 Task: Find connections with filter location Anqiu with filter topic #Entrepreneurwith filter profile language German with filter current company AlMansoori Petroleum Services with filter school Great Learning with filter industry Hospitals with filter service category WordPress Design with filter keywords title Mathematician
Action: Mouse moved to (654, 109)
Screenshot: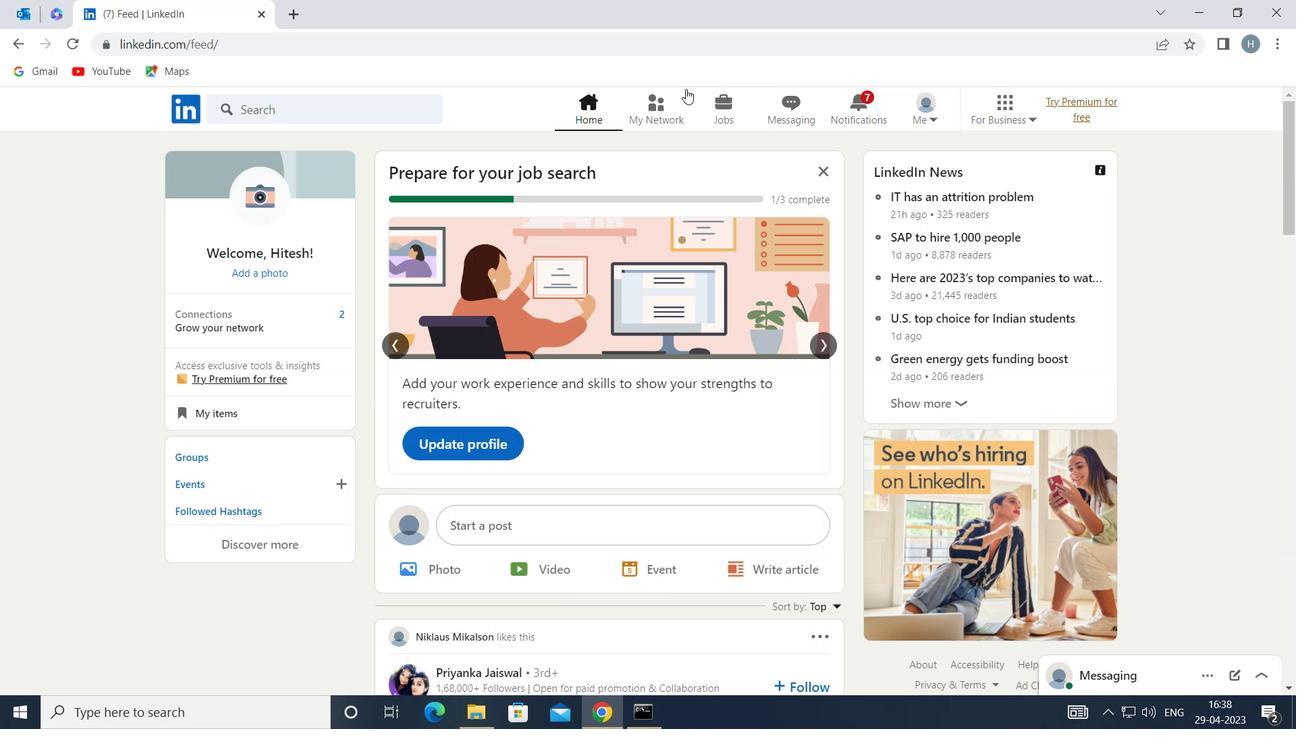 
Action: Mouse pressed left at (654, 109)
Screenshot: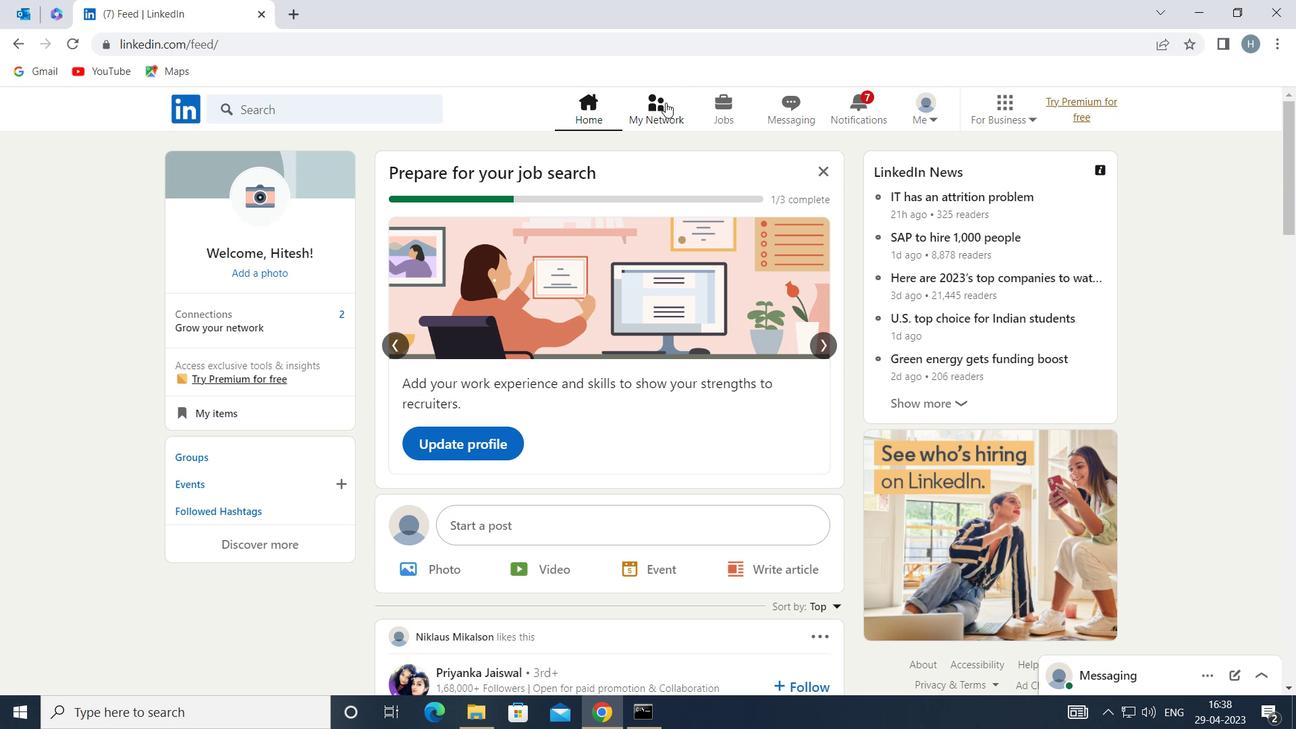 
Action: Mouse moved to (386, 204)
Screenshot: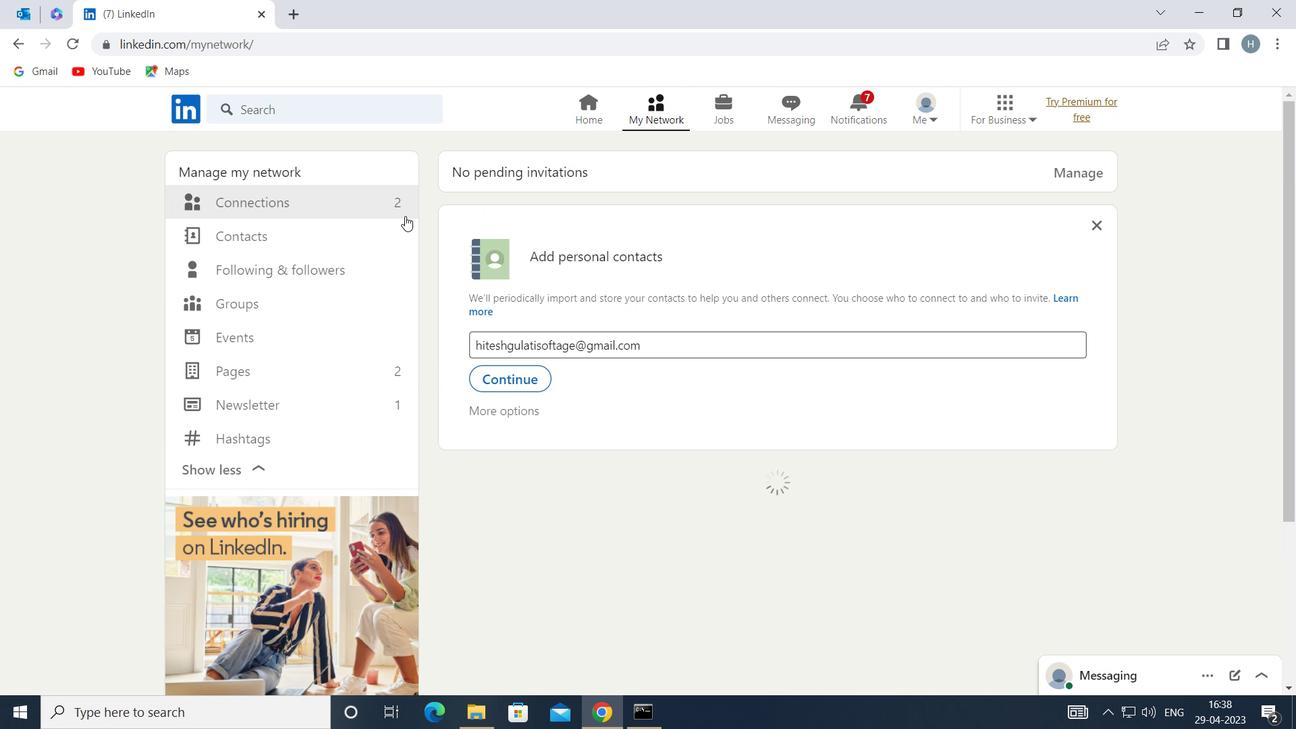 
Action: Mouse pressed left at (386, 204)
Screenshot: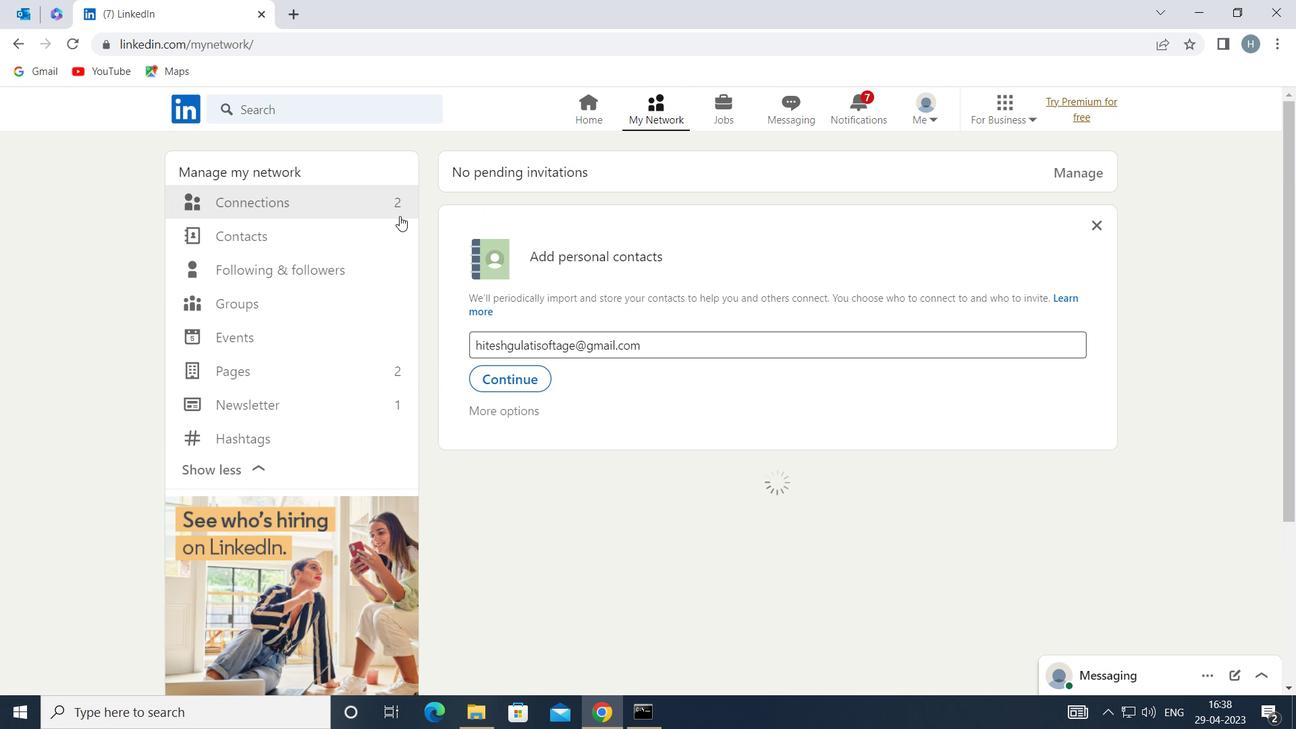
Action: Mouse moved to (762, 204)
Screenshot: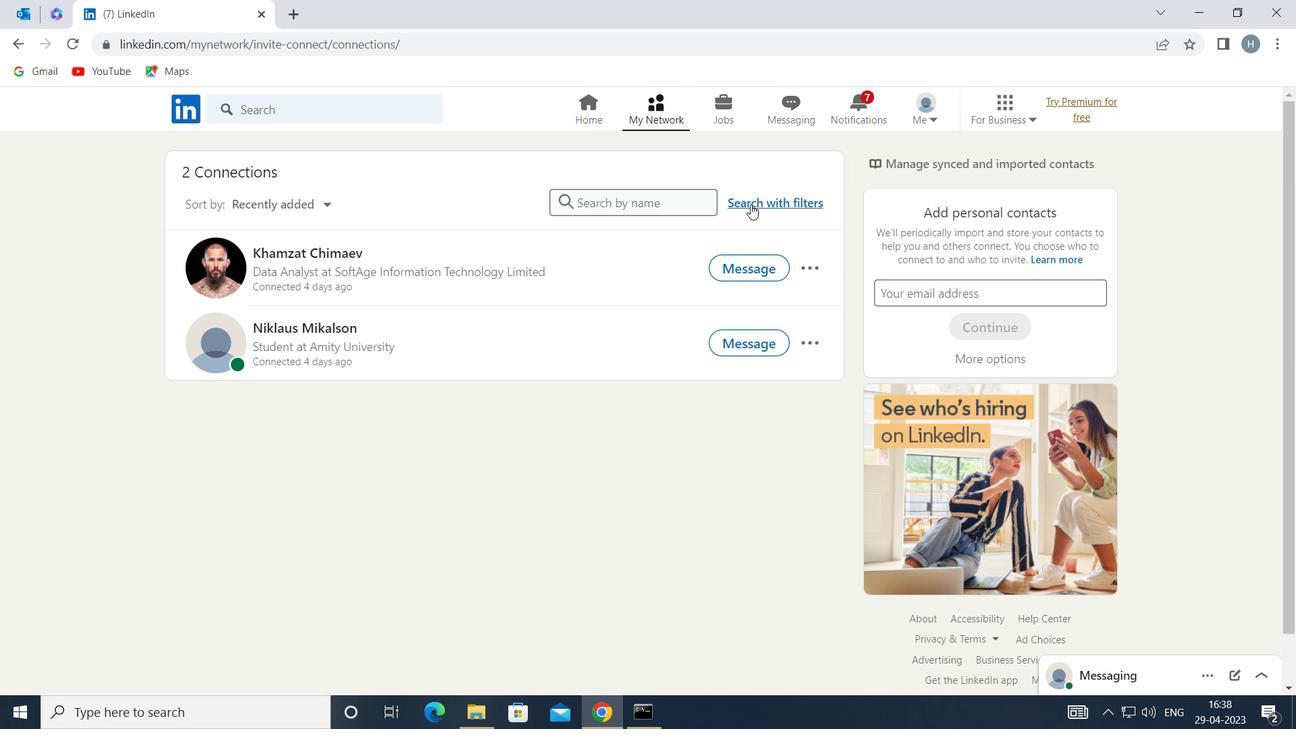 
Action: Mouse pressed left at (762, 204)
Screenshot: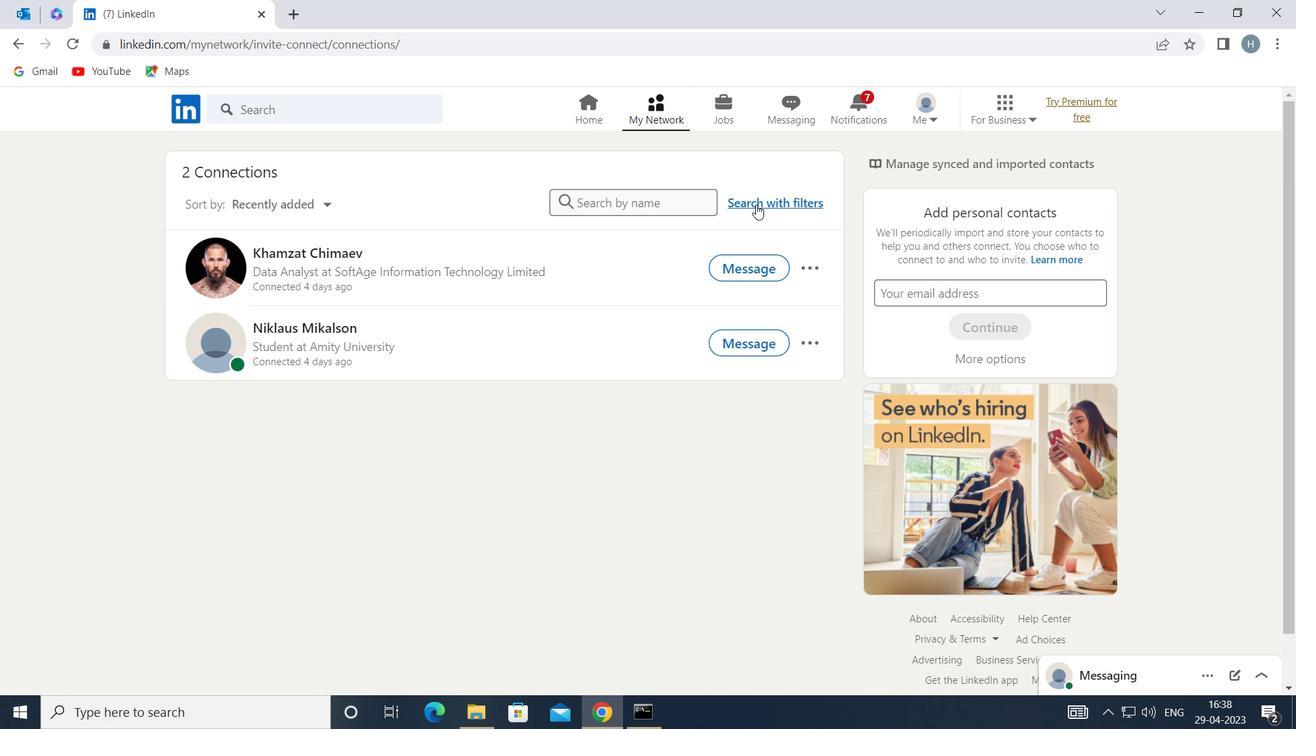 
Action: Mouse moved to (699, 157)
Screenshot: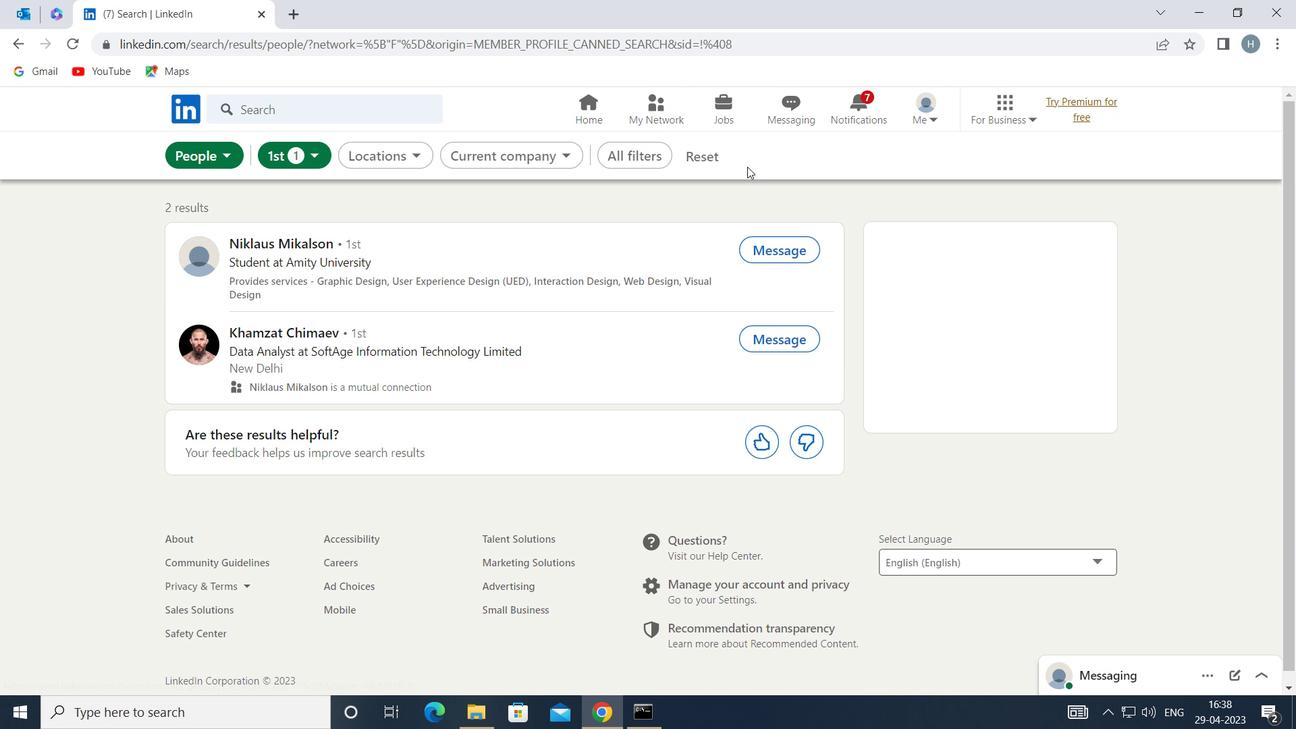 
Action: Mouse pressed left at (699, 157)
Screenshot: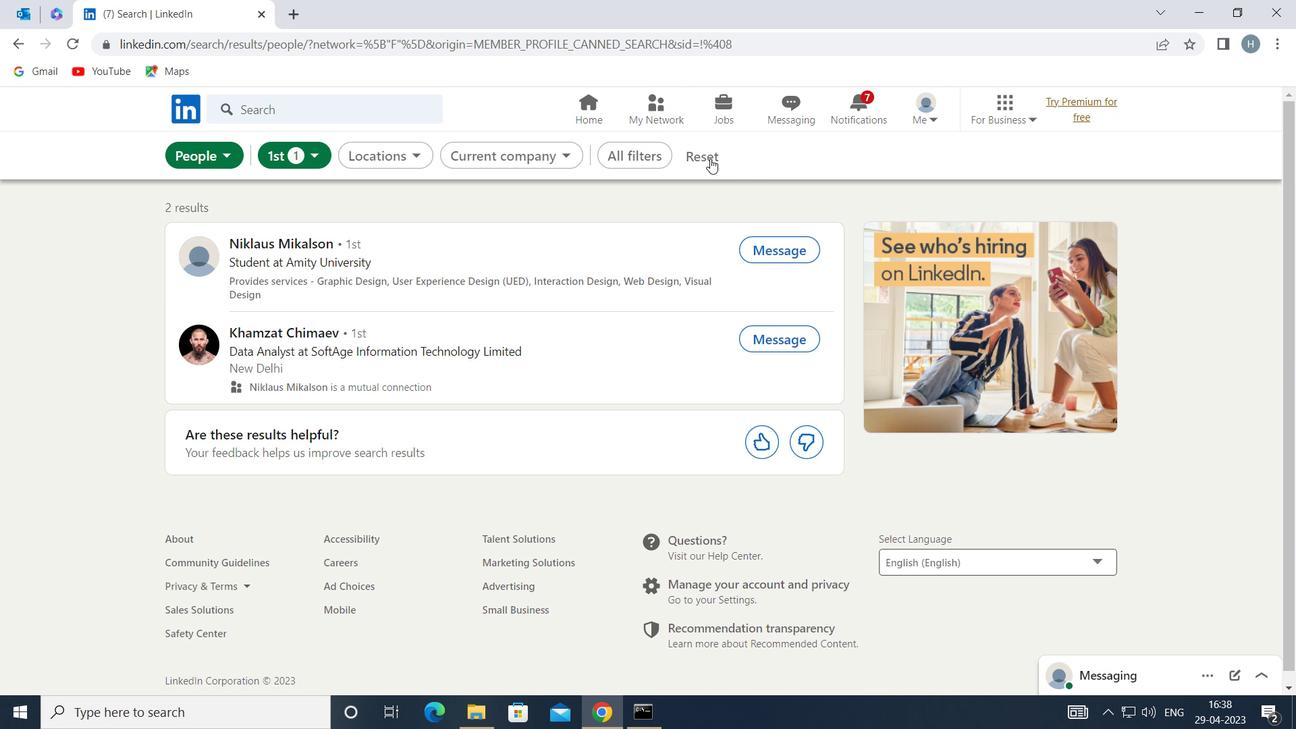
Action: Mouse moved to (691, 158)
Screenshot: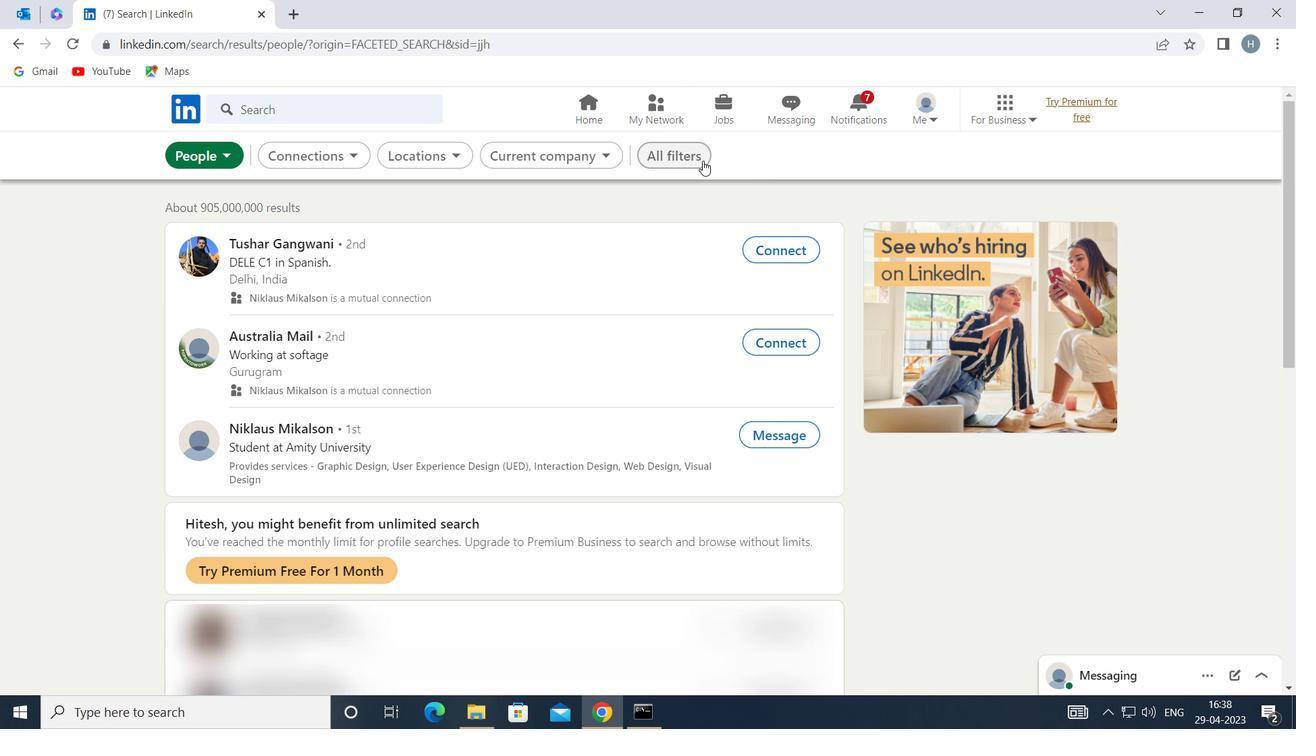 
Action: Mouse pressed left at (691, 158)
Screenshot: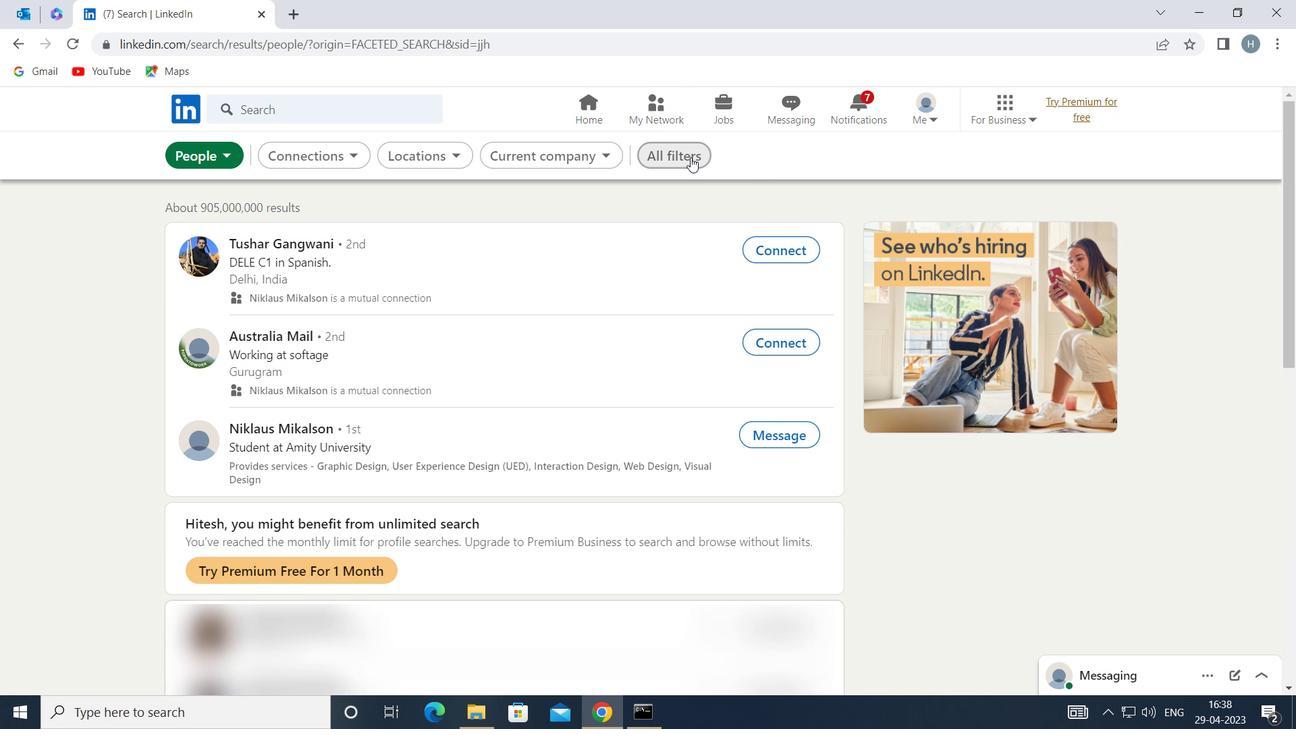 
Action: Mouse moved to (905, 316)
Screenshot: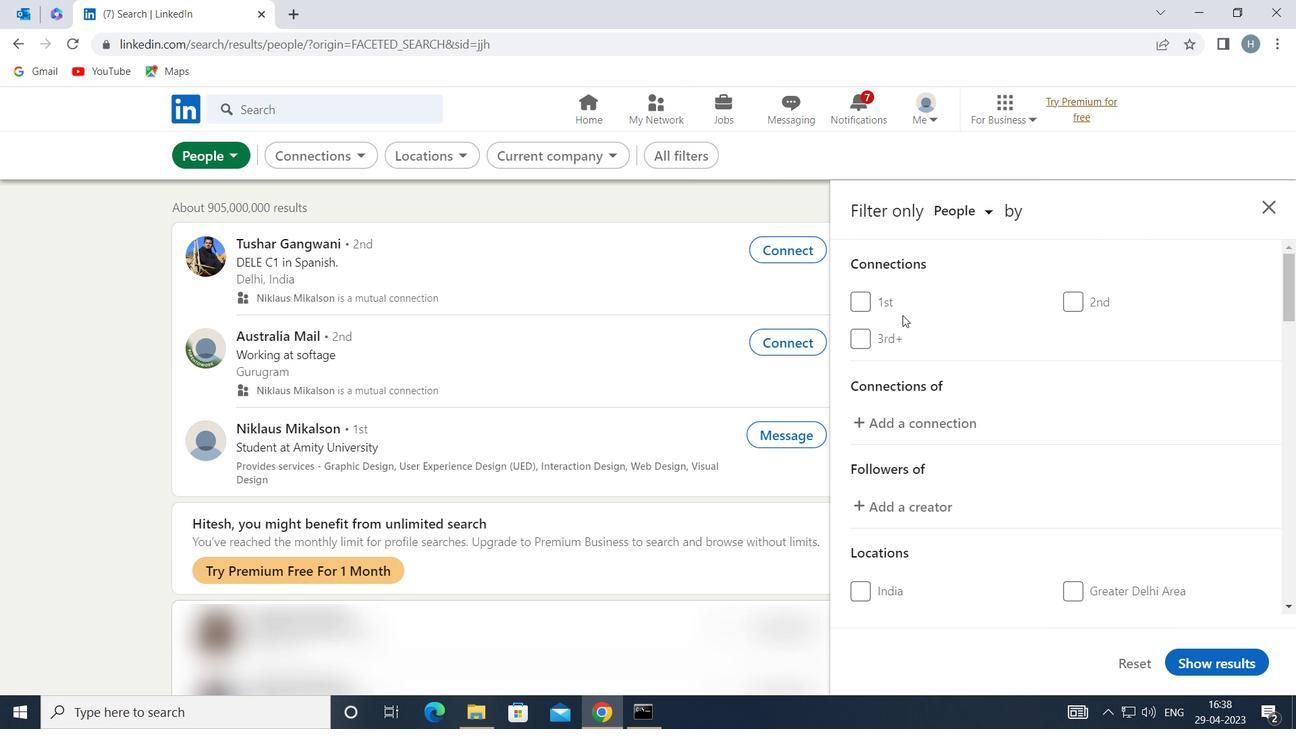 
Action: Mouse scrolled (905, 316) with delta (0, 0)
Screenshot: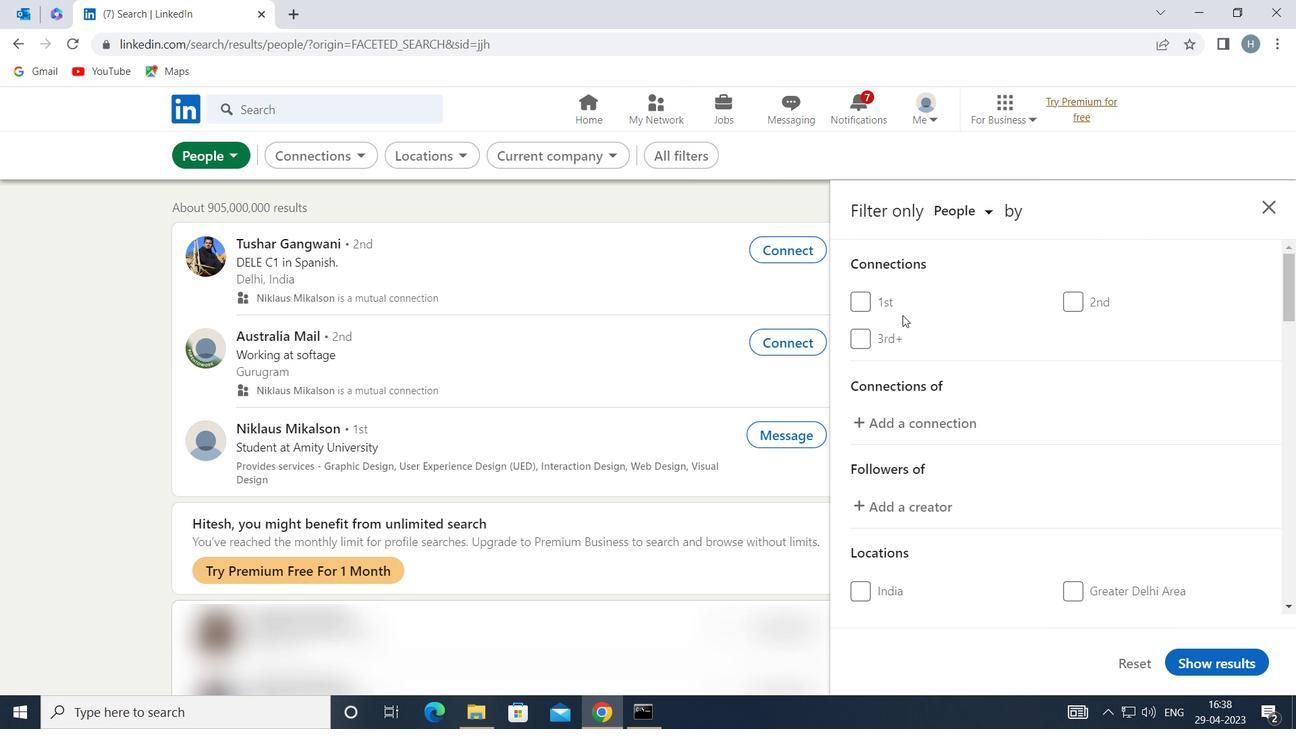 
Action: Mouse scrolled (905, 316) with delta (0, 0)
Screenshot: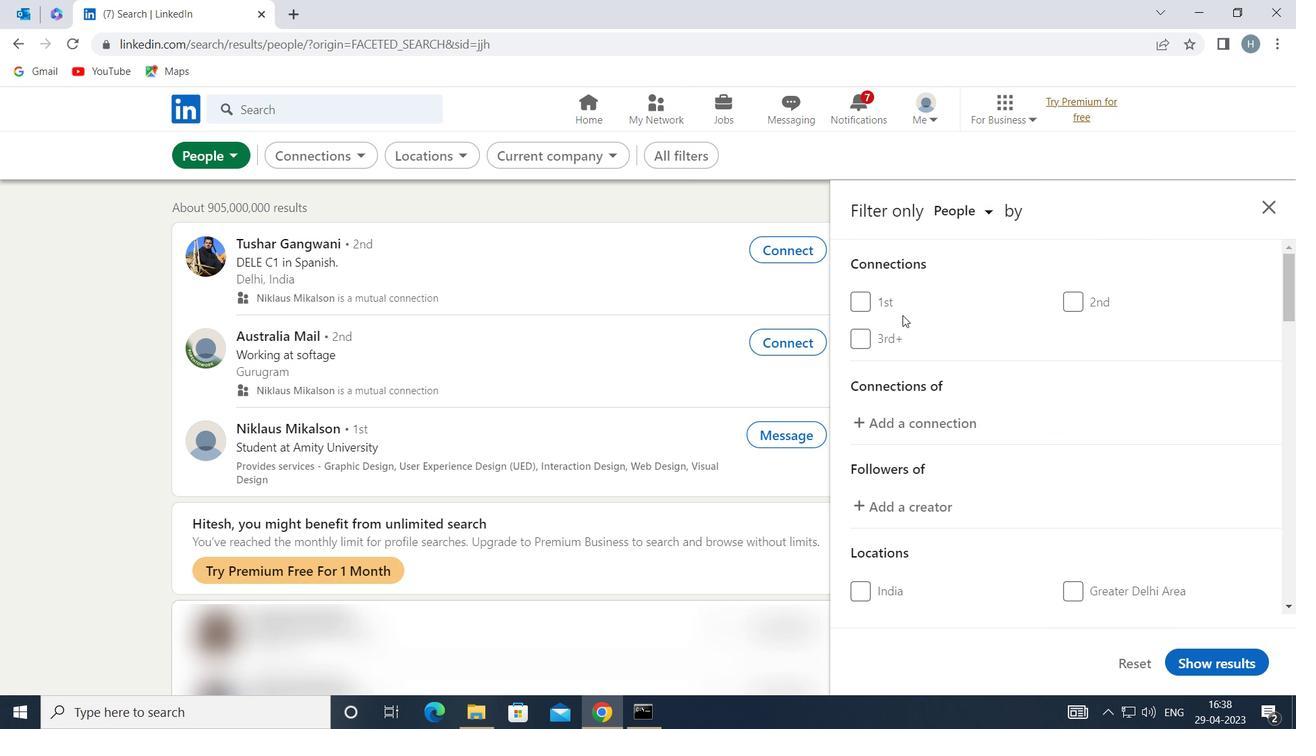 
Action: Mouse scrolled (905, 316) with delta (0, 0)
Screenshot: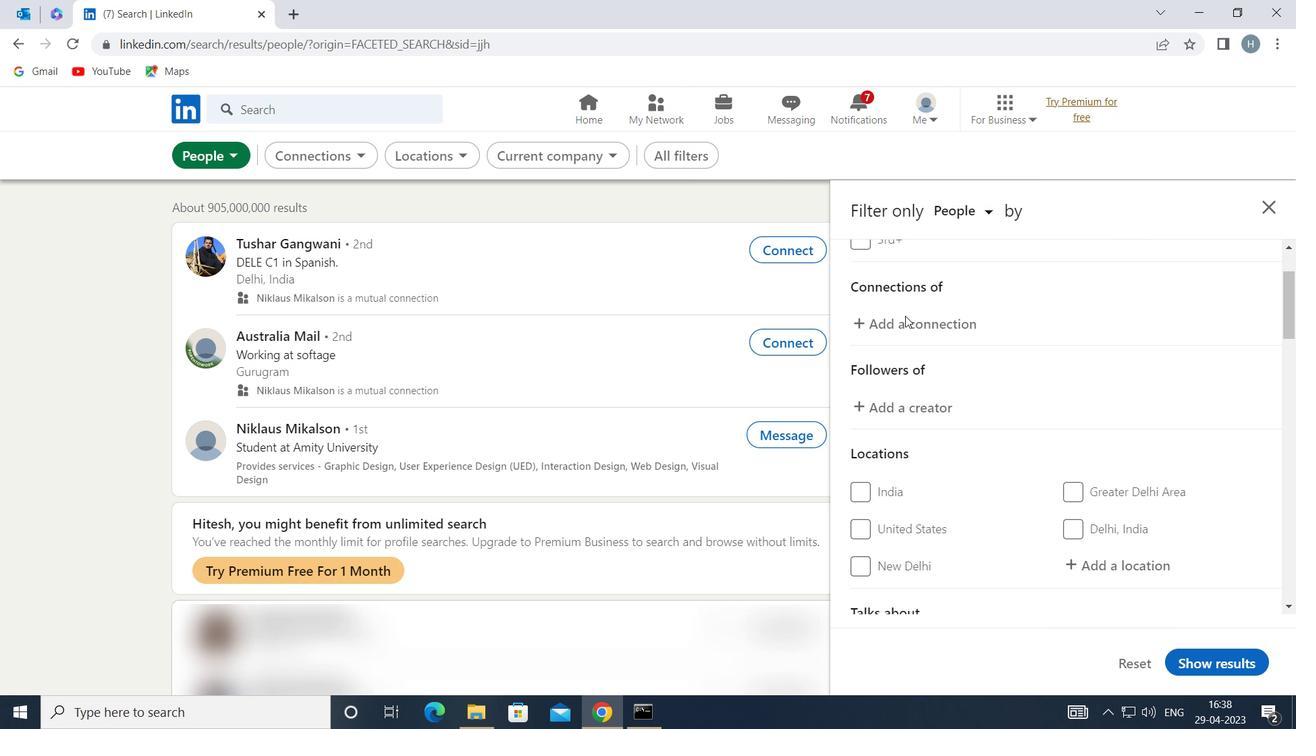 
Action: Mouse moved to (906, 317)
Screenshot: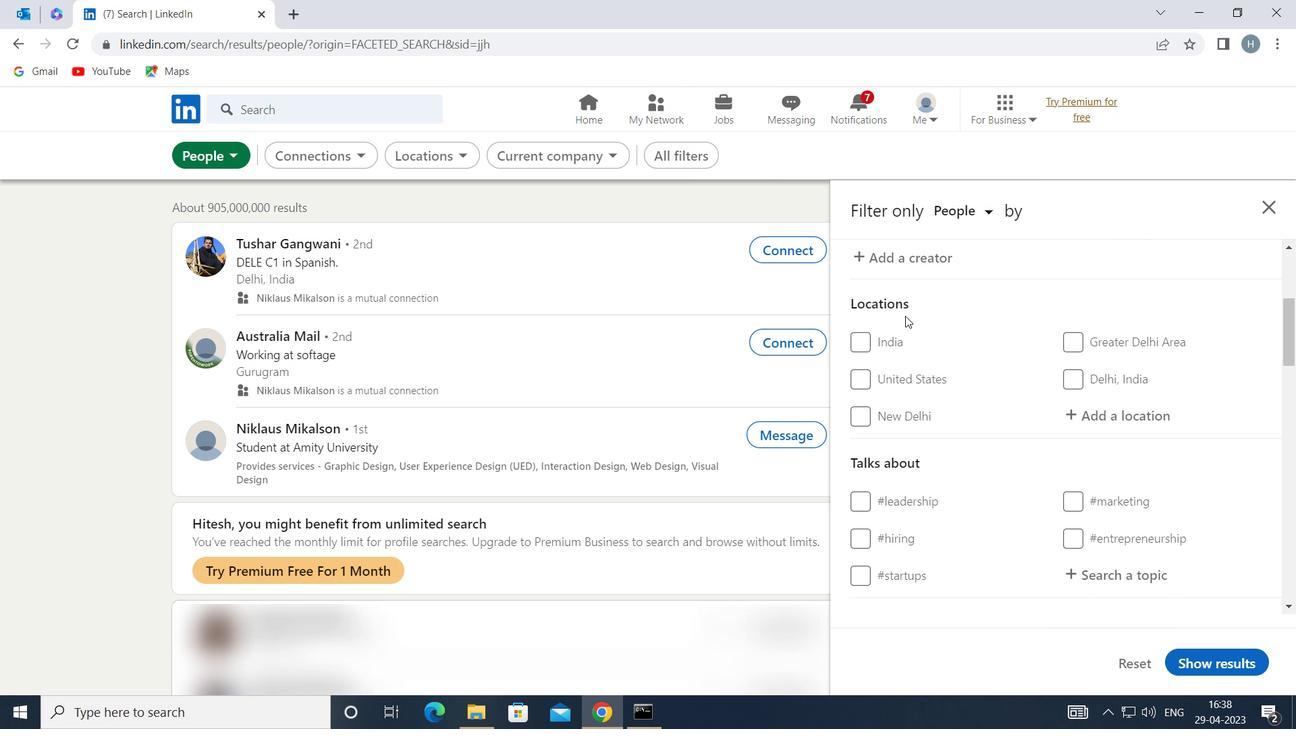 
Action: Mouse scrolled (906, 316) with delta (0, 0)
Screenshot: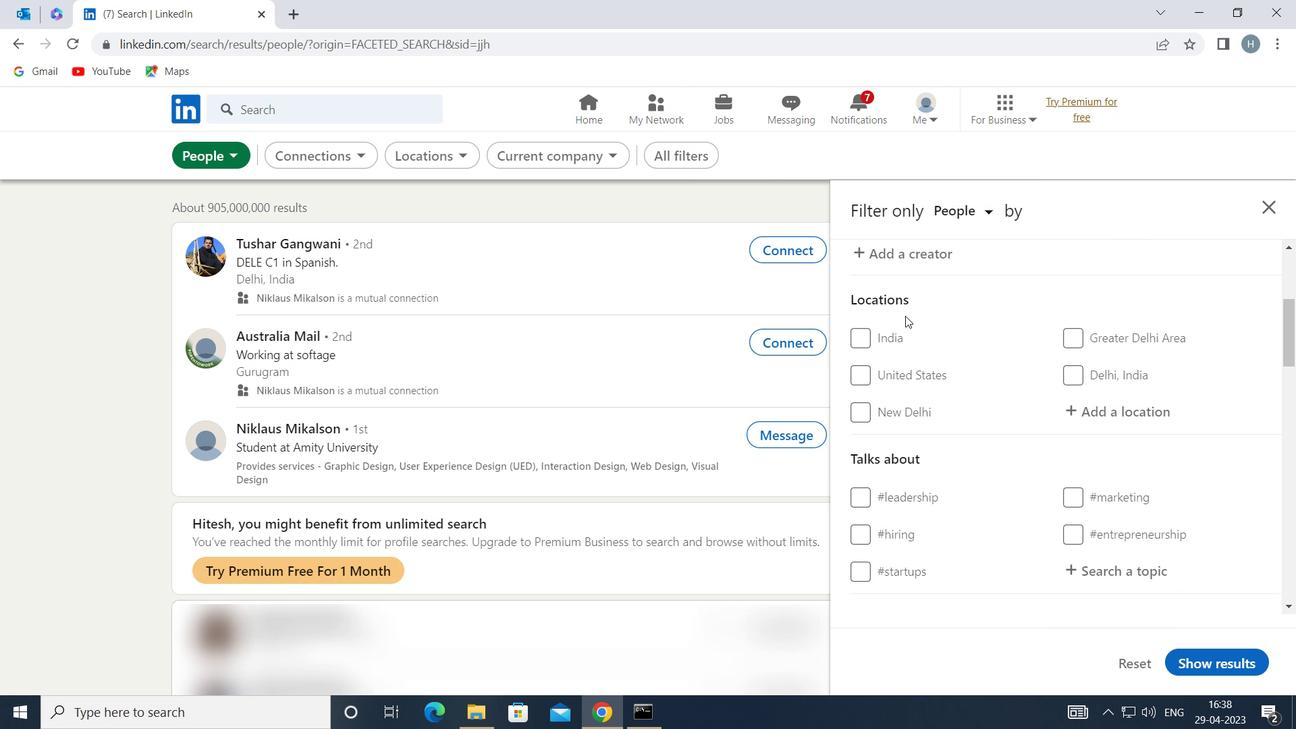 
Action: Mouse moved to (1102, 326)
Screenshot: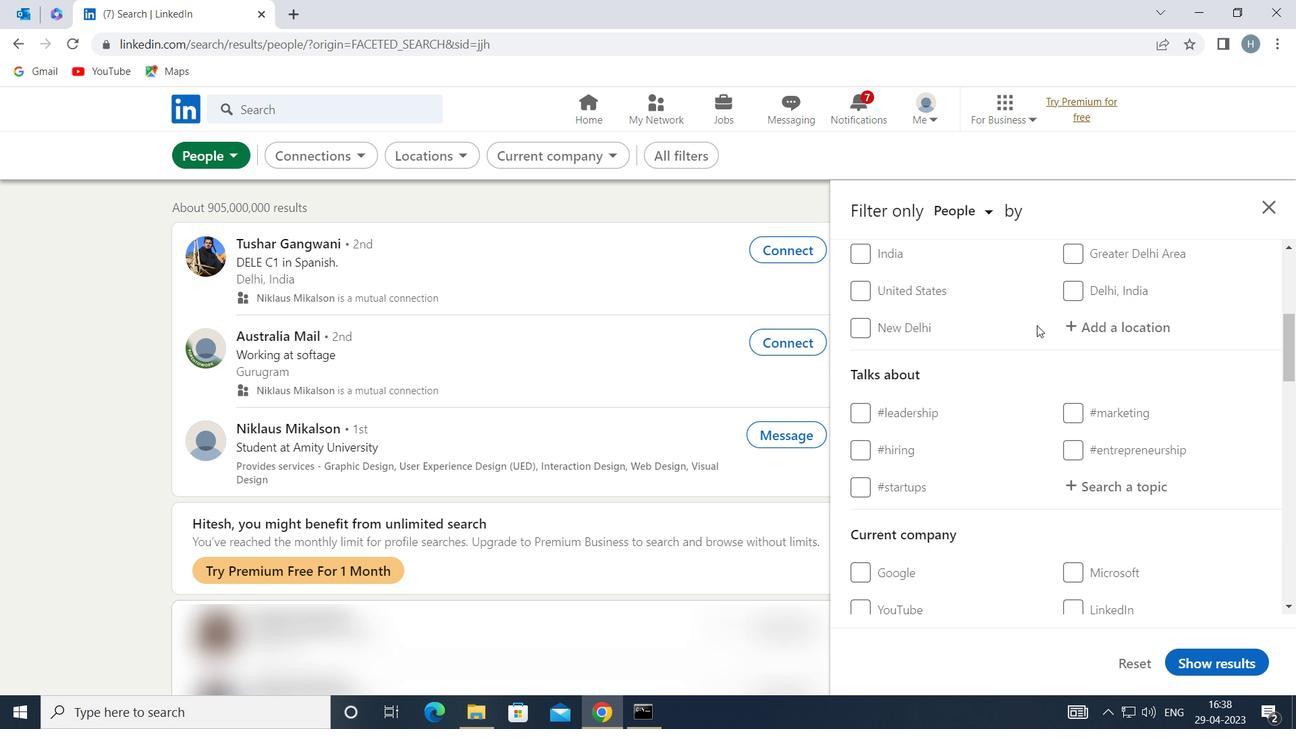 
Action: Mouse pressed left at (1102, 326)
Screenshot: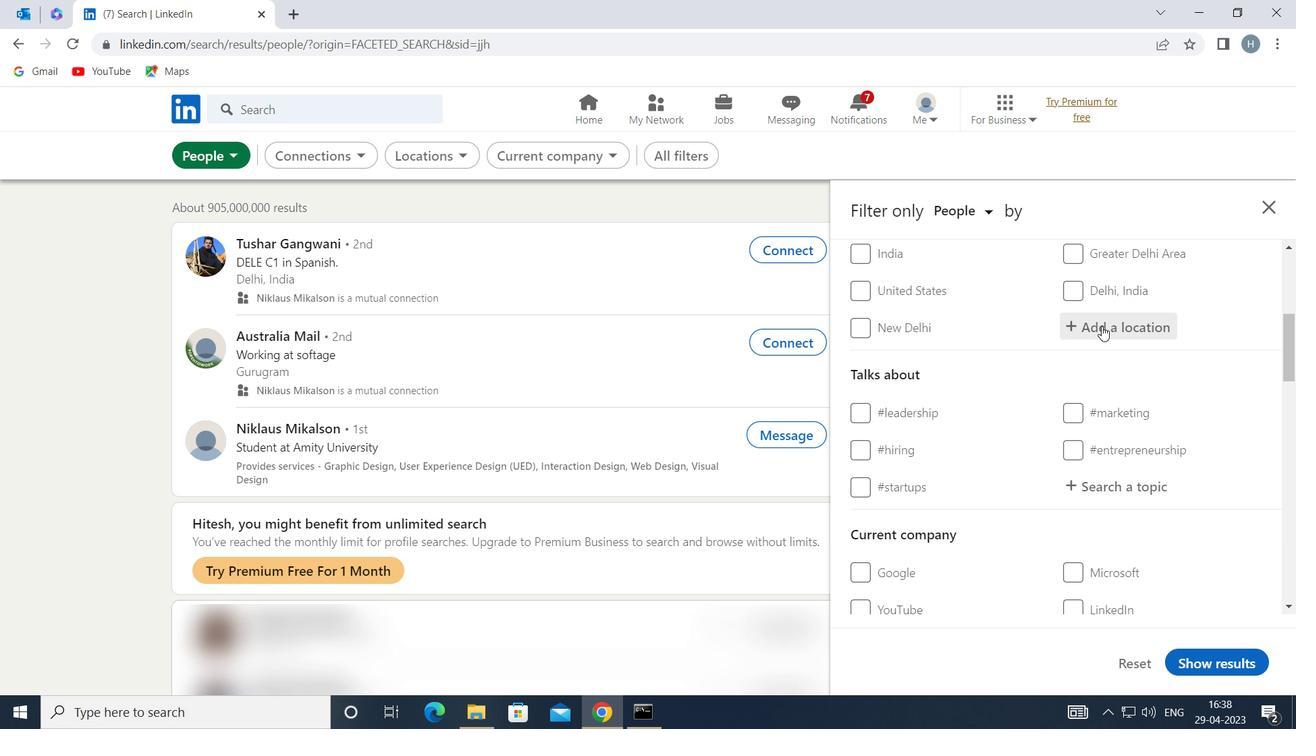 
Action: Mouse moved to (1079, 330)
Screenshot: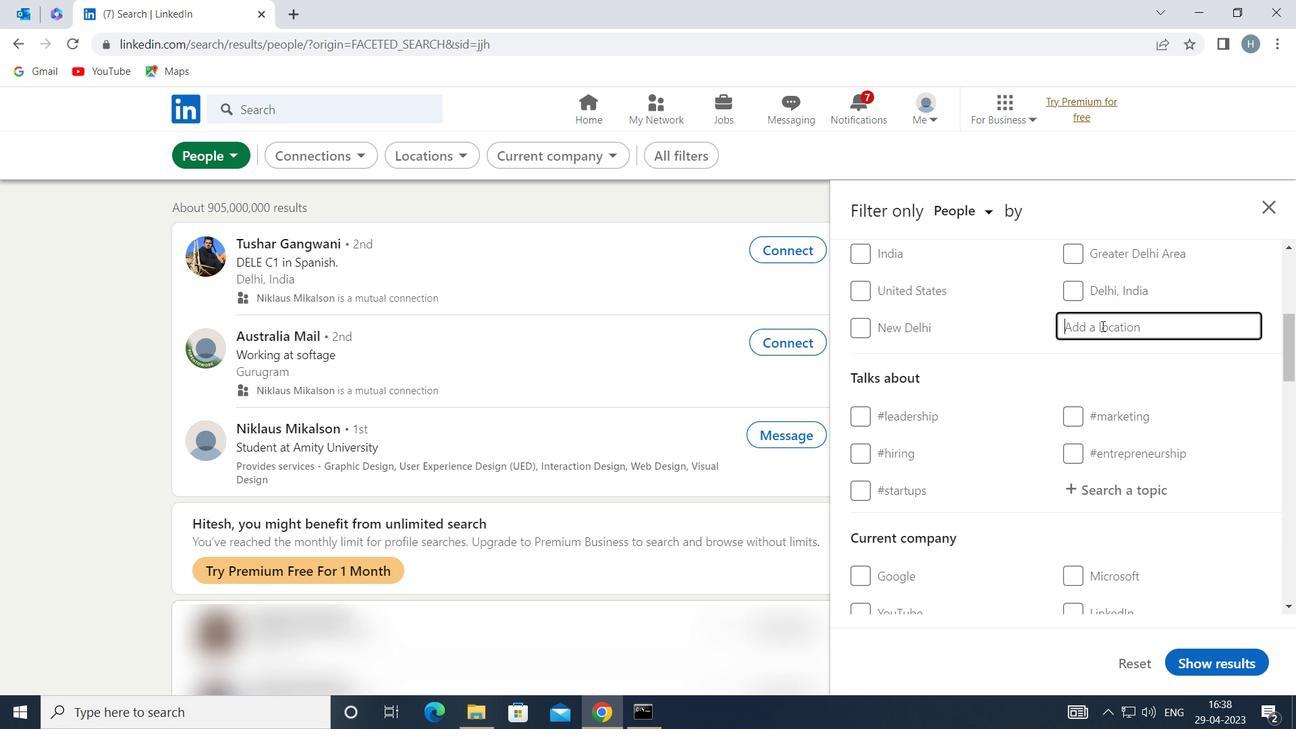 
Action: Key pressed <Key.shift>ANQIU
Screenshot: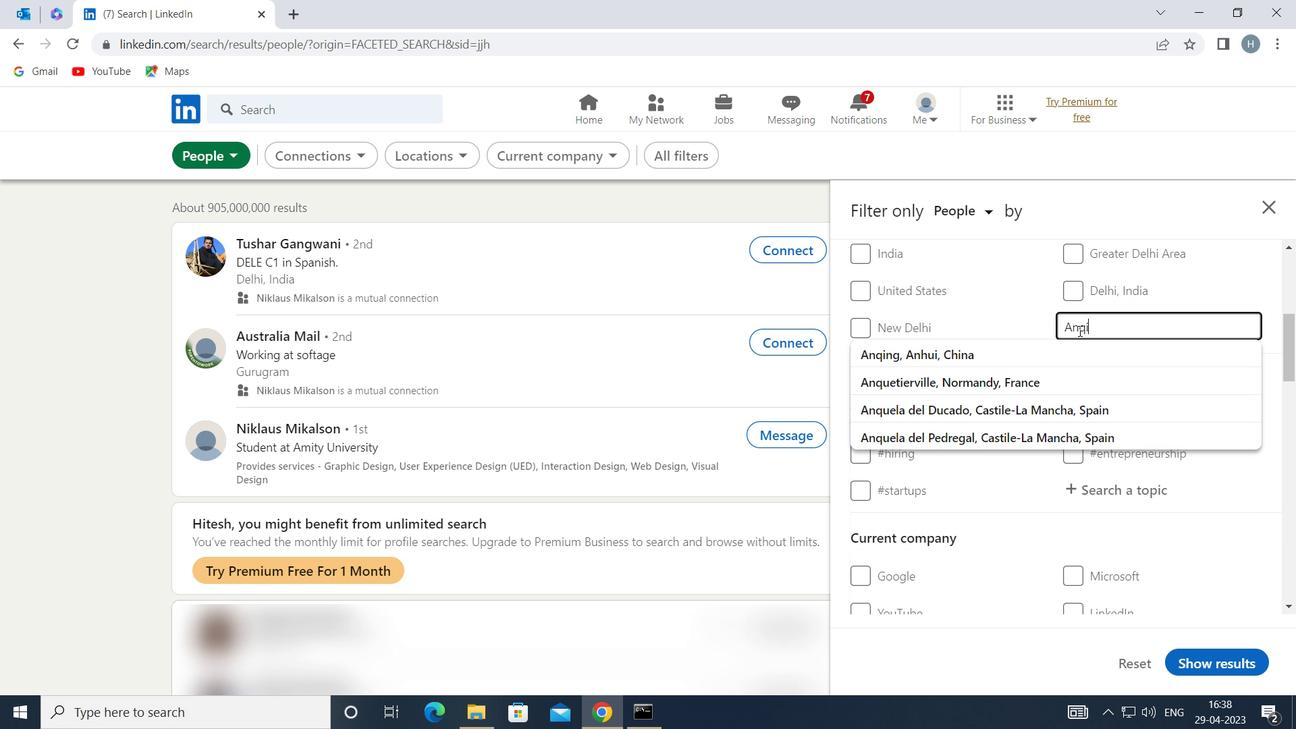 
Action: Mouse moved to (1071, 330)
Screenshot: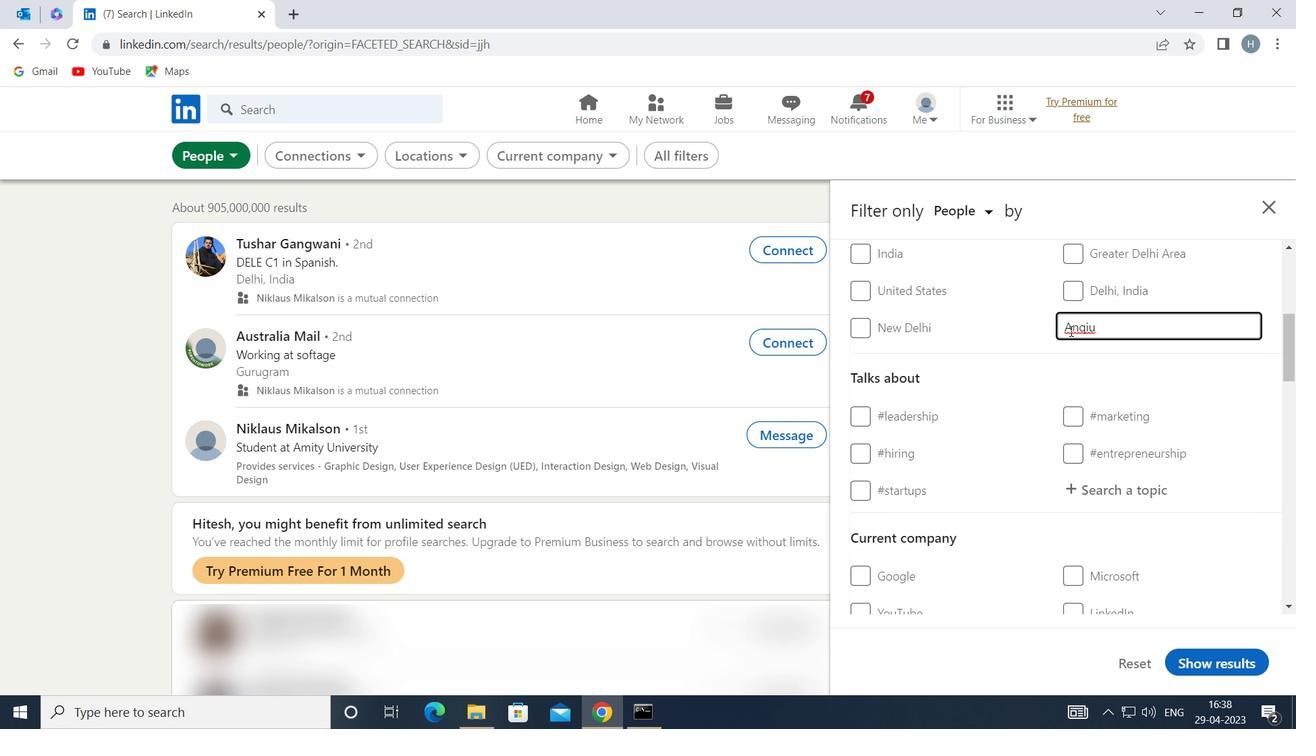 
Action: Key pressed <Key.enter>
Screenshot: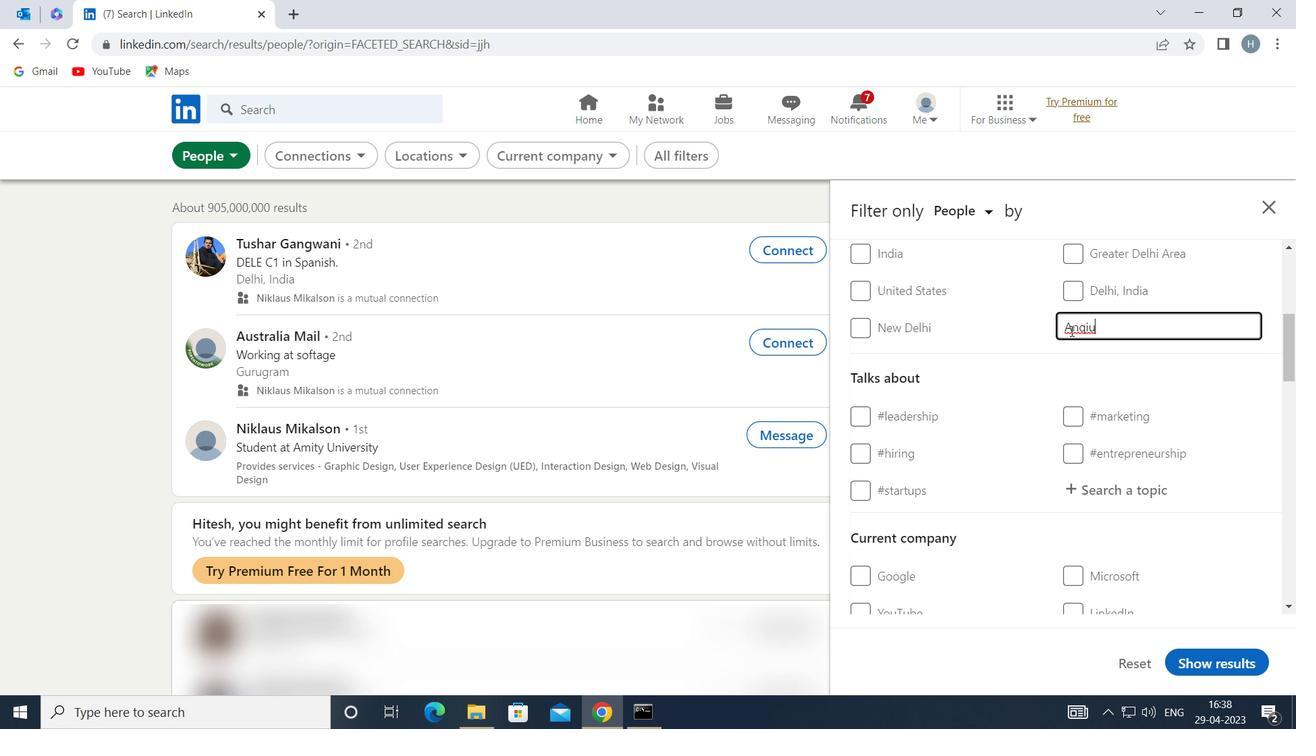 
Action: Mouse moved to (1138, 354)
Screenshot: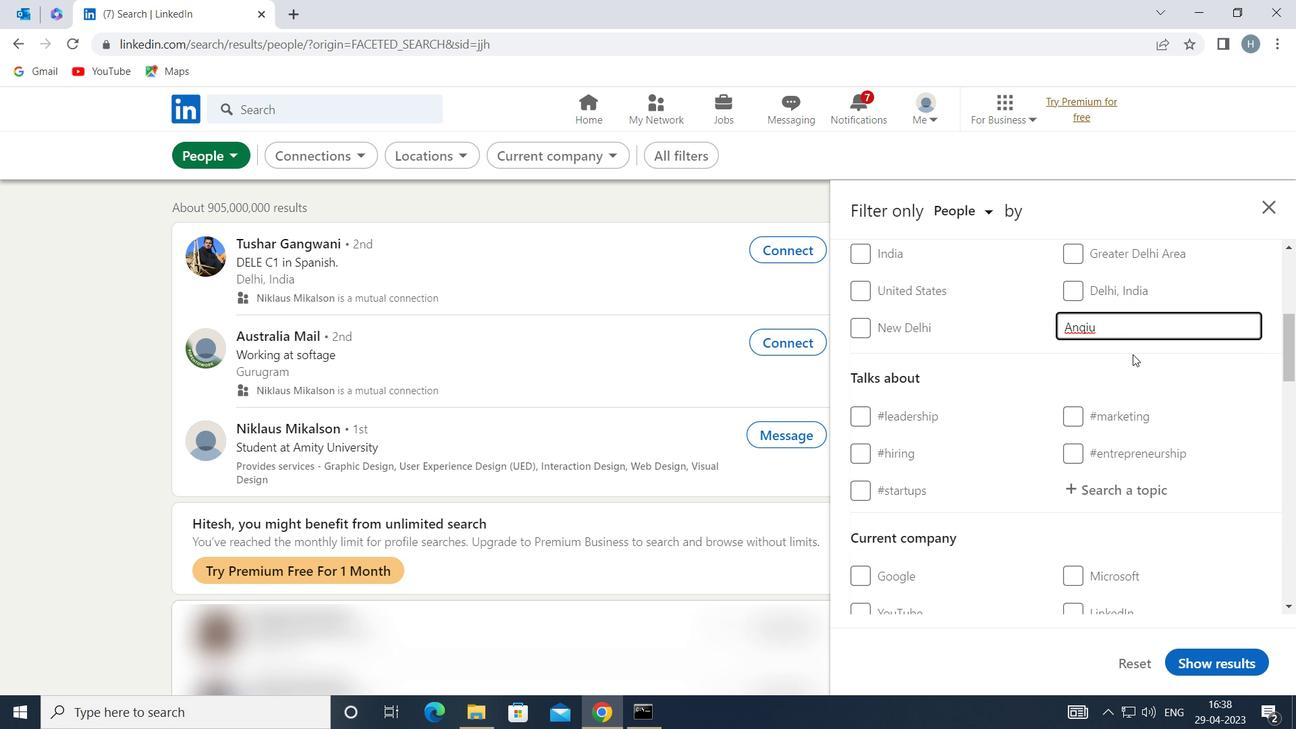 
Action: Mouse scrolled (1138, 353) with delta (0, 0)
Screenshot: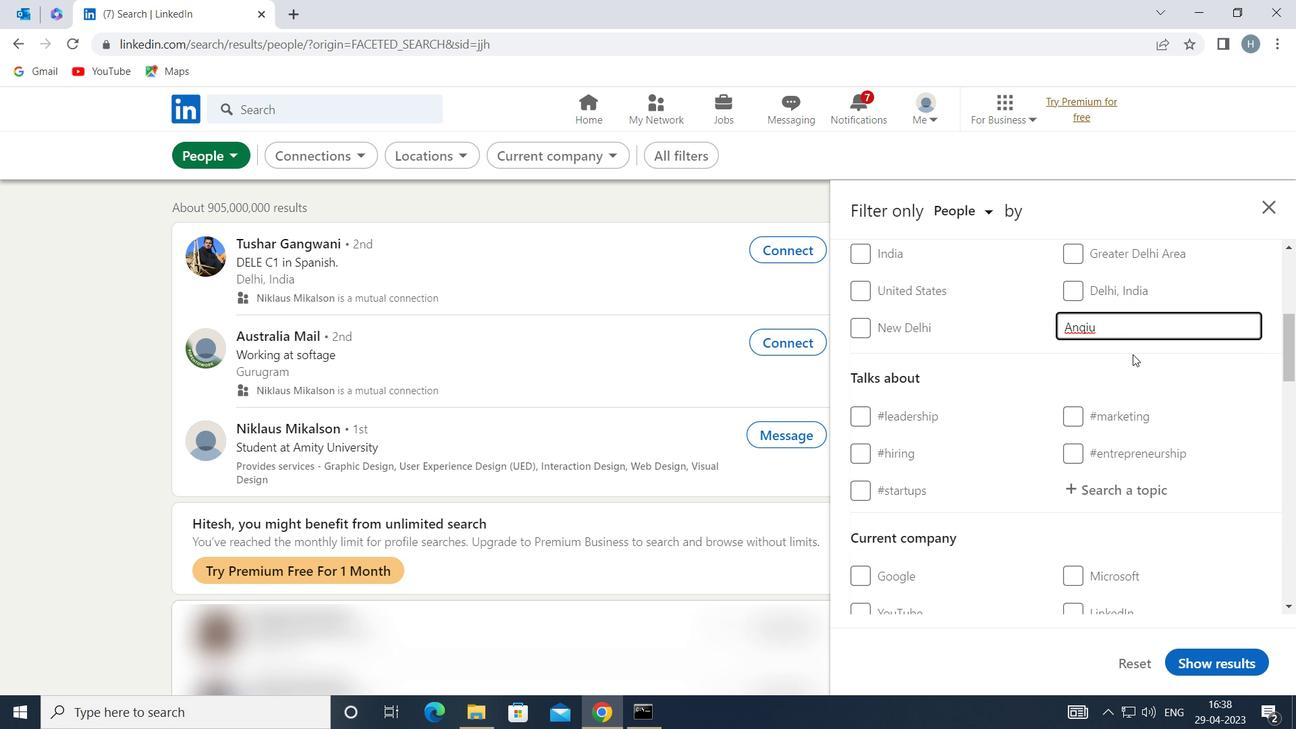 
Action: Mouse moved to (1140, 354)
Screenshot: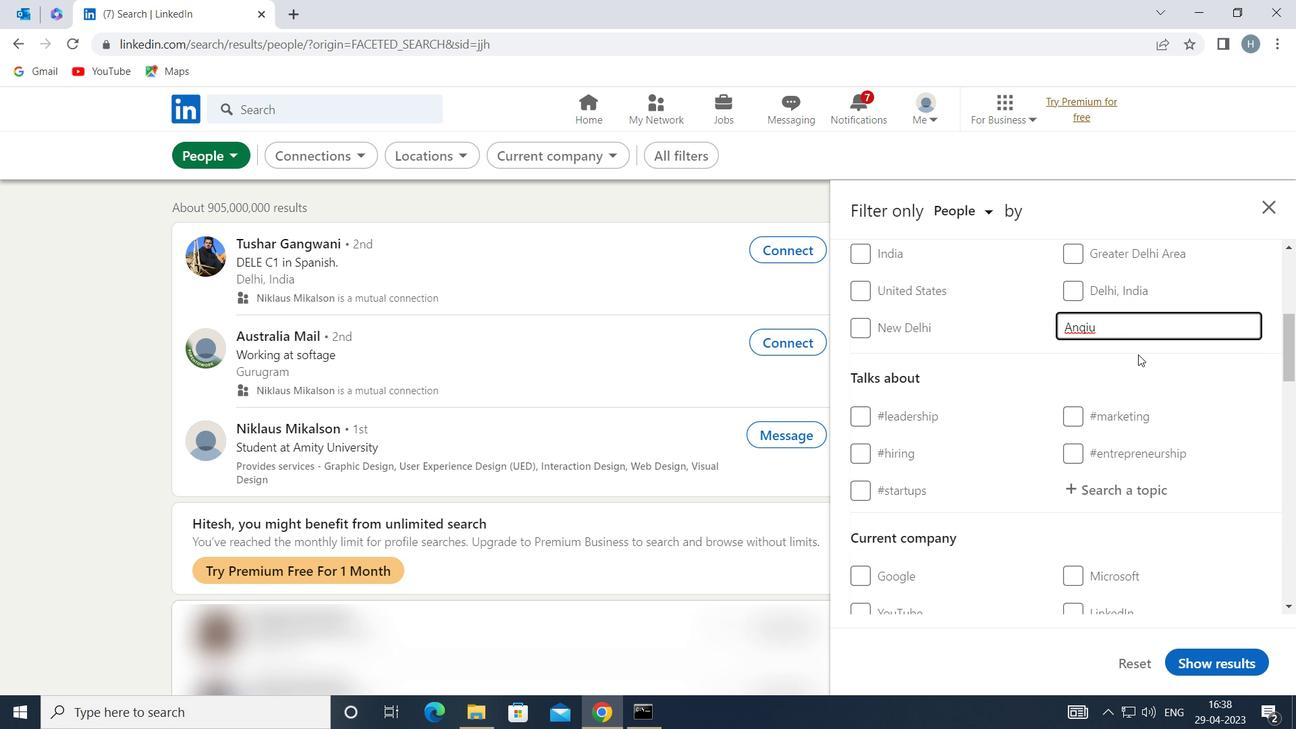 
Action: Mouse scrolled (1140, 353) with delta (0, 0)
Screenshot: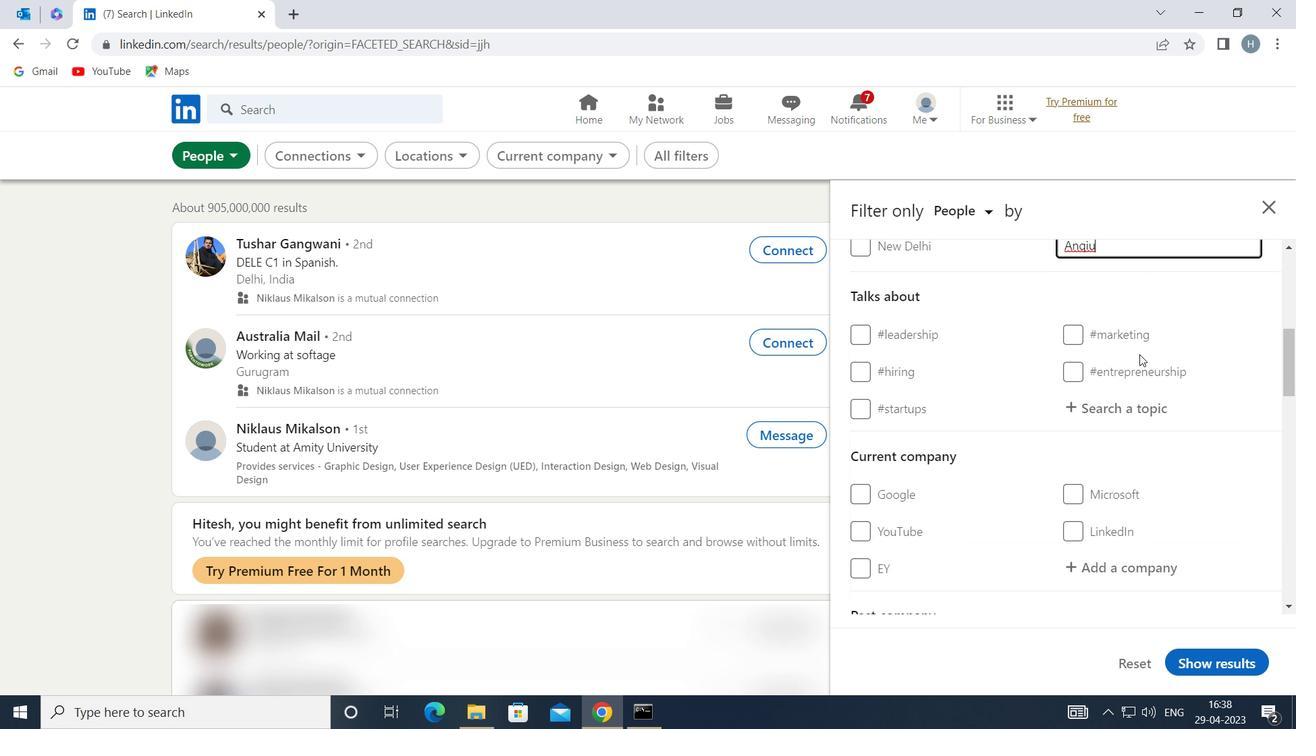
Action: Mouse moved to (1141, 316)
Screenshot: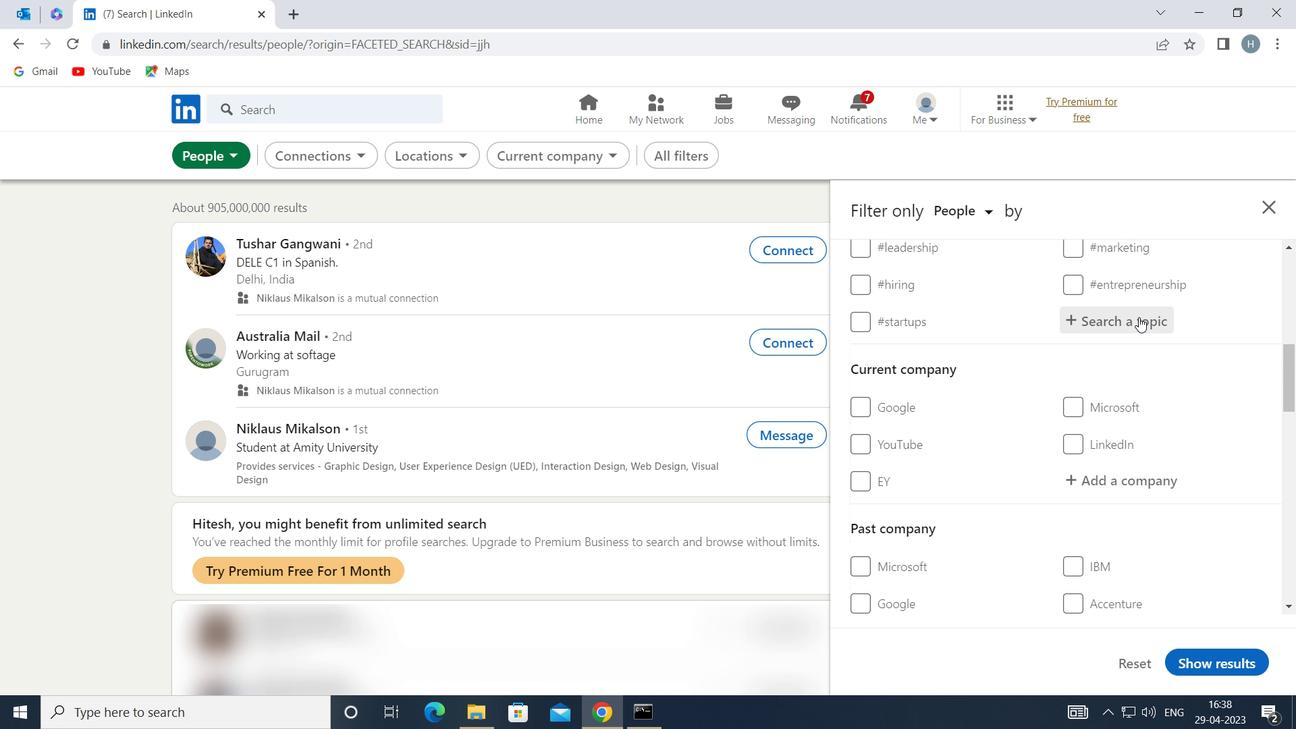 
Action: Mouse pressed left at (1141, 316)
Screenshot: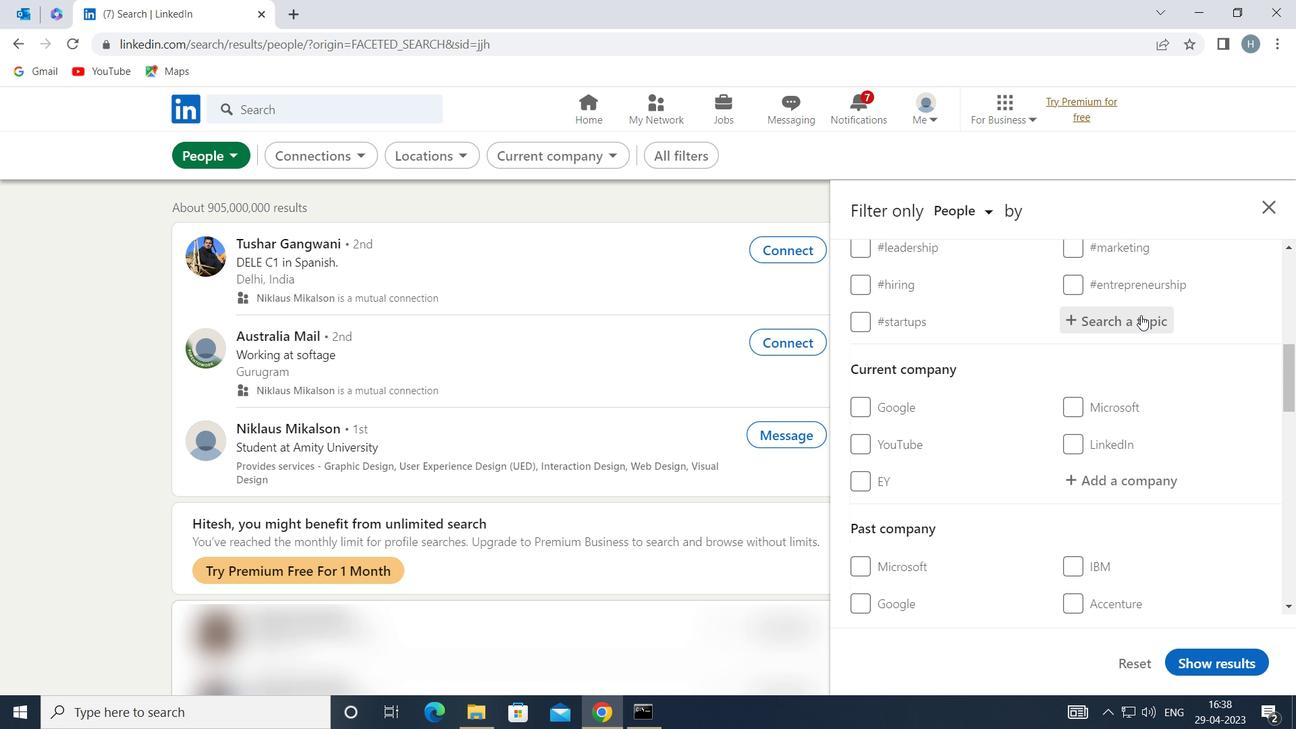 
Action: Mouse moved to (1131, 311)
Screenshot: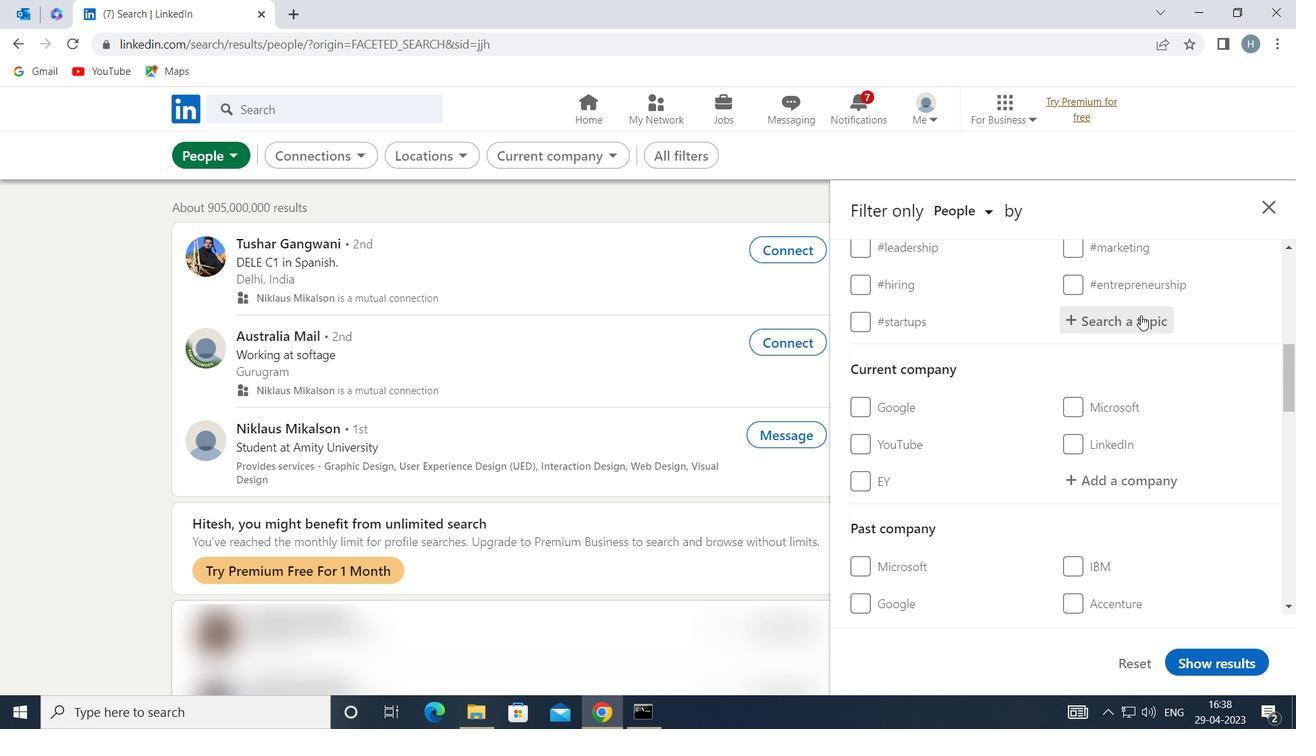 
Action: Key pressed <Key.shift>ENTRE
Screenshot: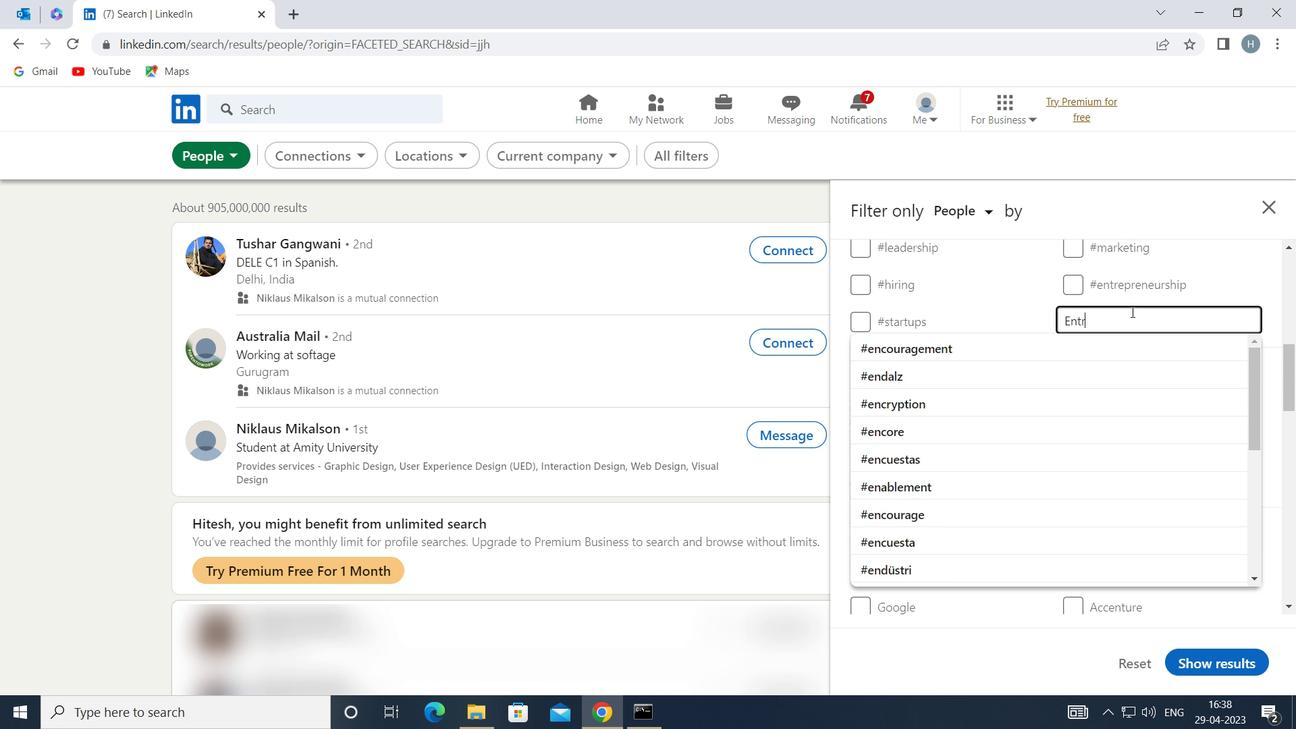 
Action: Mouse moved to (1131, 311)
Screenshot: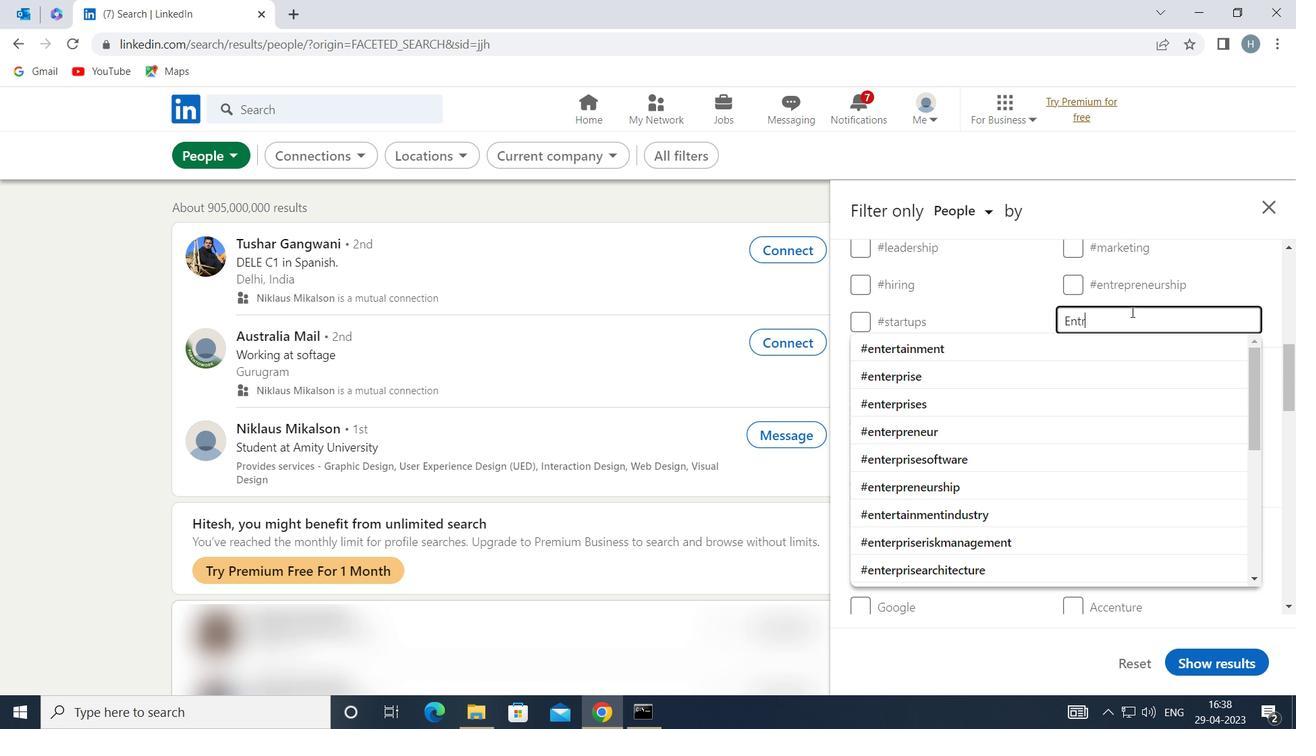 
Action: Key pressed P
Screenshot: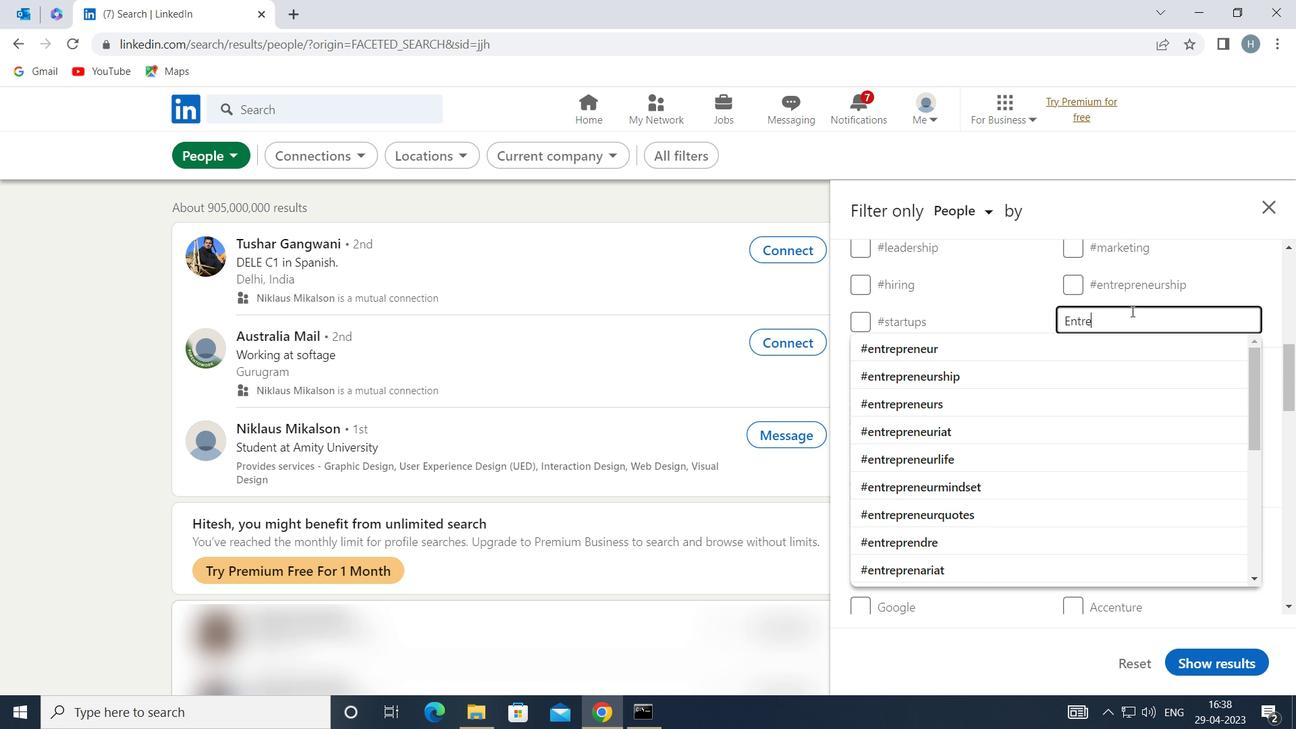 
Action: Mouse moved to (1048, 345)
Screenshot: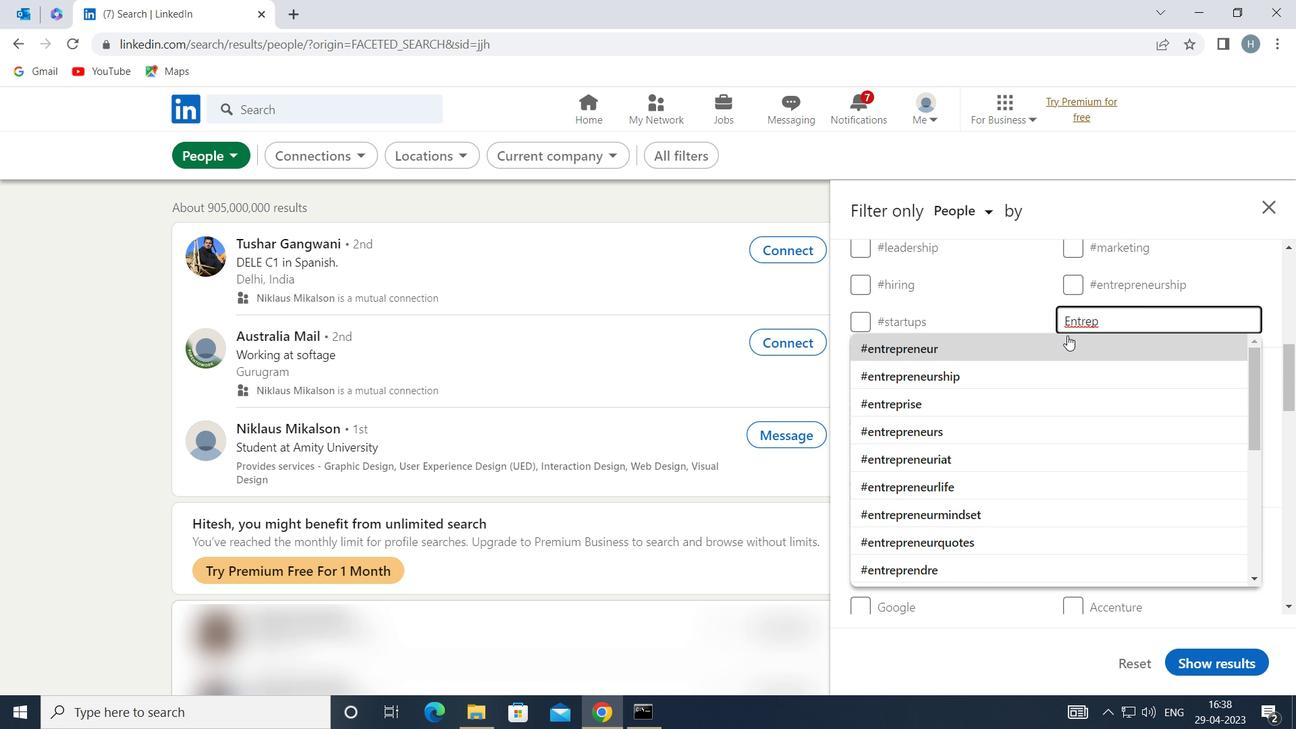 
Action: Mouse pressed left at (1048, 345)
Screenshot: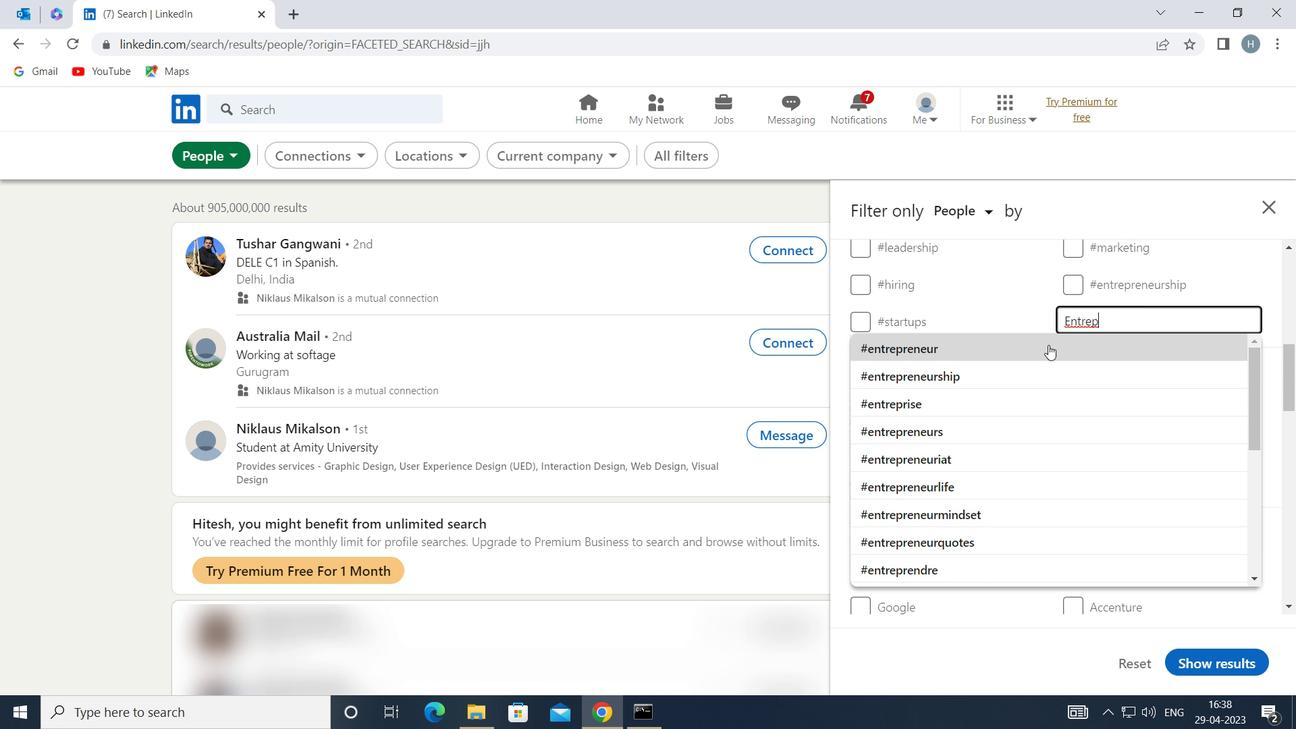 
Action: Mouse moved to (1009, 348)
Screenshot: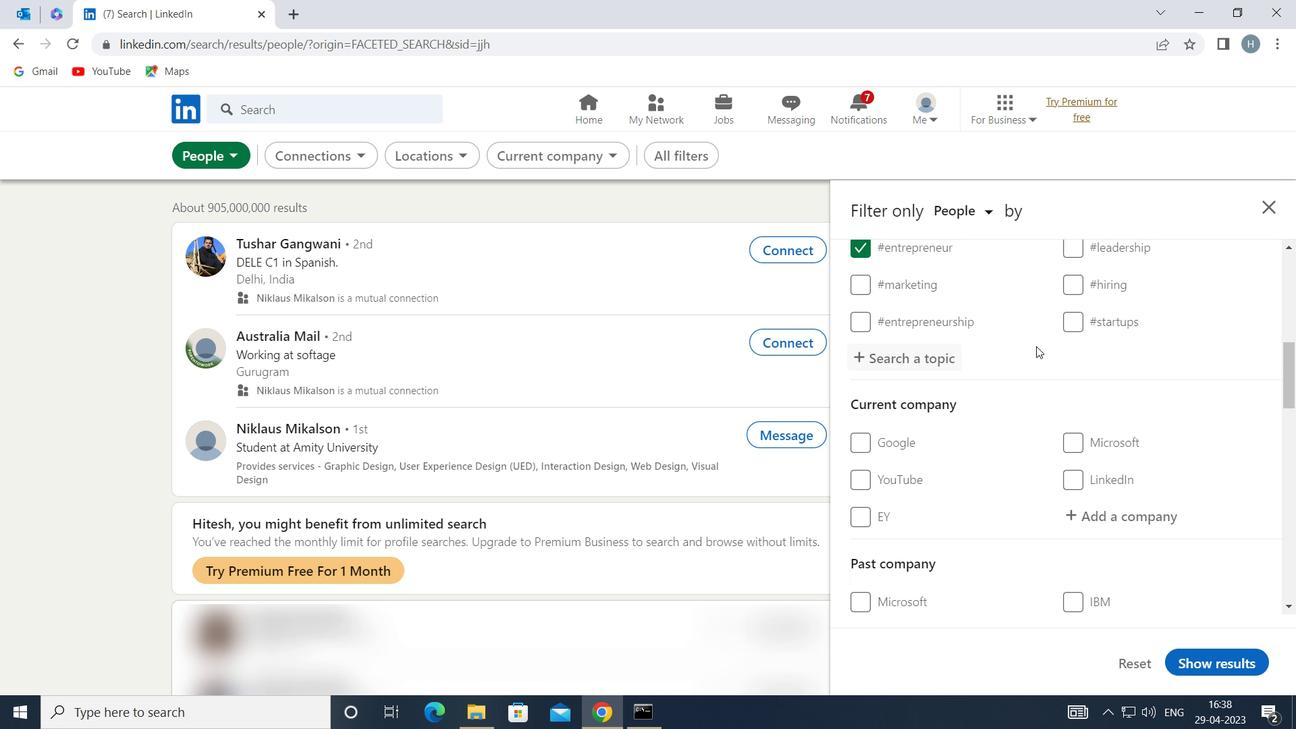 
Action: Mouse scrolled (1009, 347) with delta (0, 0)
Screenshot: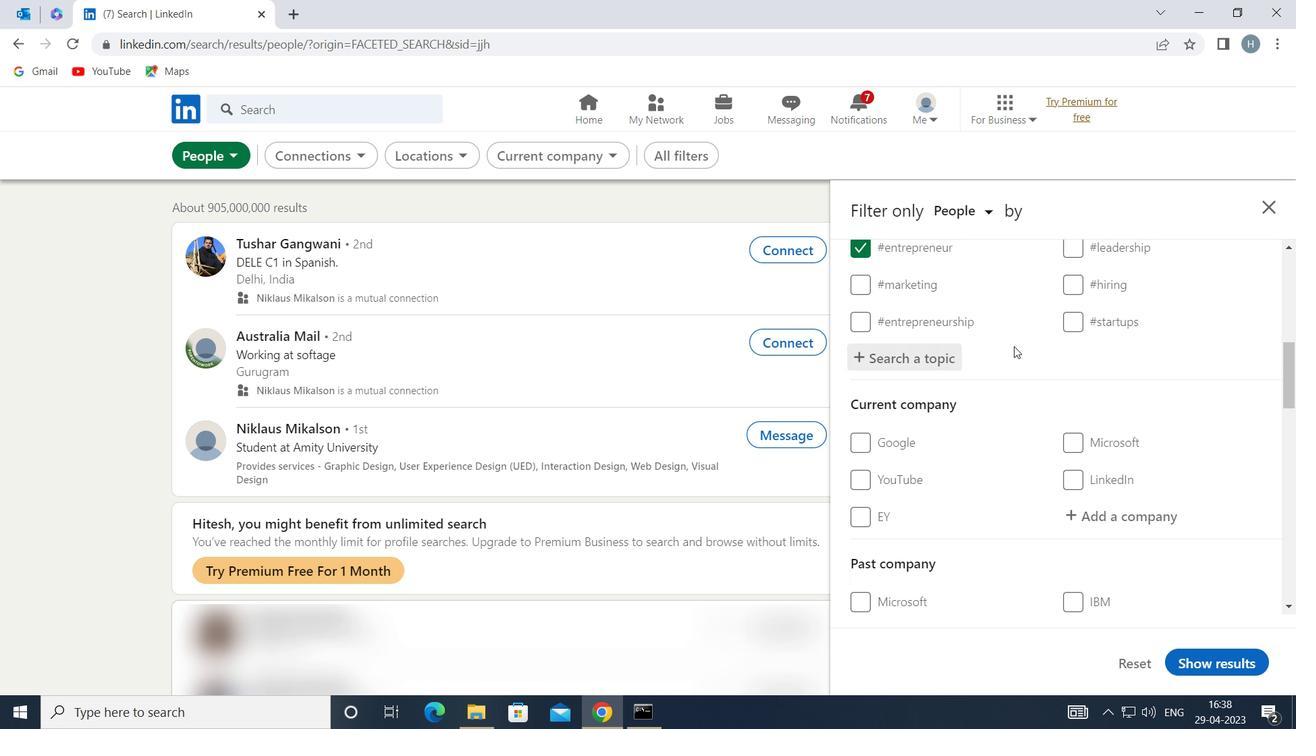 
Action: Mouse scrolled (1009, 347) with delta (0, 0)
Screenshot: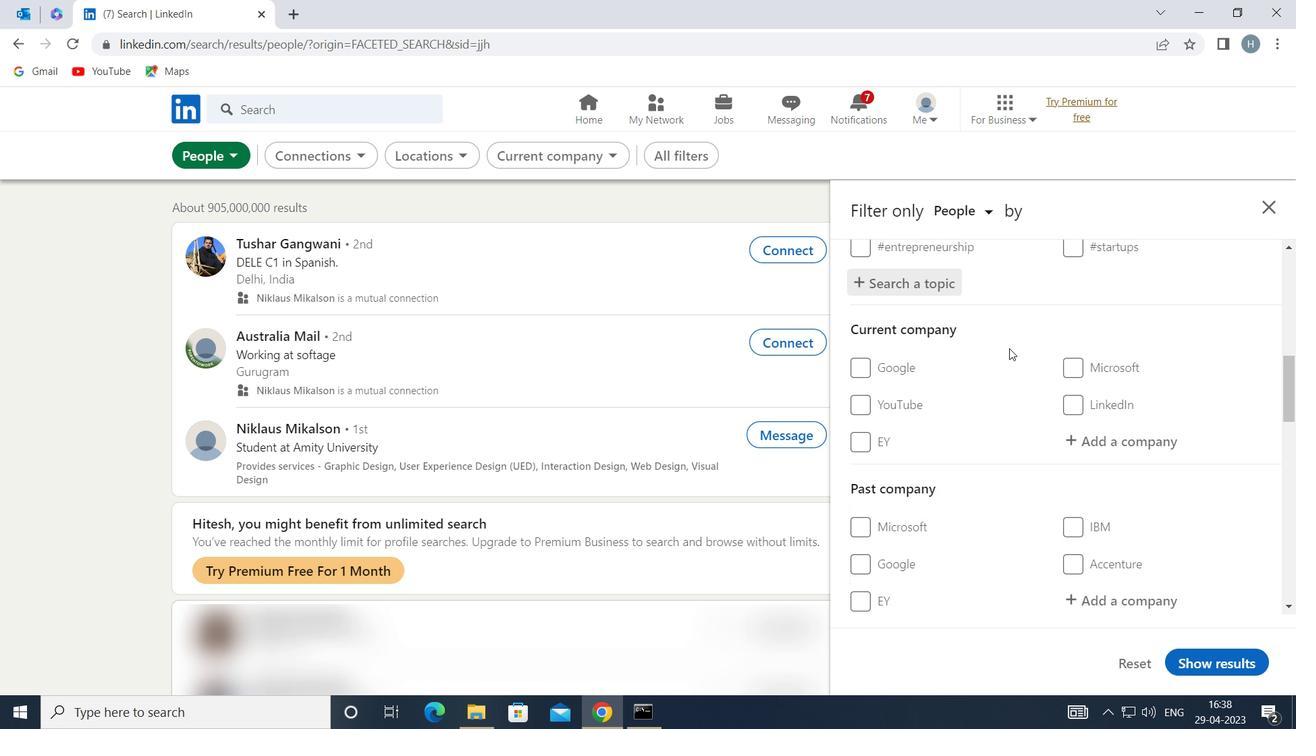 
Action: Mouse moved to (1006, 355)
Screenshot: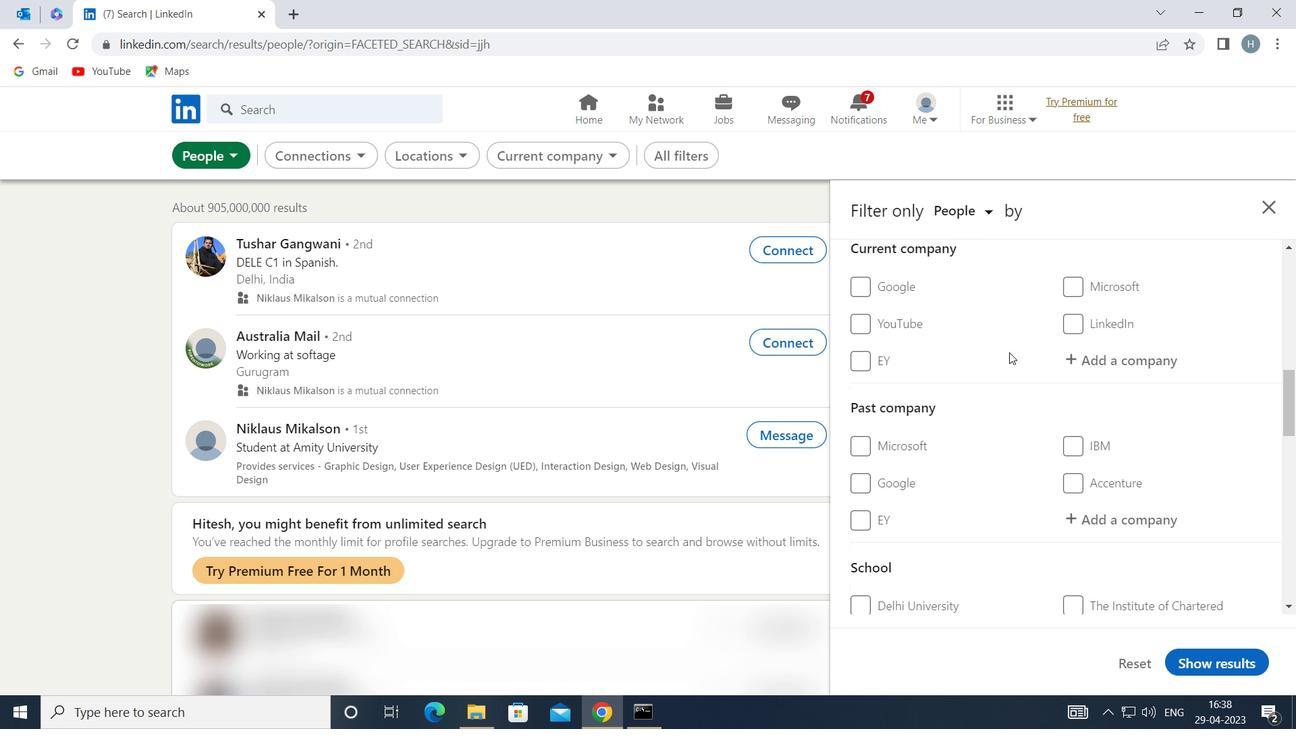 
Action: Mouse scrolled (1006, 354) with delta (0, 0)
Screenshot: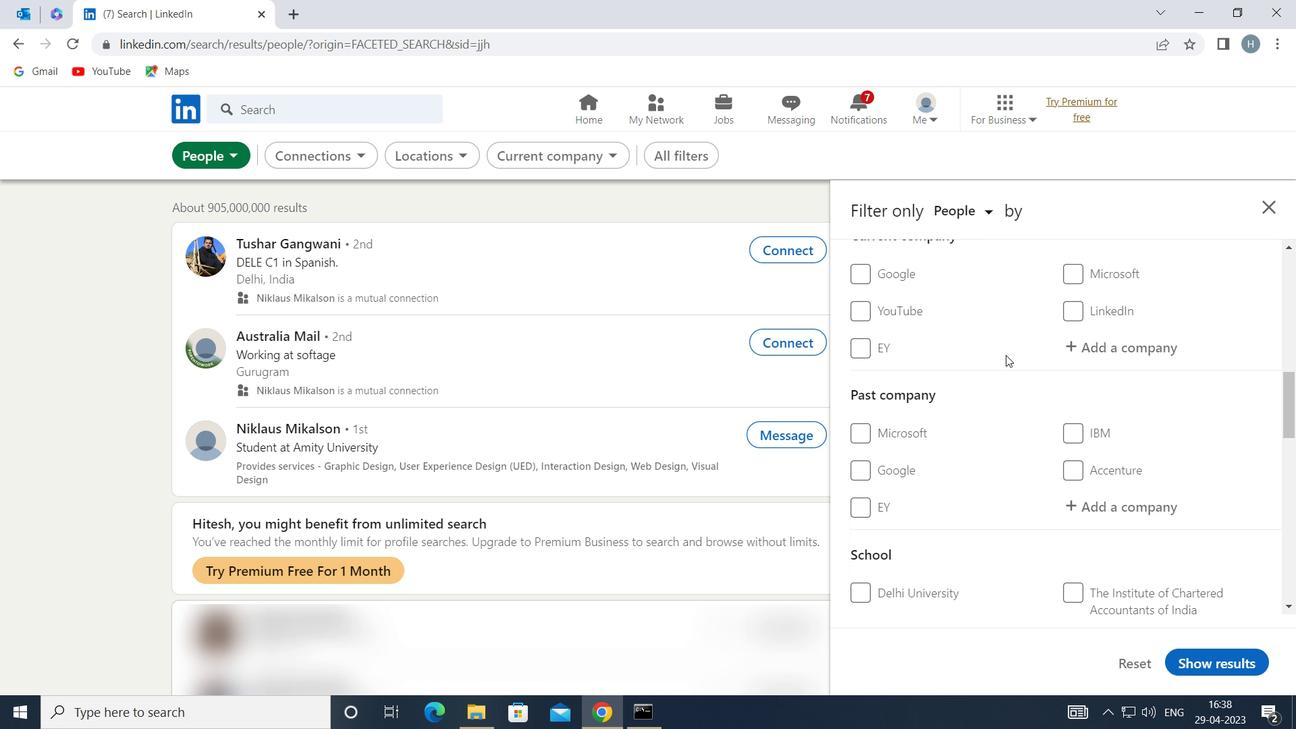 
Action: Mouse moved to (1006, 355)
Screenshot: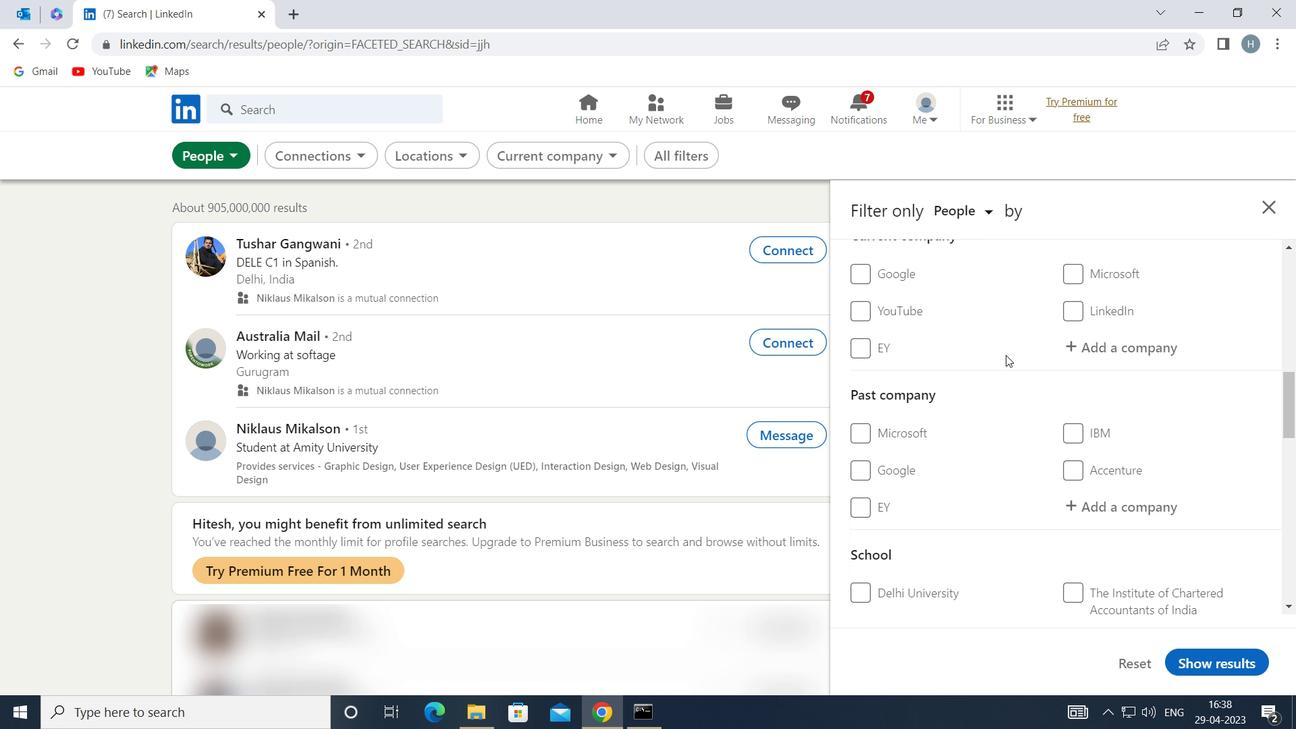 
Action: Mouse scrolled (1006, 355) with delta (0, 0)
Screenshot: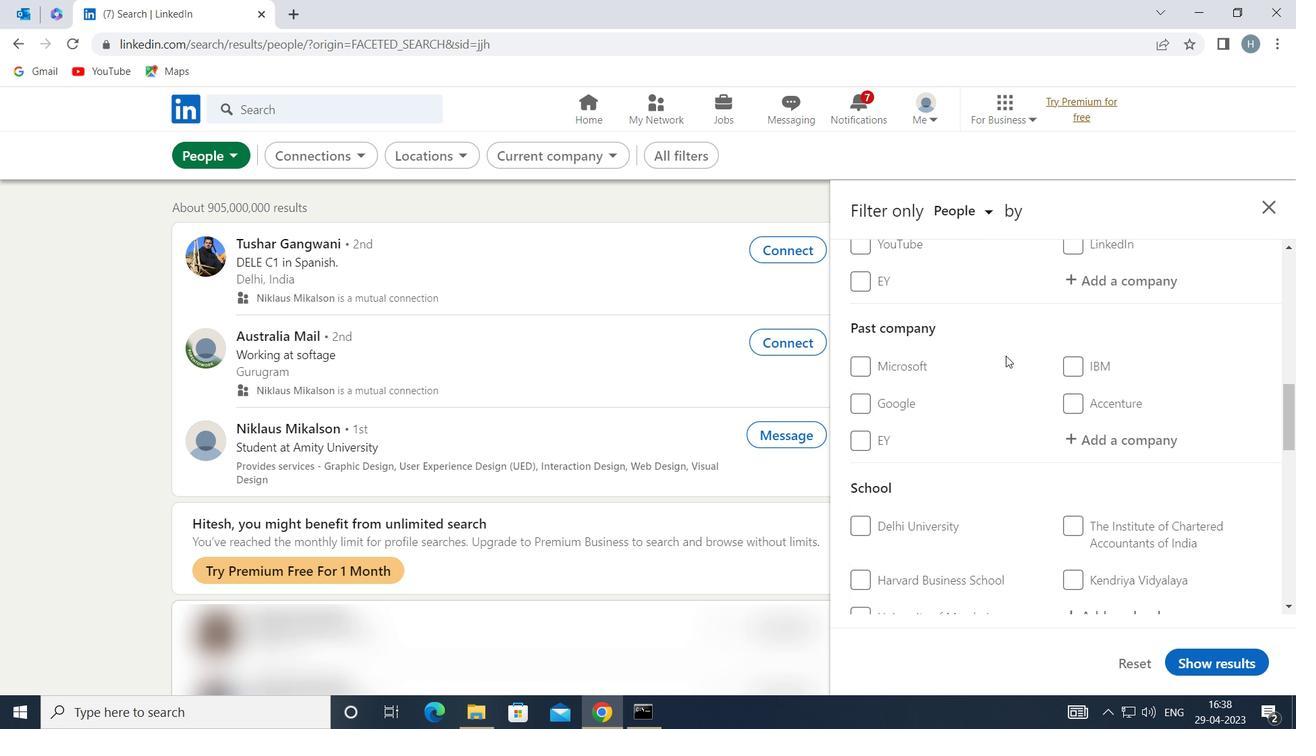 
Action: Mouse scrolled (1006, 355) with delta (0, 0)
Screenshot: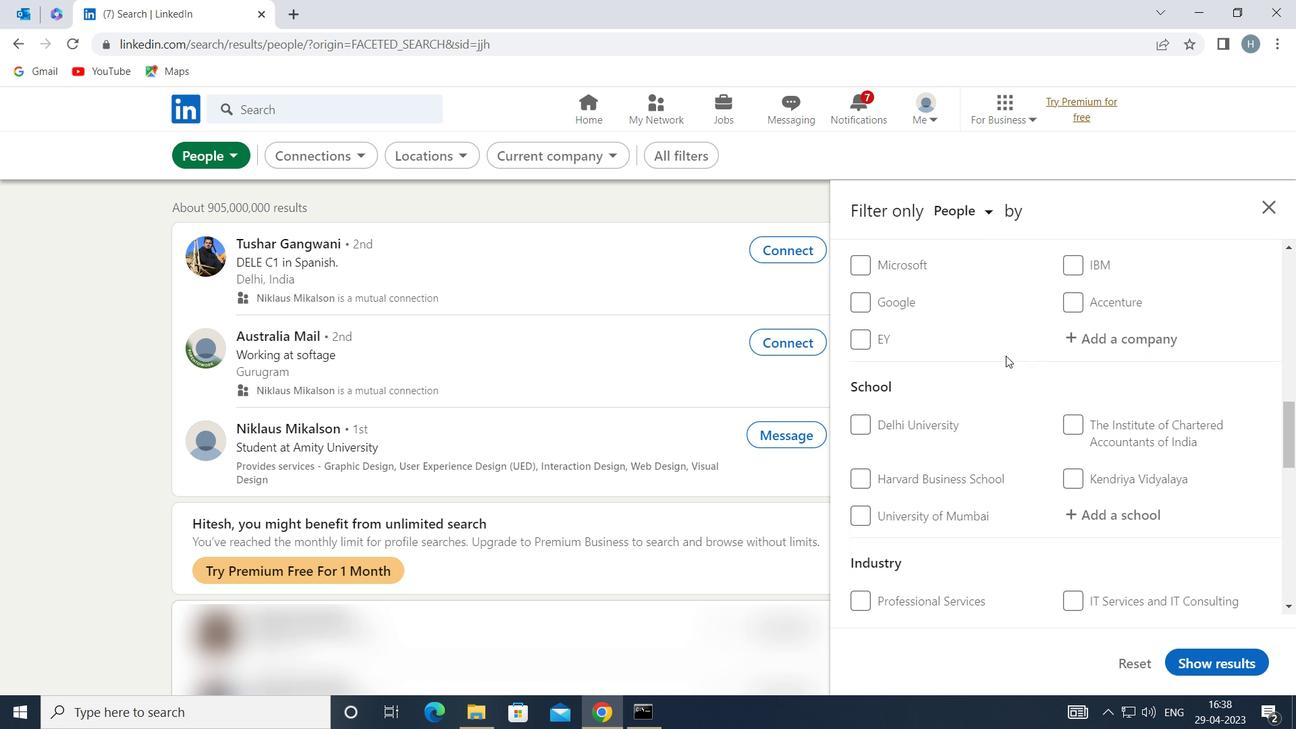 
Action: Mouse scrolled (1006, 355) with delta (0, 0)
Screenshot: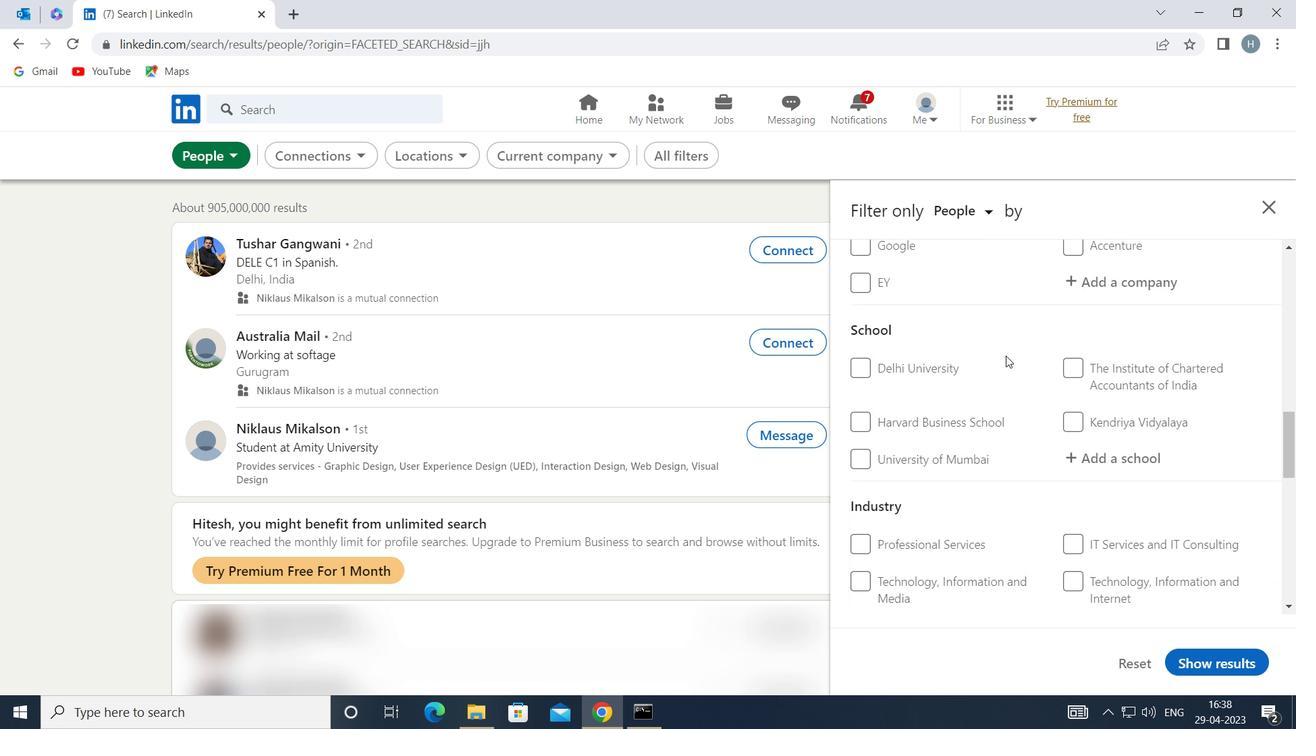 
Action: Mouse scrolled (1006, 355) with delta (0, 0)
Screenshot: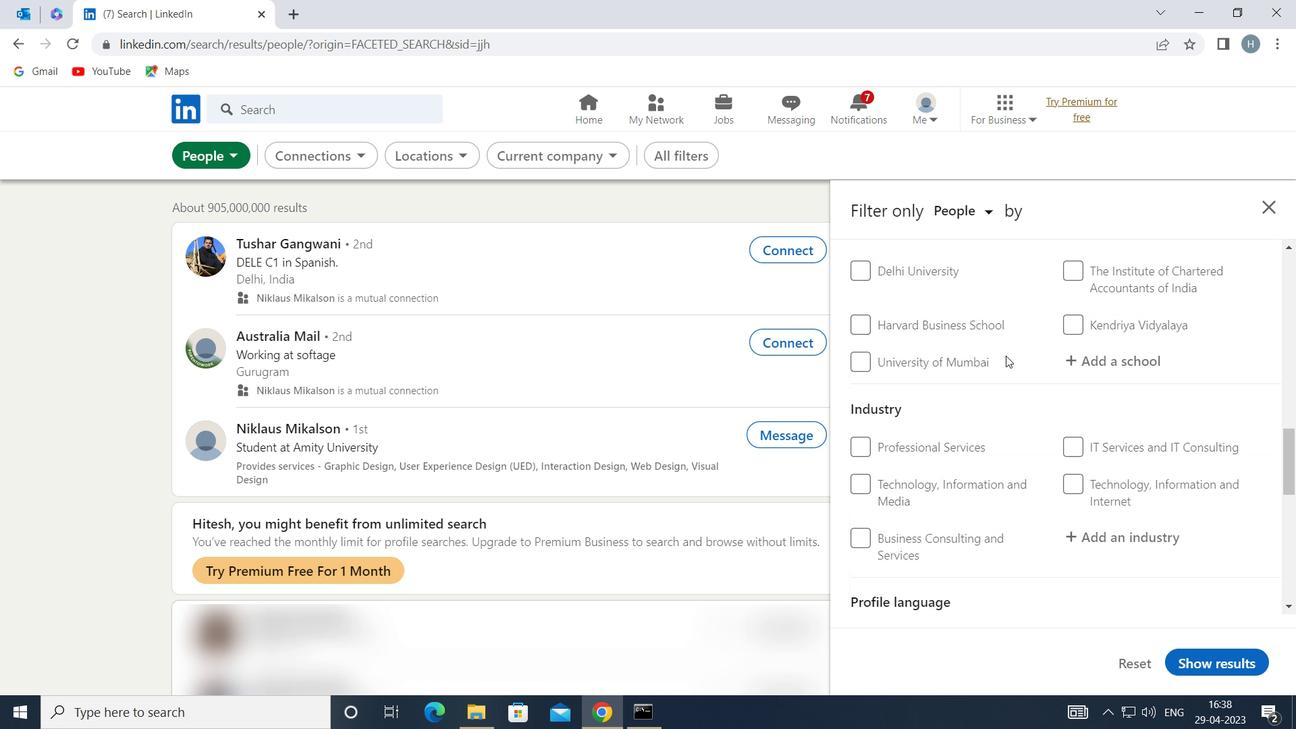 
Action: Mouse scrolled (1006, 355) with delta (0, 0)
Screenshot: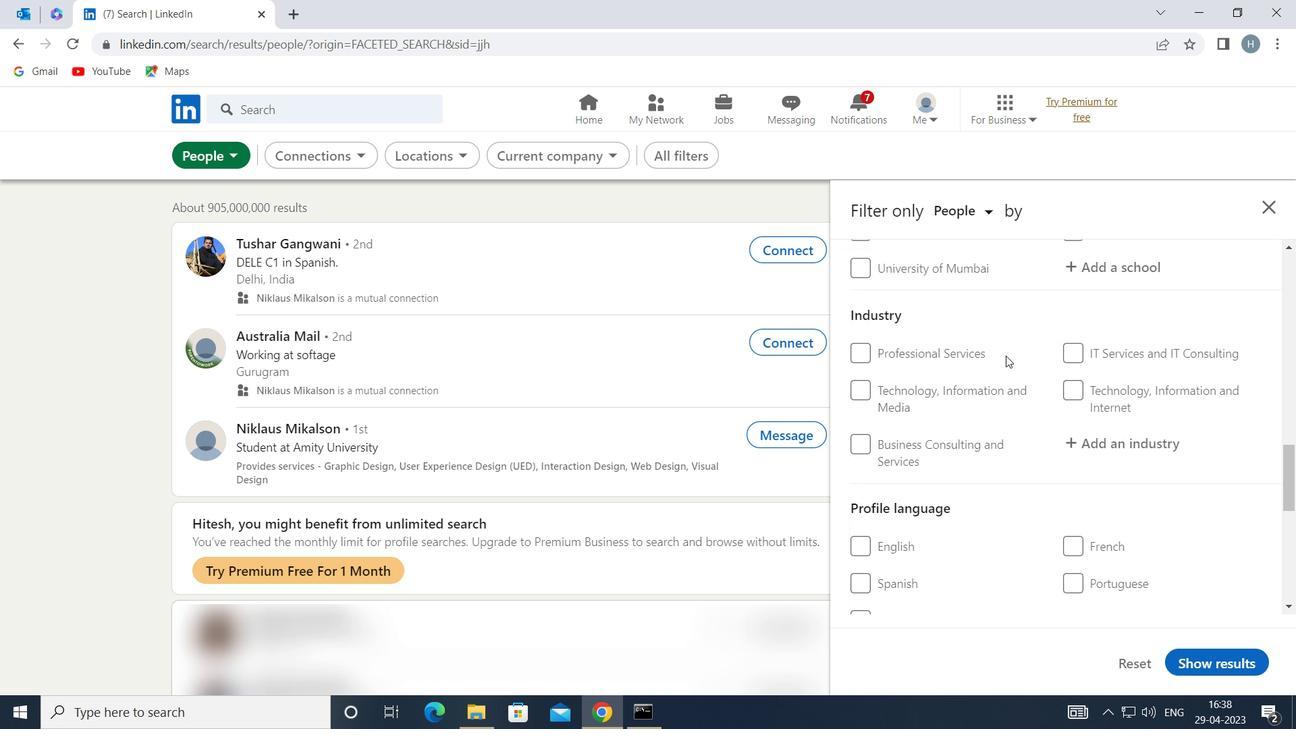 
Action: Mouse scrolled (1006, 355) with delta (0, 0)
Screenshot: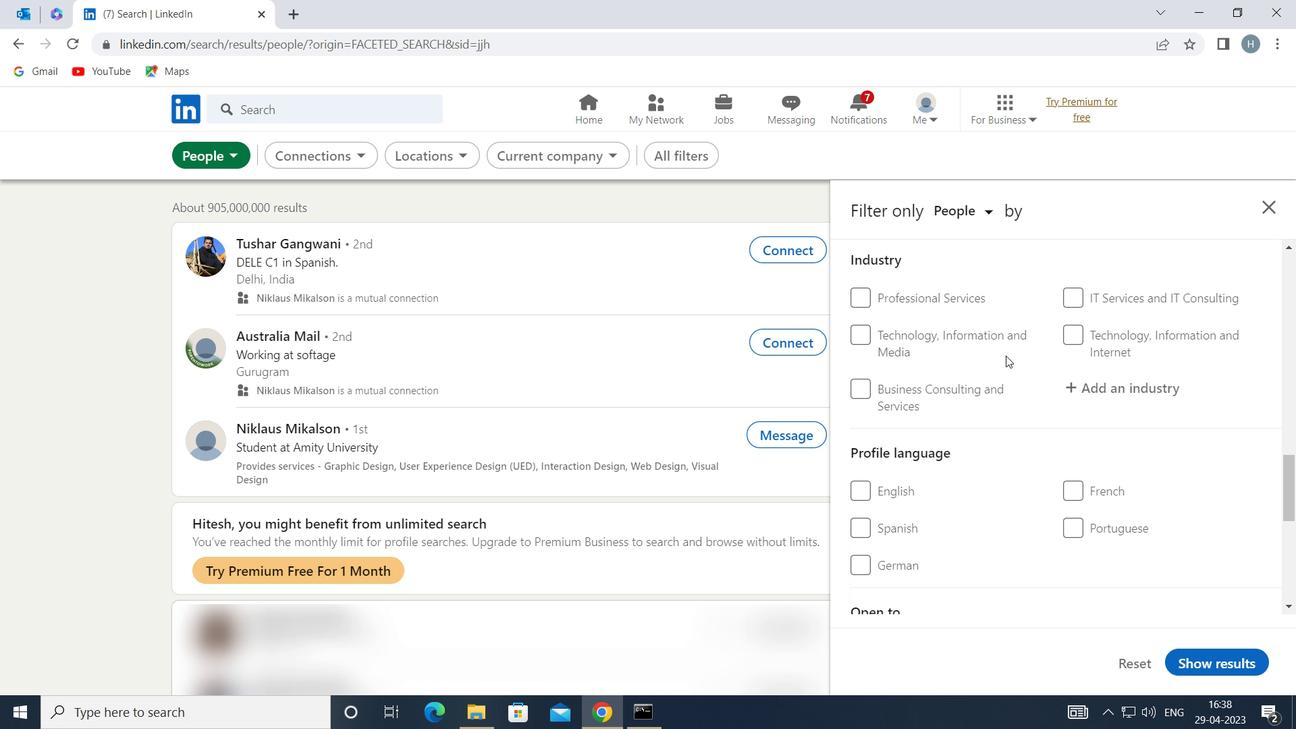 
Action: Mouse moved to (906, 444)
Screenshot: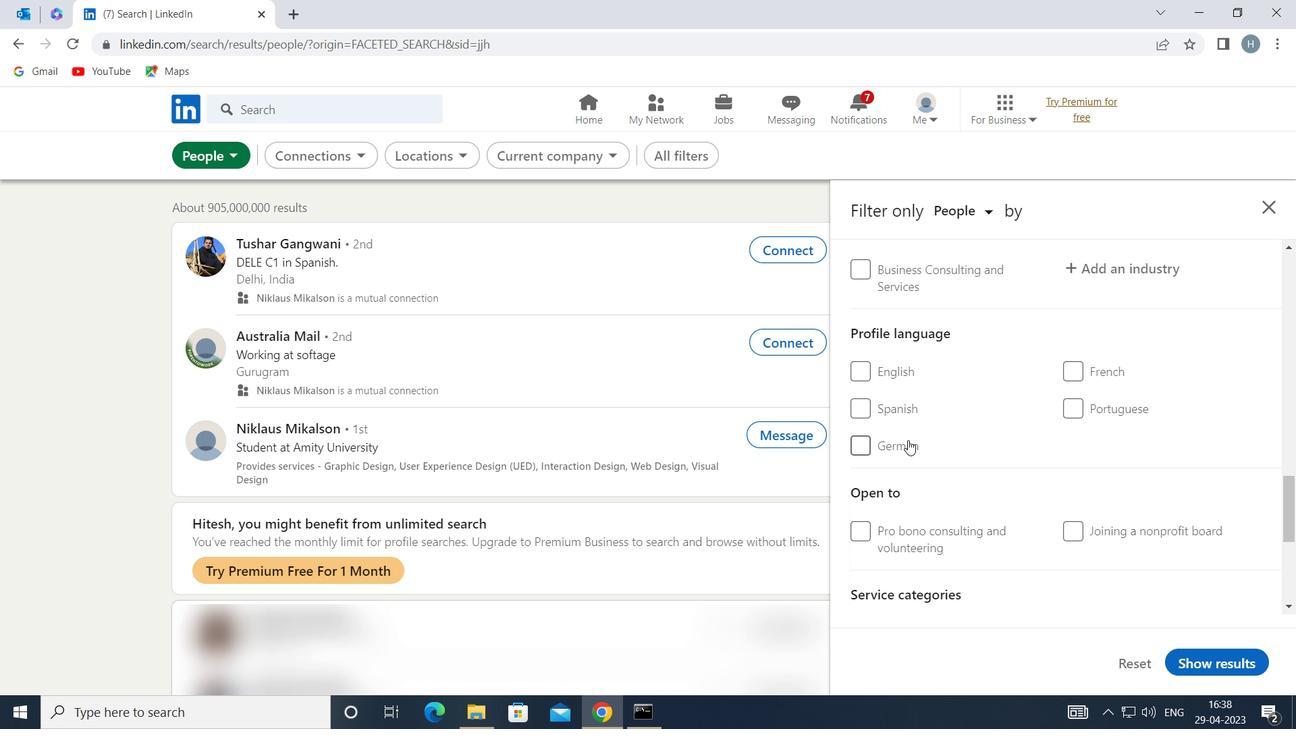 
Action: Mouse pressed left at (906, 444)
Screenshot: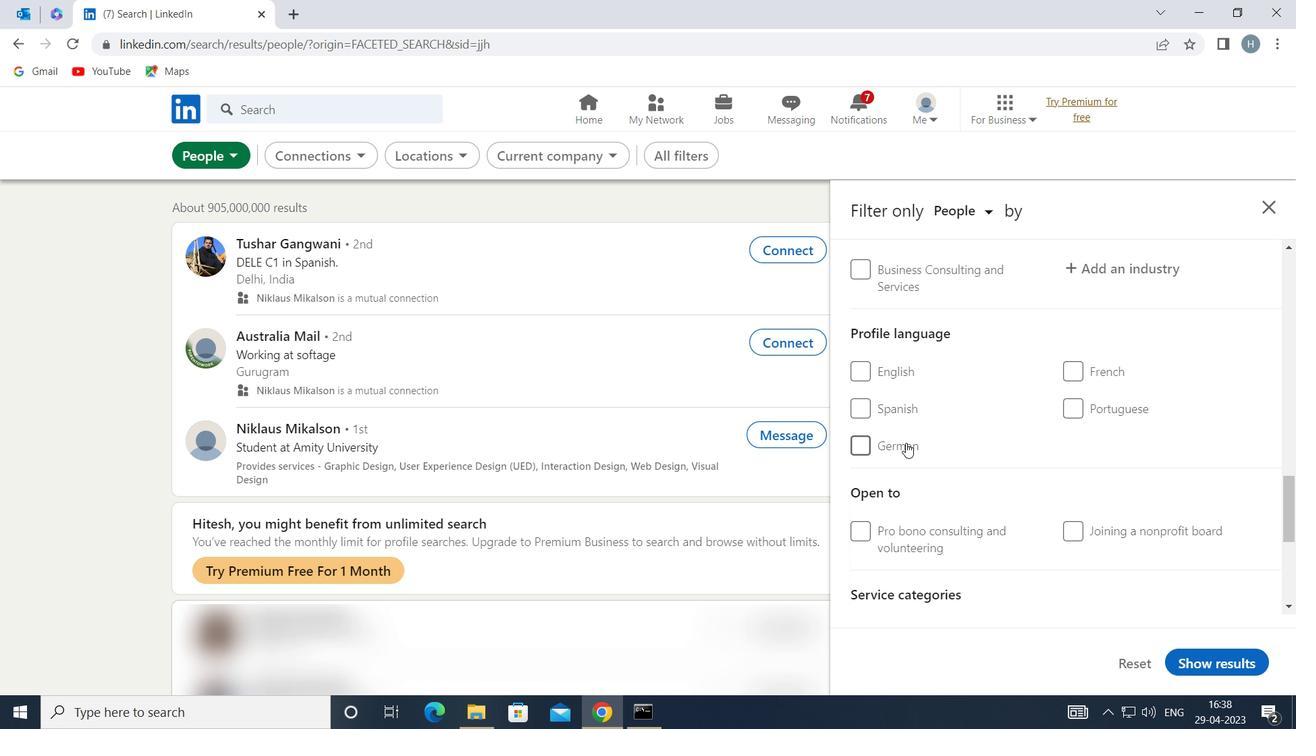 
Action: Mouse moved to (999, 403)
Screenshot: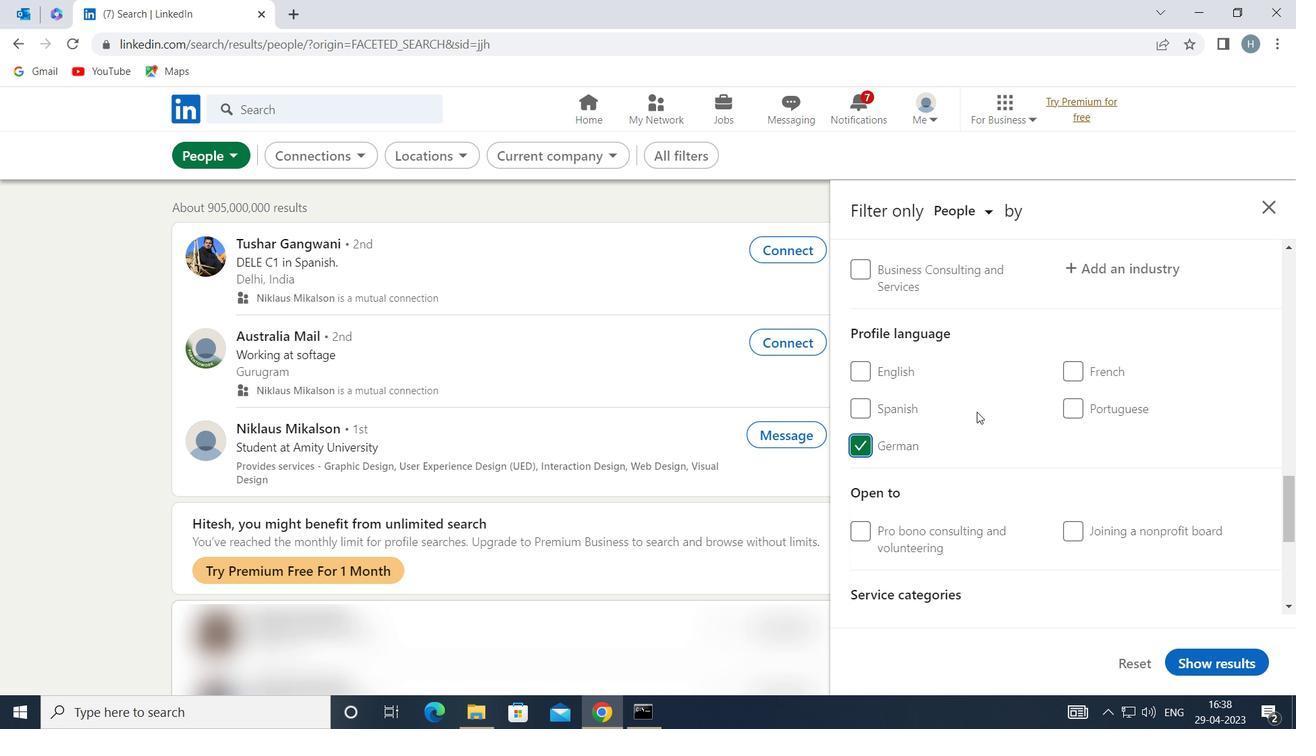 
Action: Mouse scrolled (999, 403) with delta (0, 0)
Screenshot: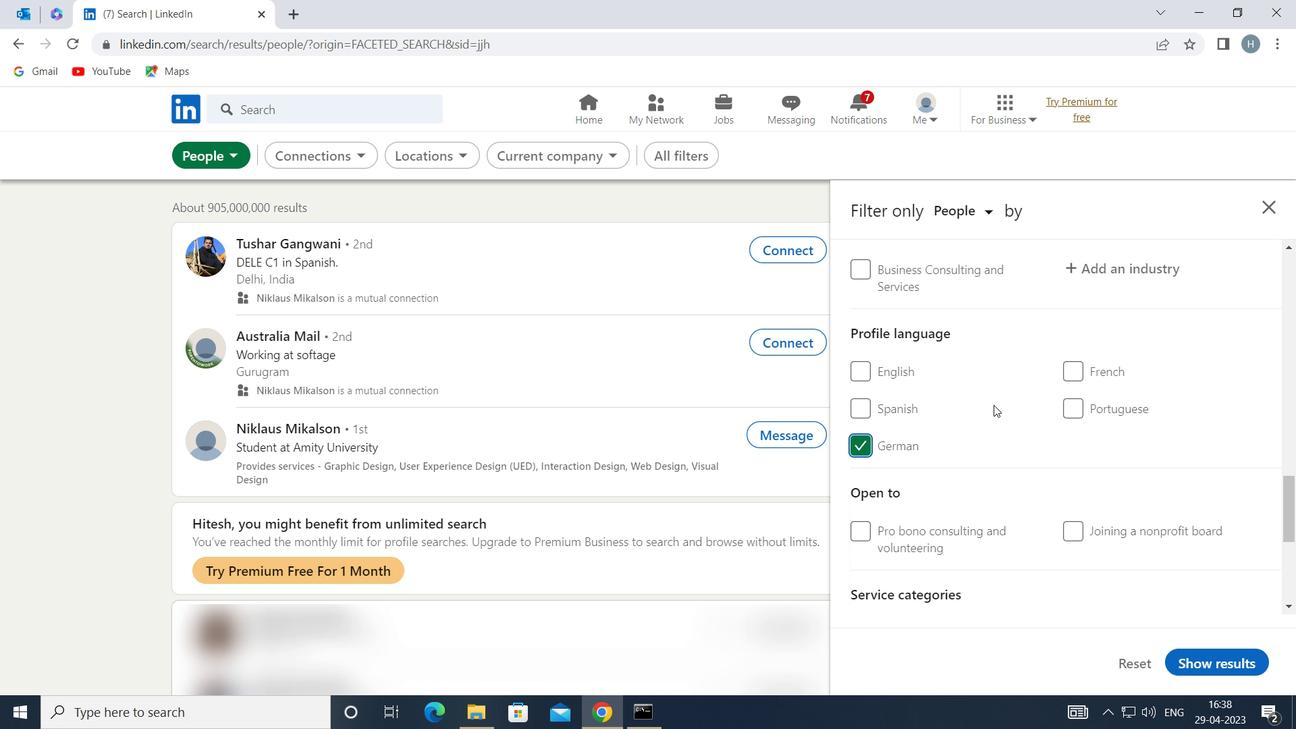 
Action: Mouse moved to (1017, 391)
Screenshot: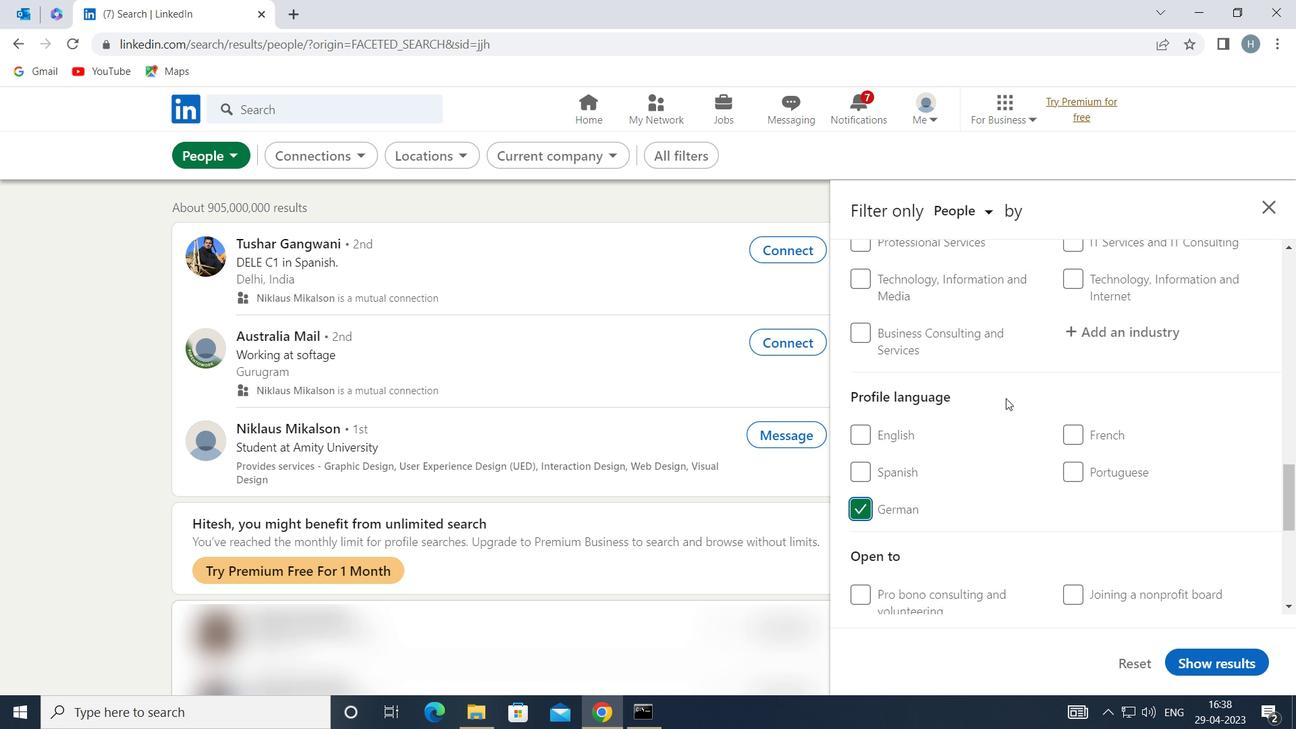 
Action: Mouse scrolled (1017, 392) with delta (0, 0)
Screenshot: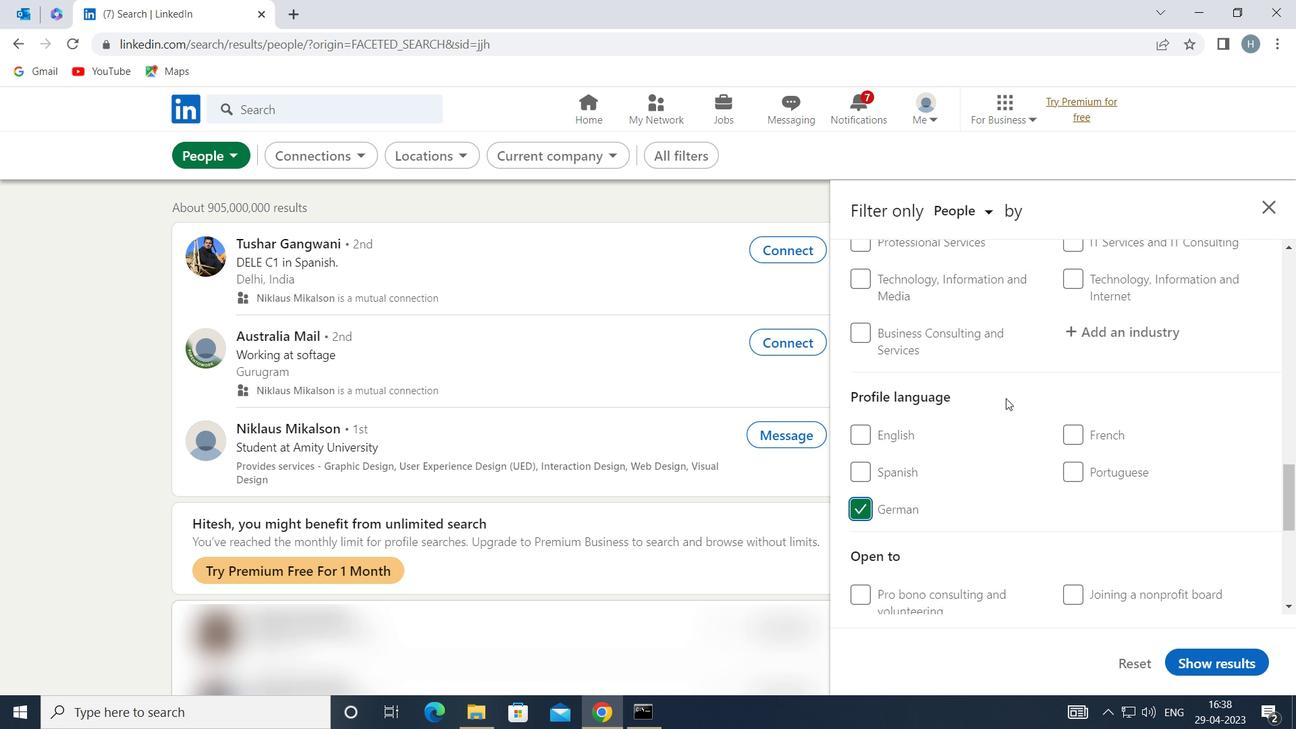 
Action: Mouse scrolled (1017, 392) with delta (0, 0)
Screenshot: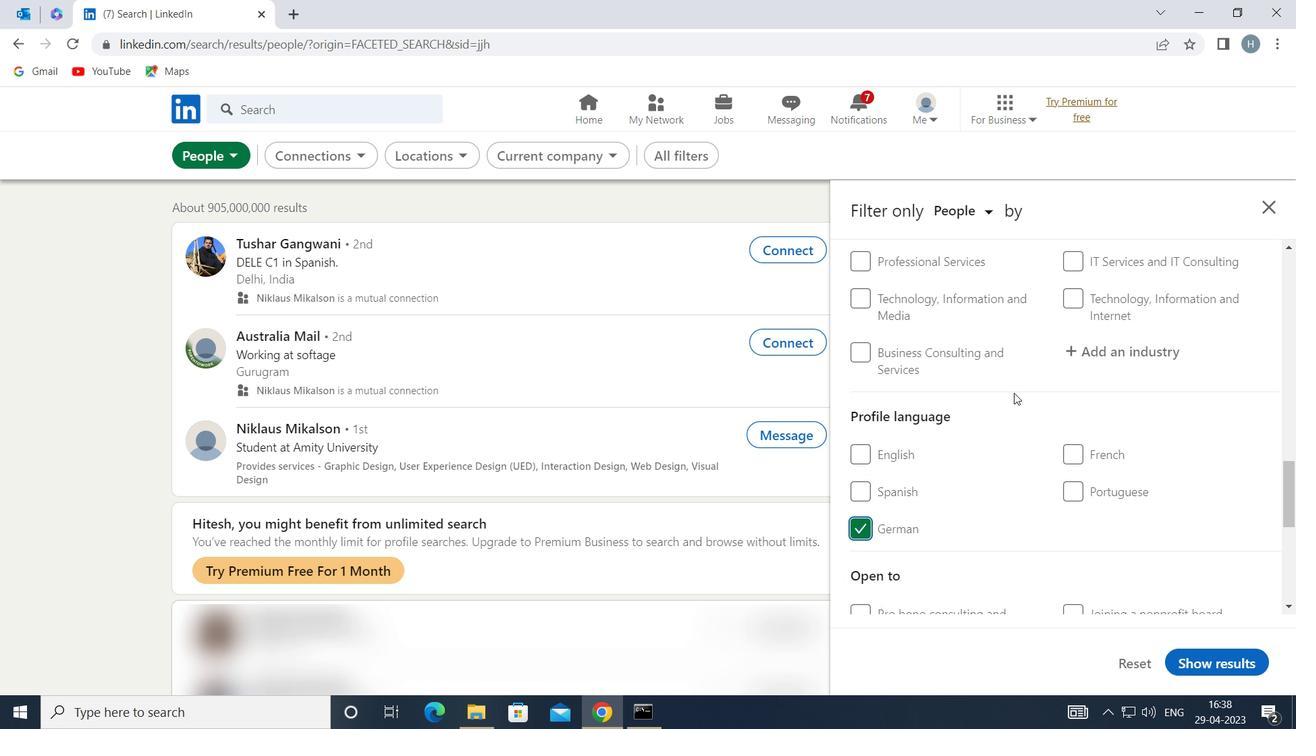 
Action: Mouse scrolled (1017, 392) with delta (0, 0)
Screenshot: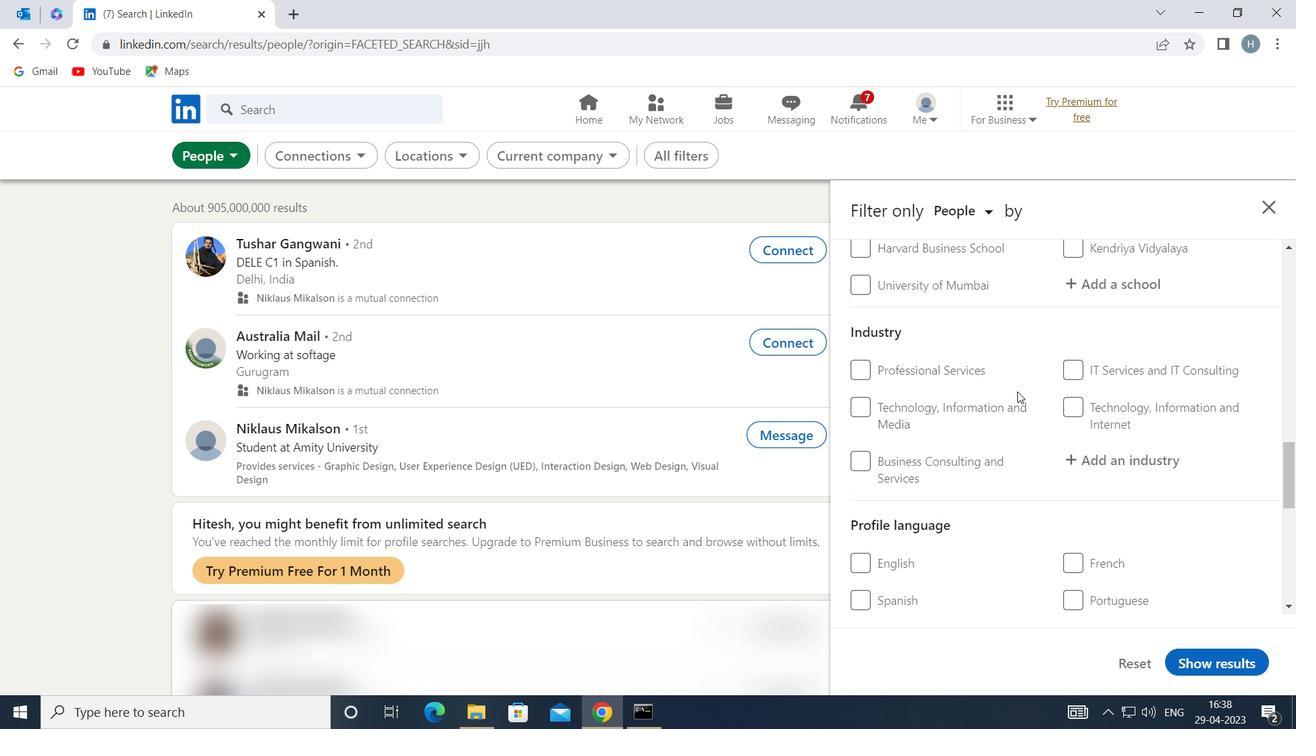 
Action: Mouse scrolled (1017, 392) with delta (0, 0)
Screenshot: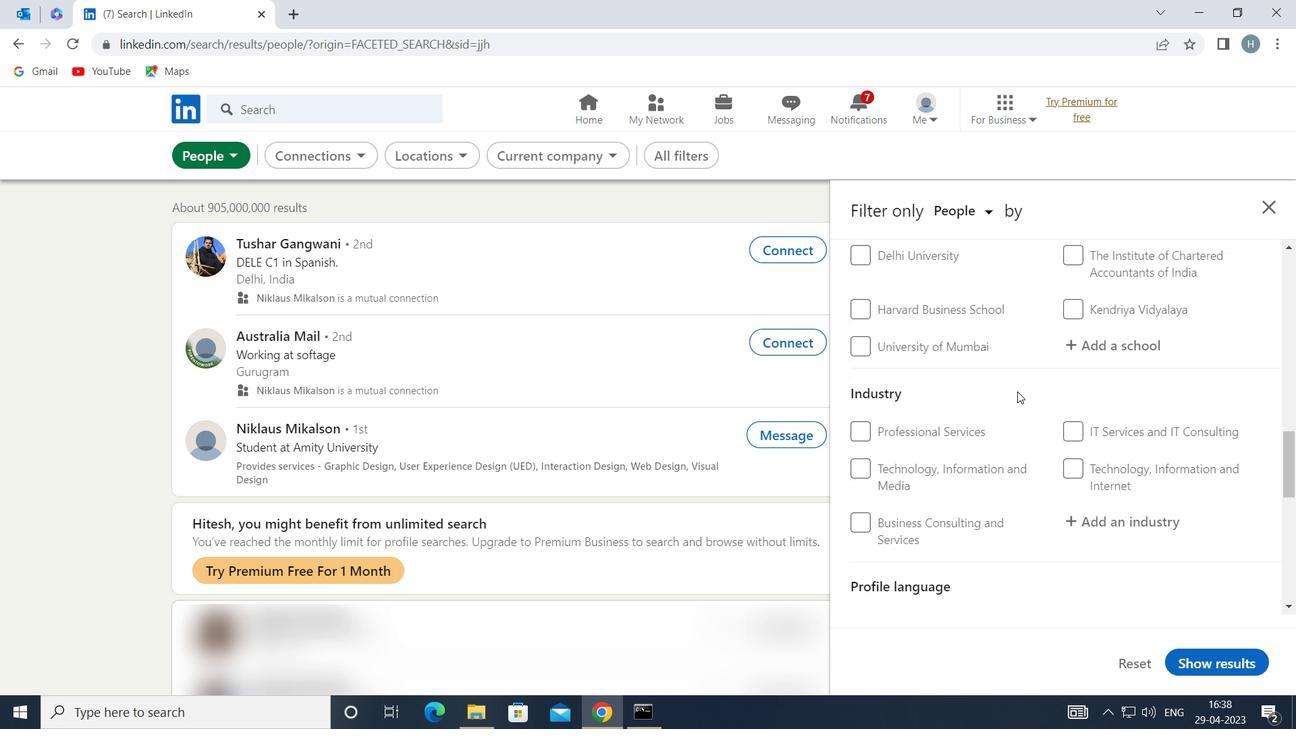 
Action: Mouse scrolled (1017, 392) with delta (0, 0)
Screenshot: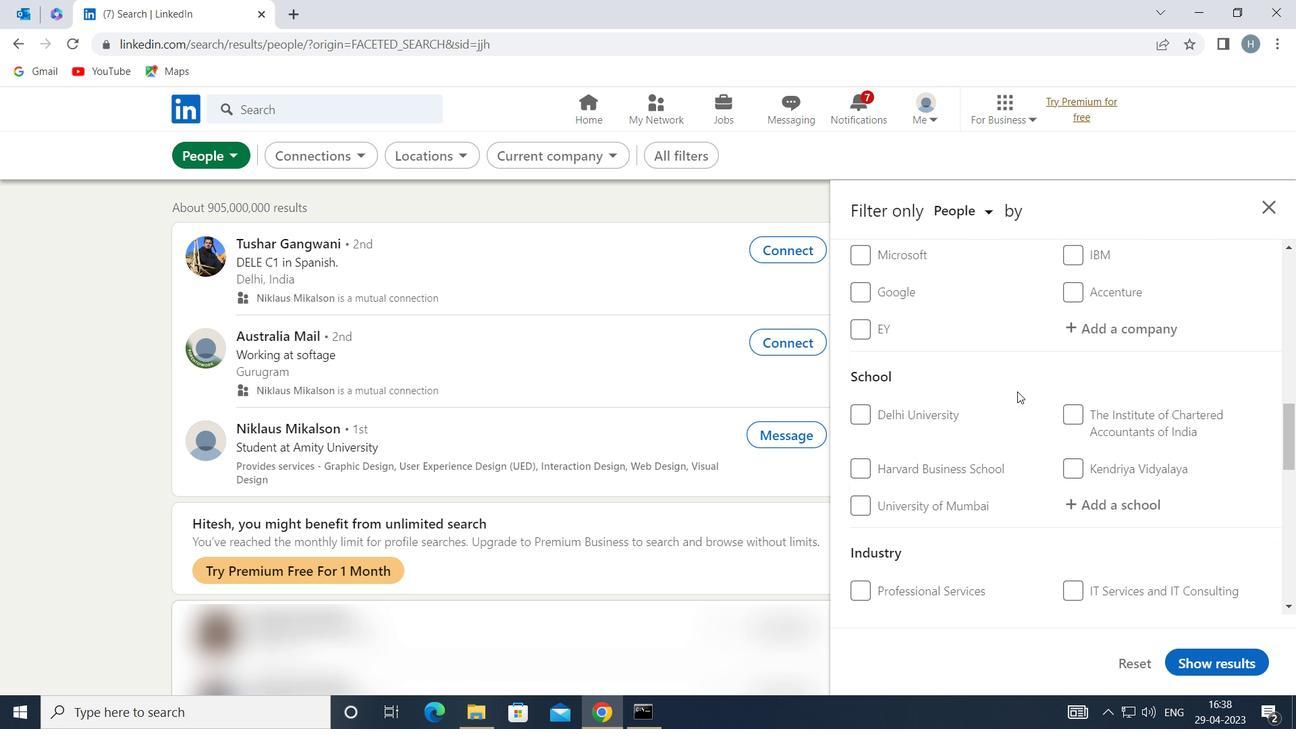 
Action: Mouse scrolled (1017, 392) with delta (0, 0)
Screenshot: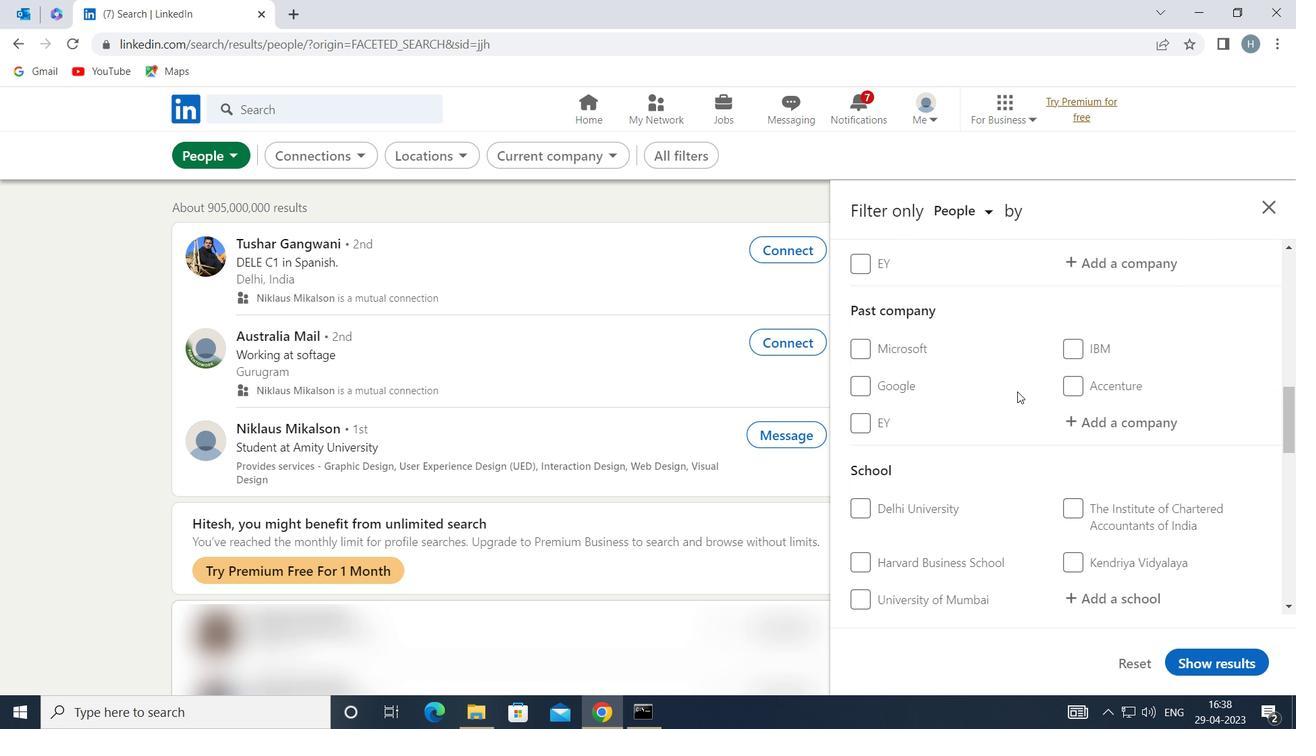 
Action: Mouse scrolled (1017, 392) with delta (0, 0)
Screenshot: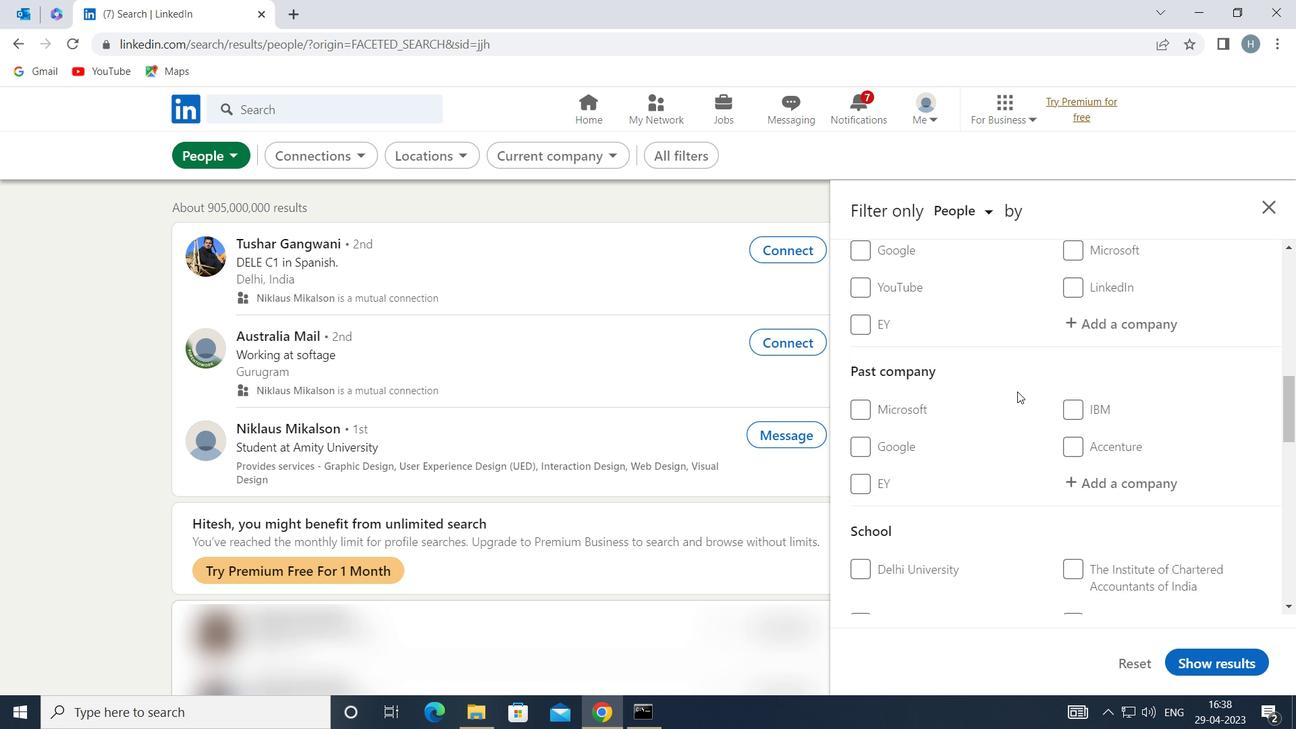 
Action: Mouse moved to (1089, 426)
Screenshot: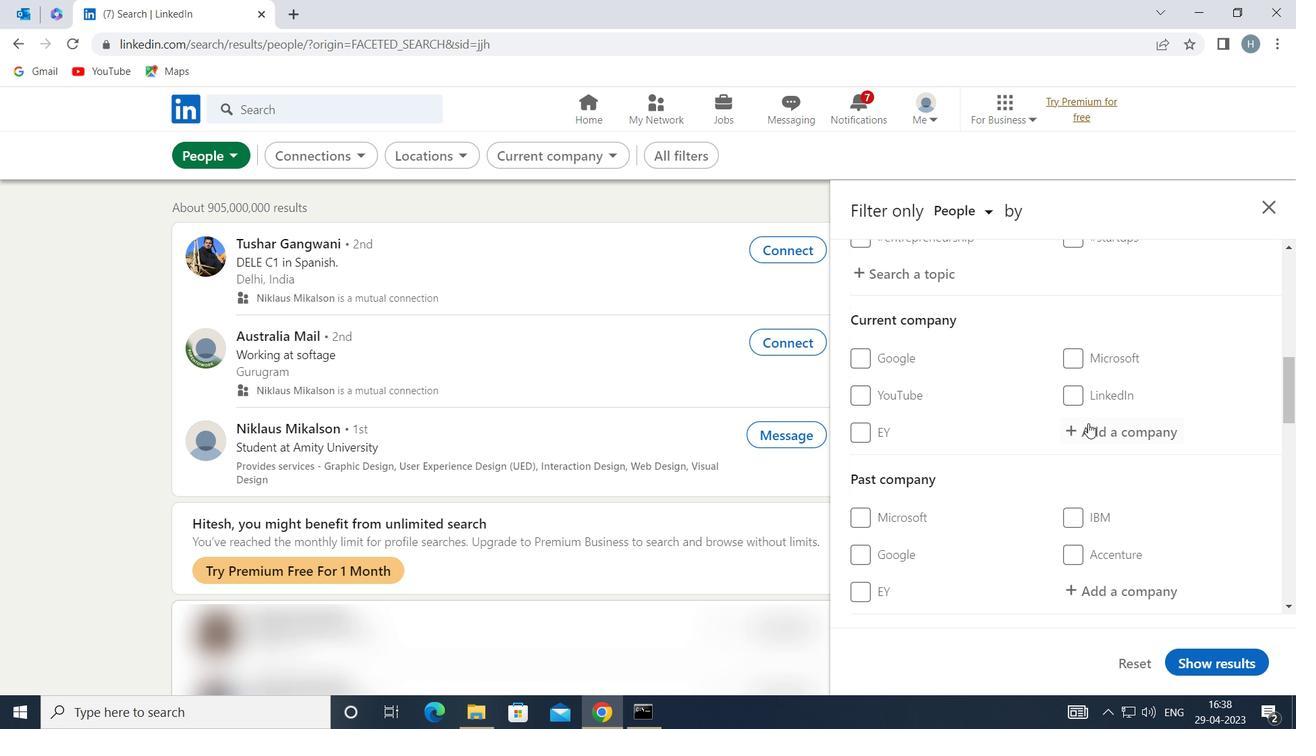 
Action: Mouse pressed left at (1089, 426)
Screenshot: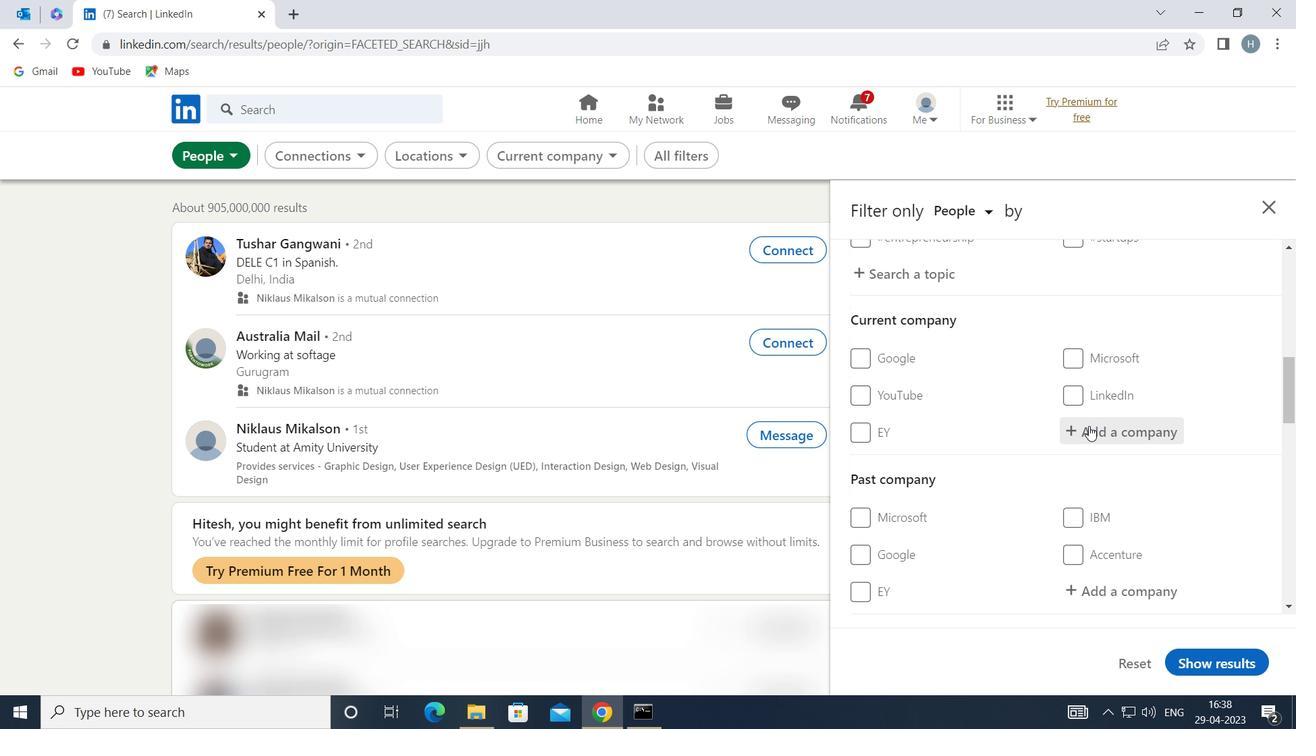 
Action: Mouse moved to (1051, 421)
Screenshot: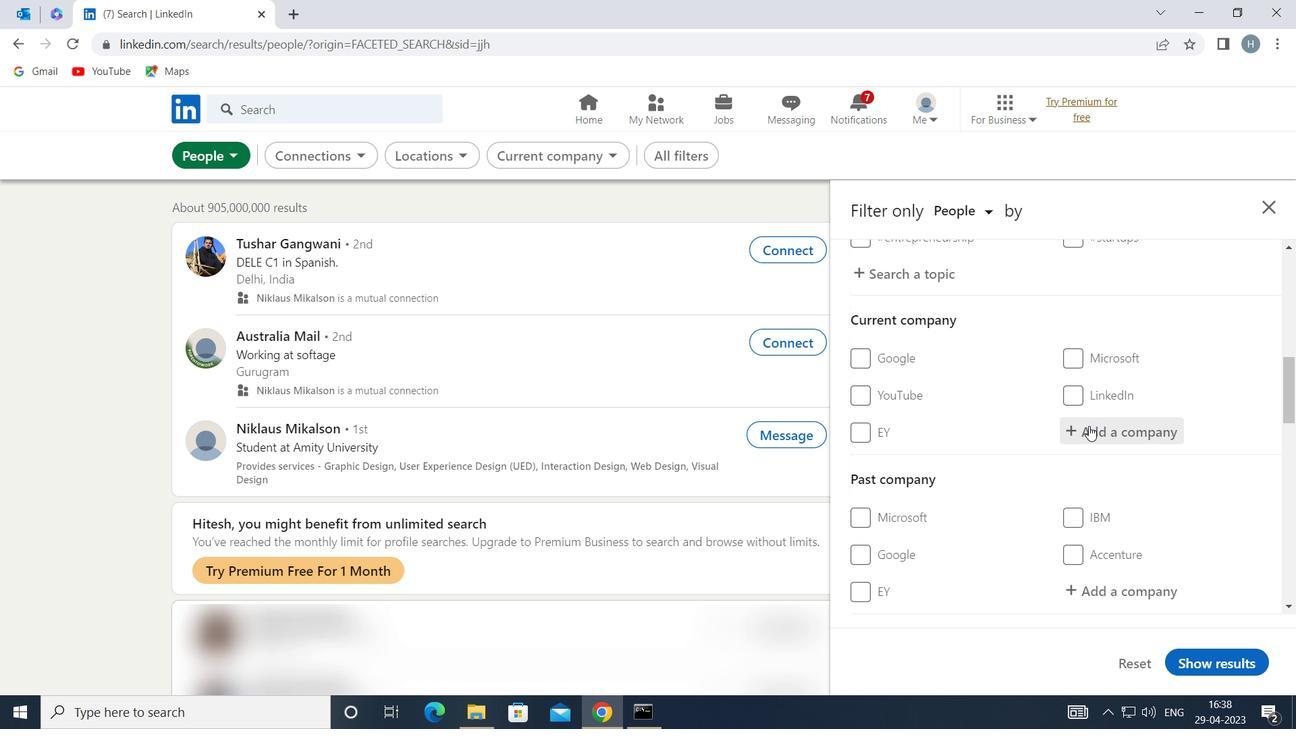 
Action: Key pressed <Key.shift>AIMANSOORI
Screenshot: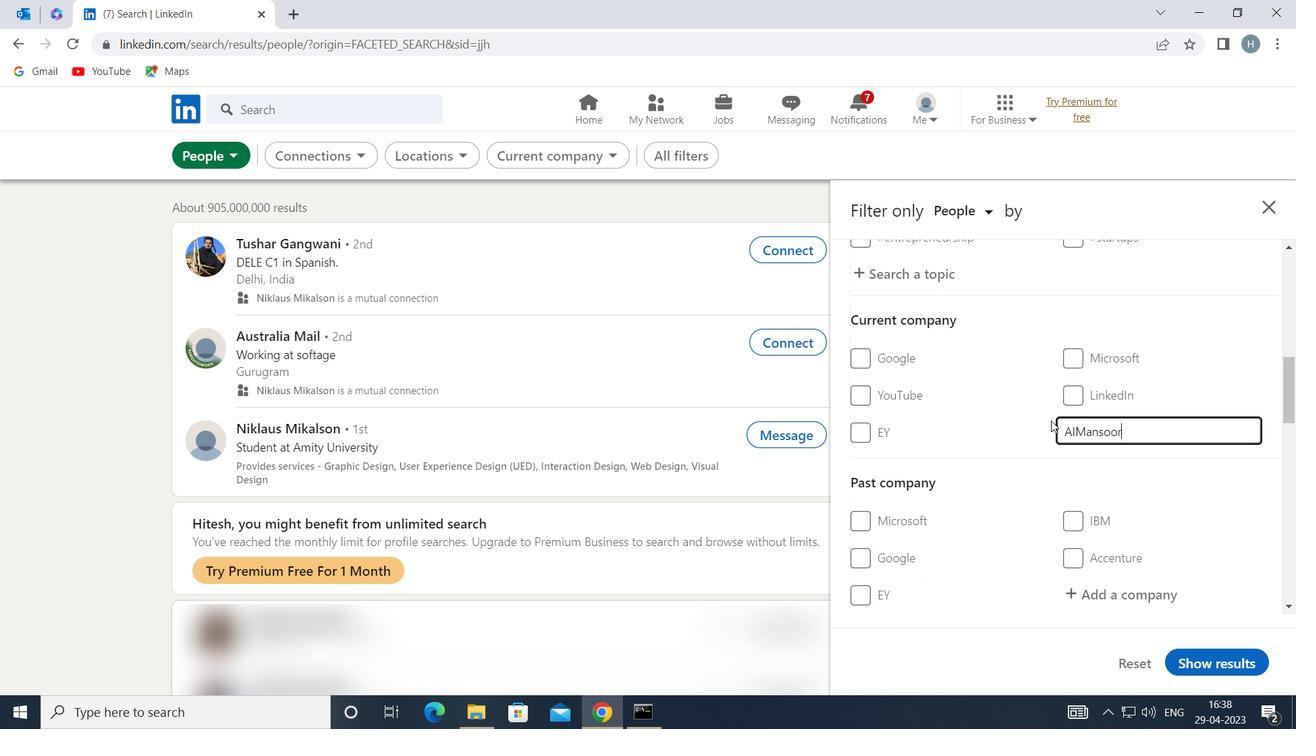 
Action: Mouse moved to (1071, 464)
Screenshot: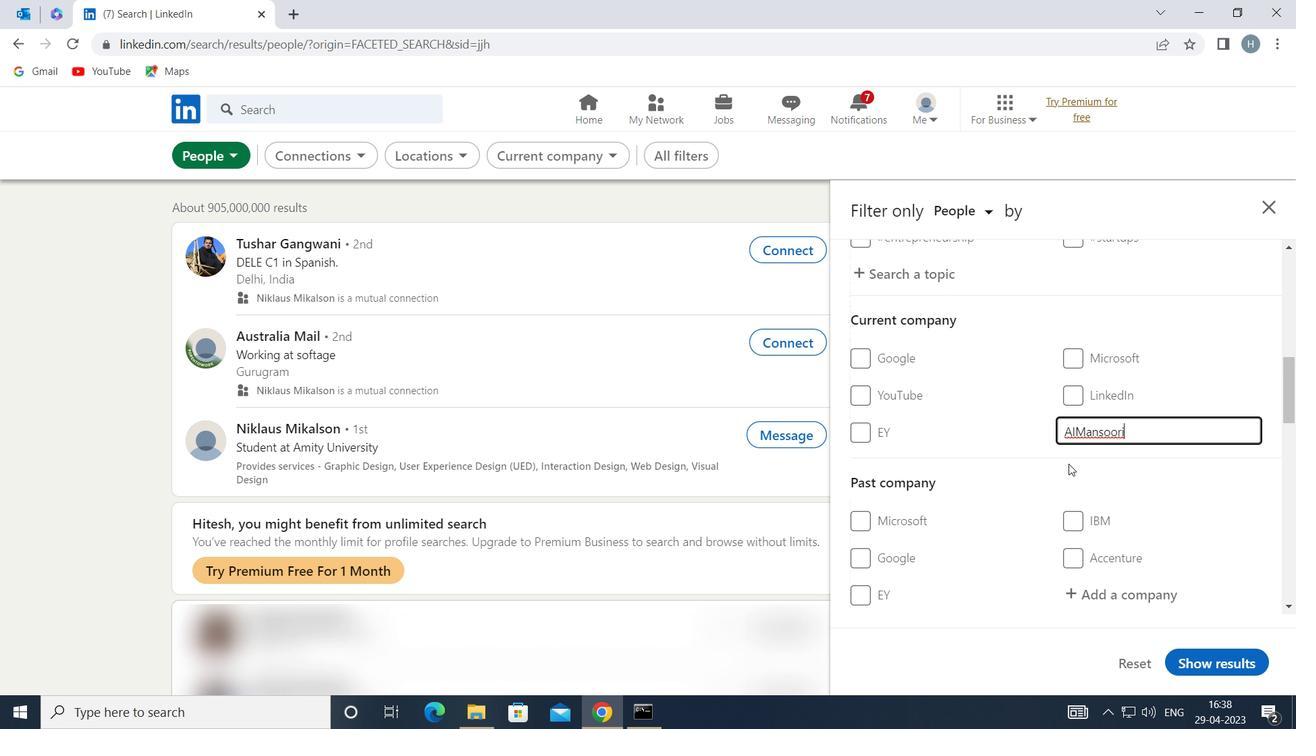 
Action: Key pressed <Key.space><Key.shift>PETROLEUM<Key.space><Key.shift>SERVIES
Screenshot: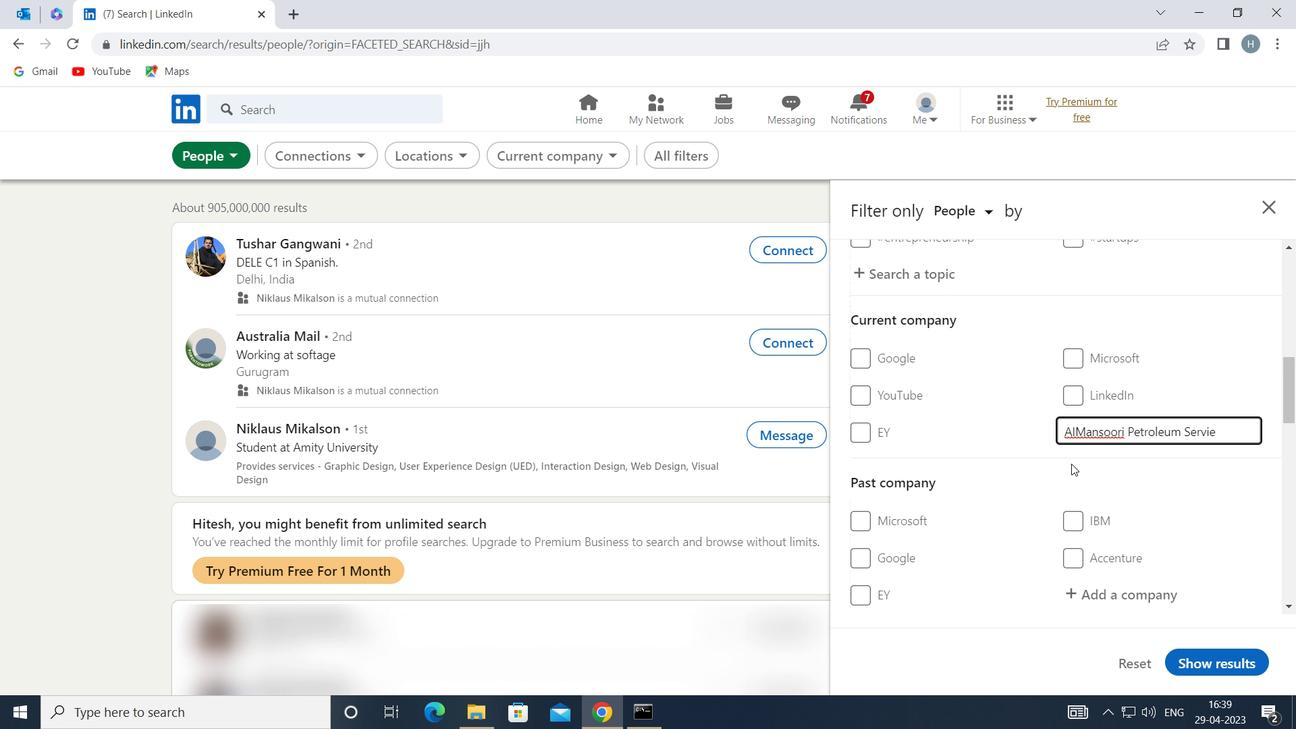 
Action: Mouse moved to (1137, 465)
Screenshot: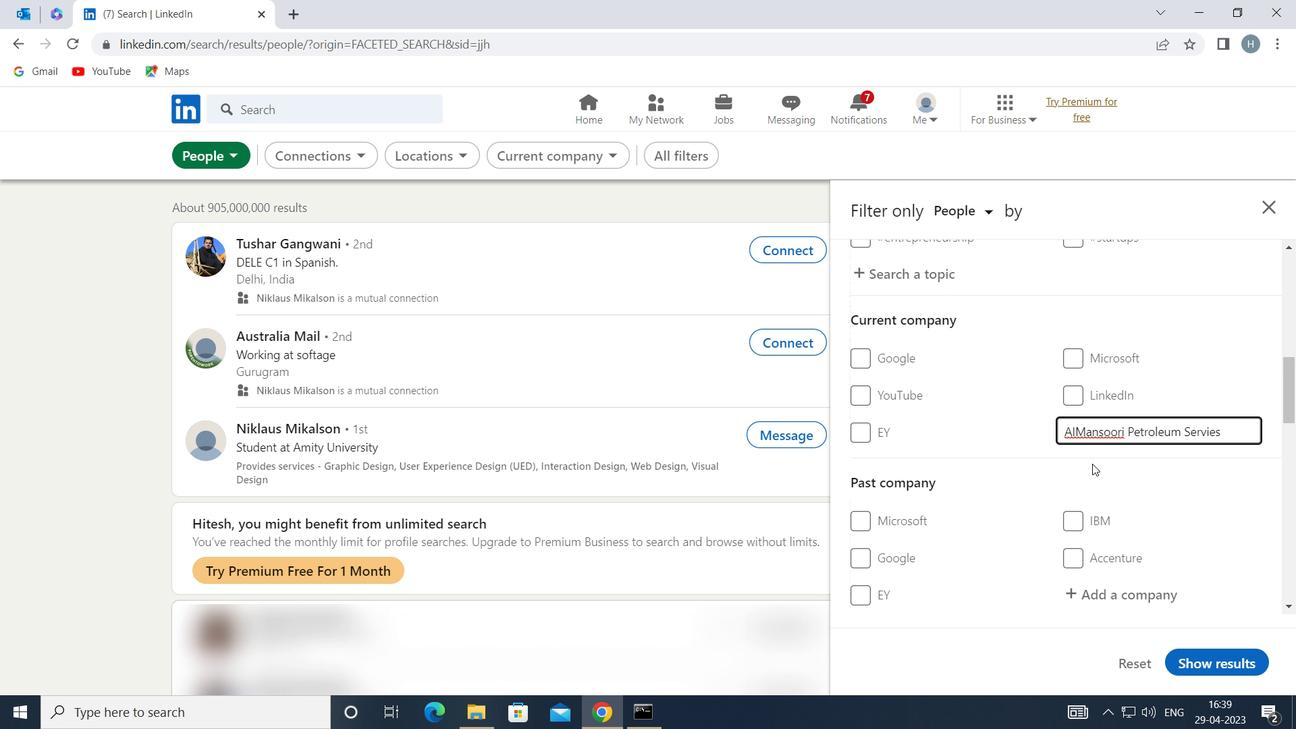 
Action: Mouse pressed left at (1137, 465)
Screenshot: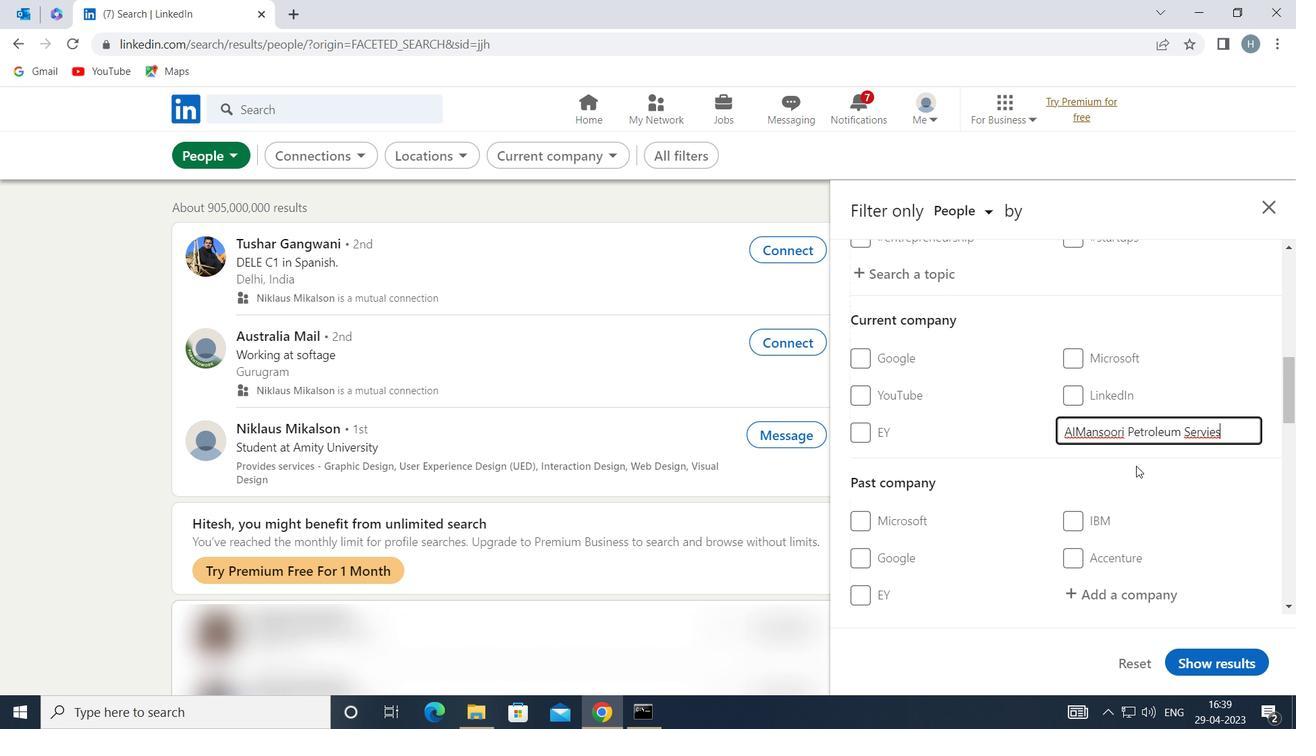 
Action: Mouse moved to (1137, 471)
Screenshot: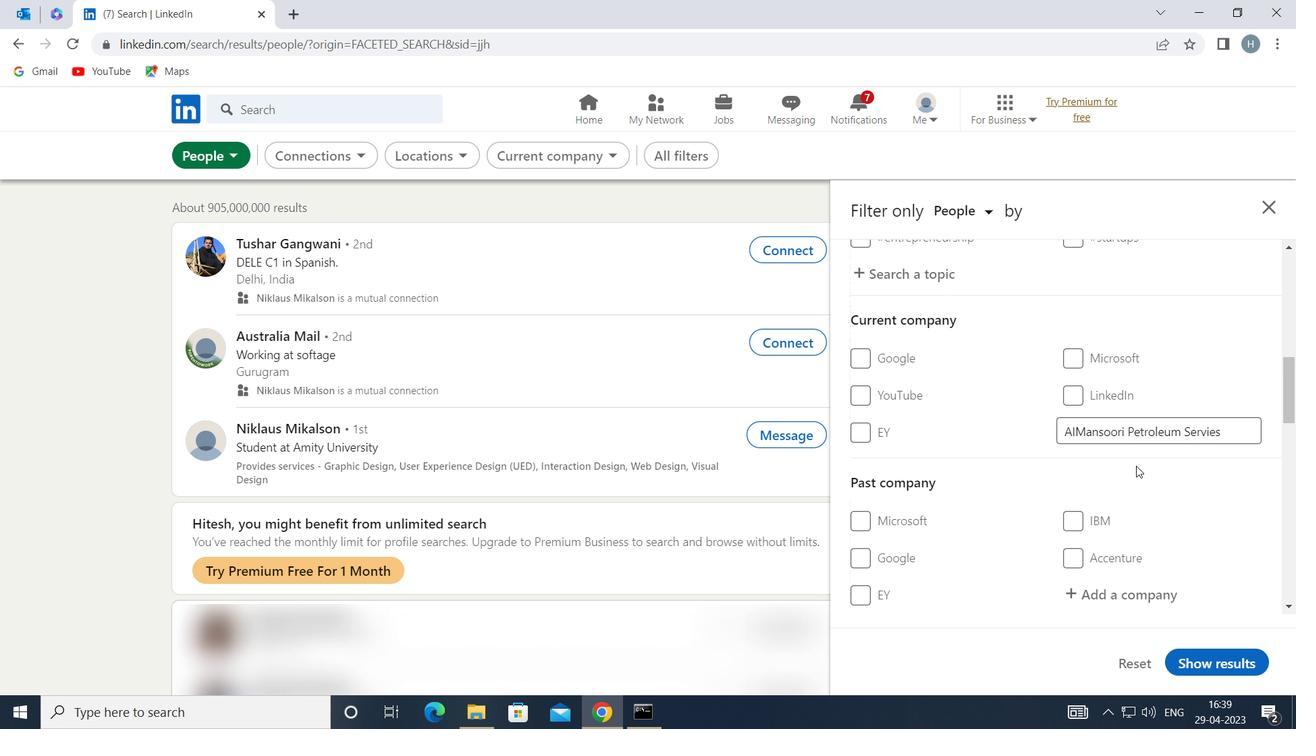 
Action: Mouse scrolled (1137, 470) with delta (0, 0)
Screenshot: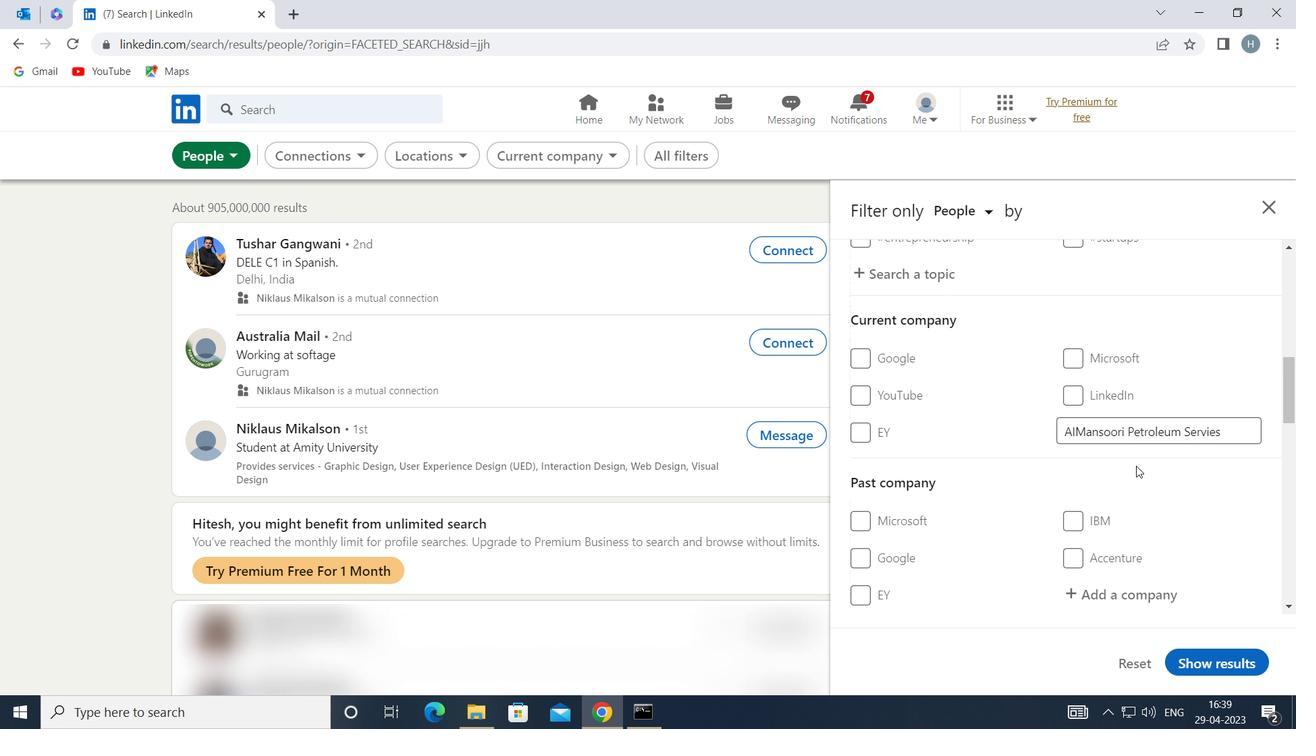 
Action: Mouse moved to (1130, 464)
Screenshot: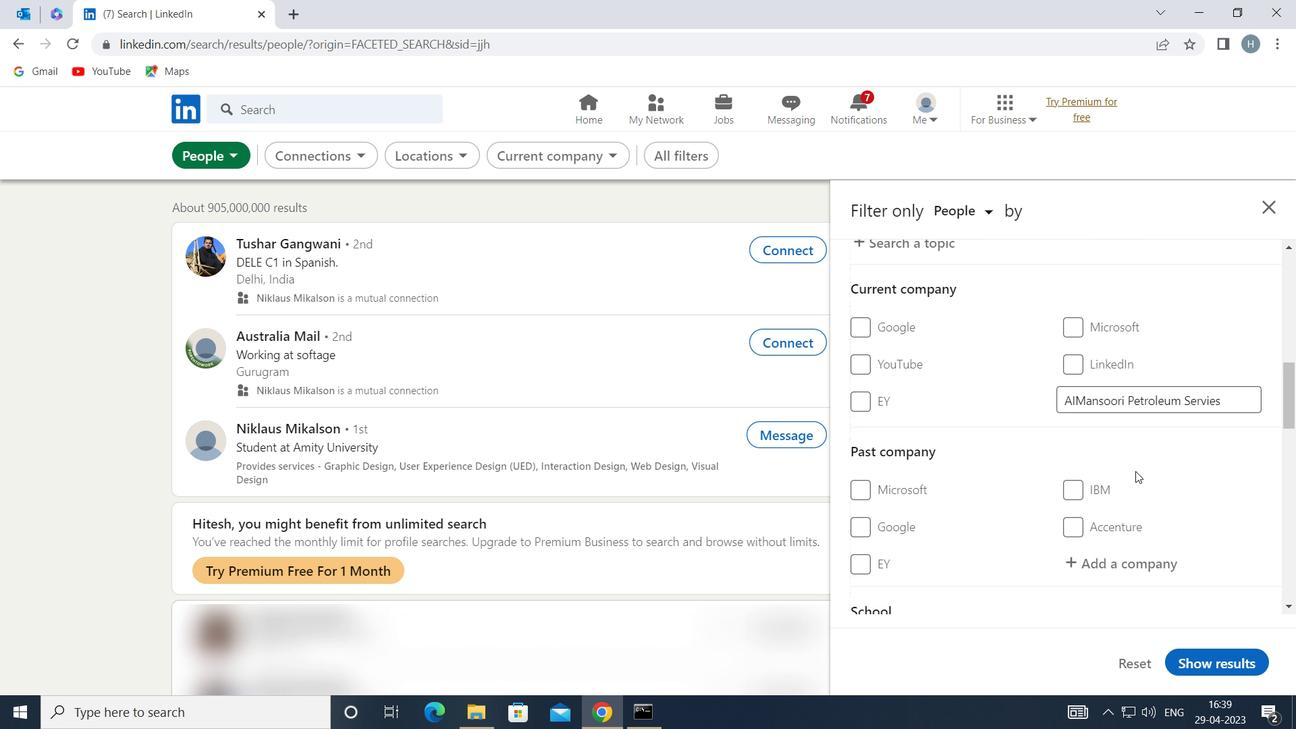 
Action: Mouse scrolled (1130, 463) with delta (0, 0)
Screenshot: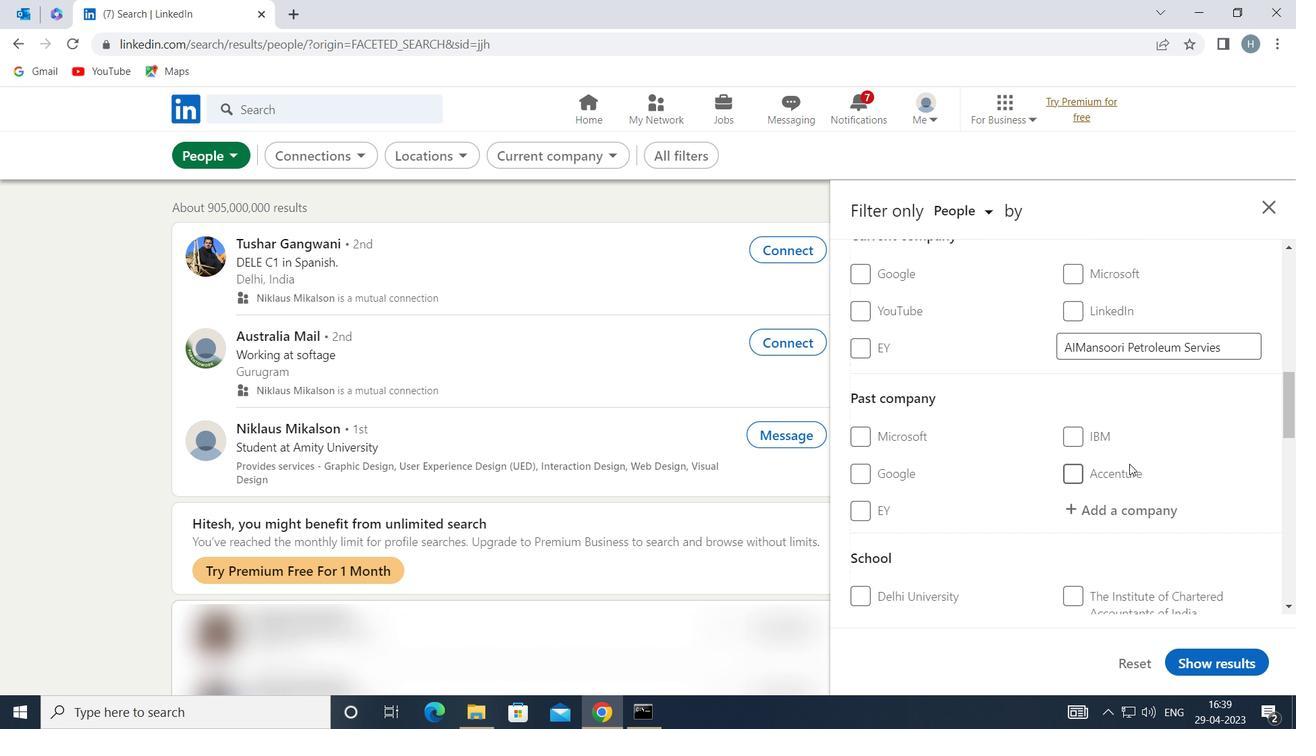 
Action: Mouse scrolled (1130, 463) with delta (0, 0)
Screenshot: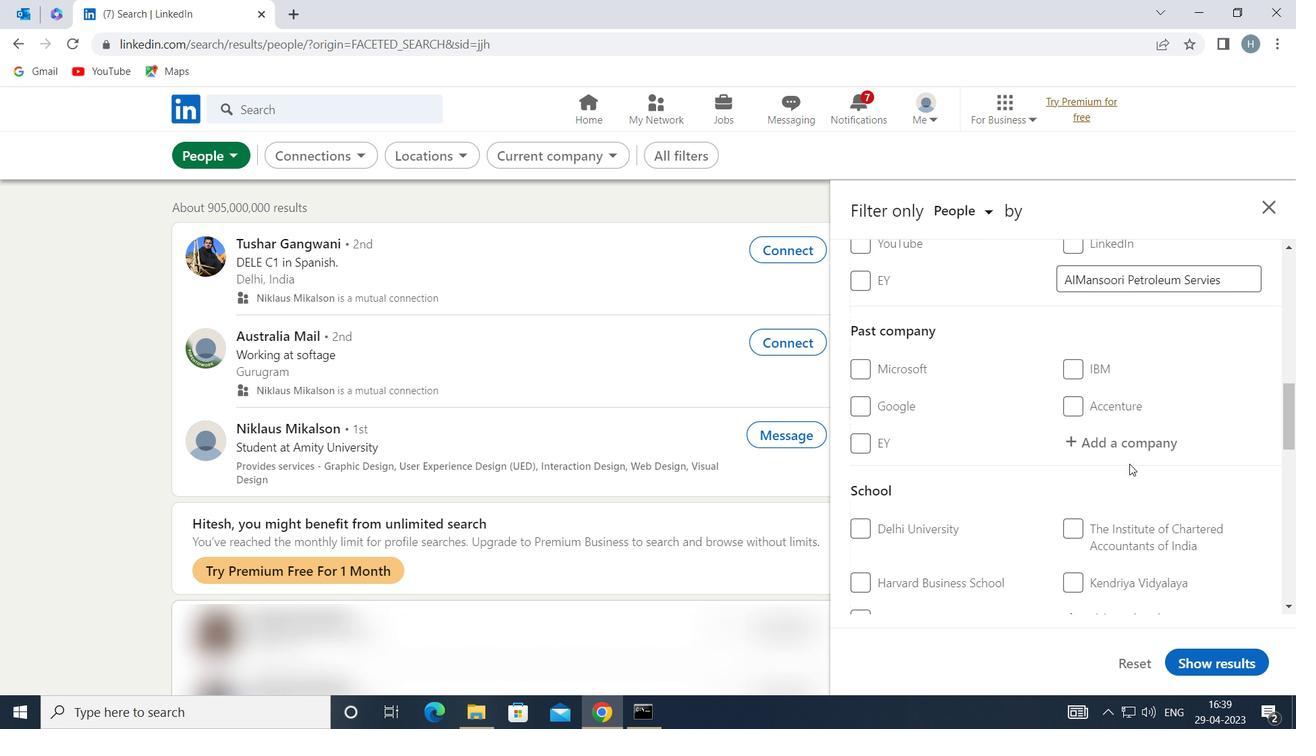 
Action: Mouse moved to (1118, 513)
Screenshot: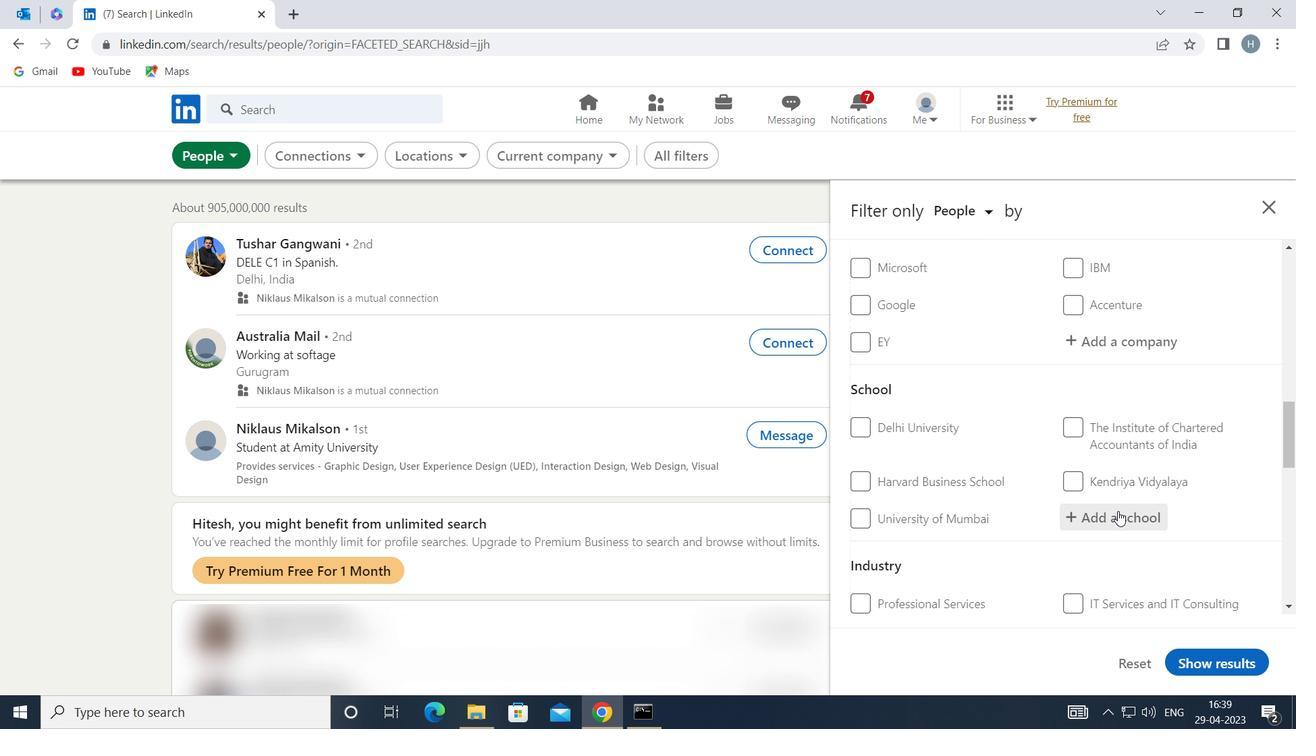 
Action: Mouse pressed left at (1118, 513)
Screenshot: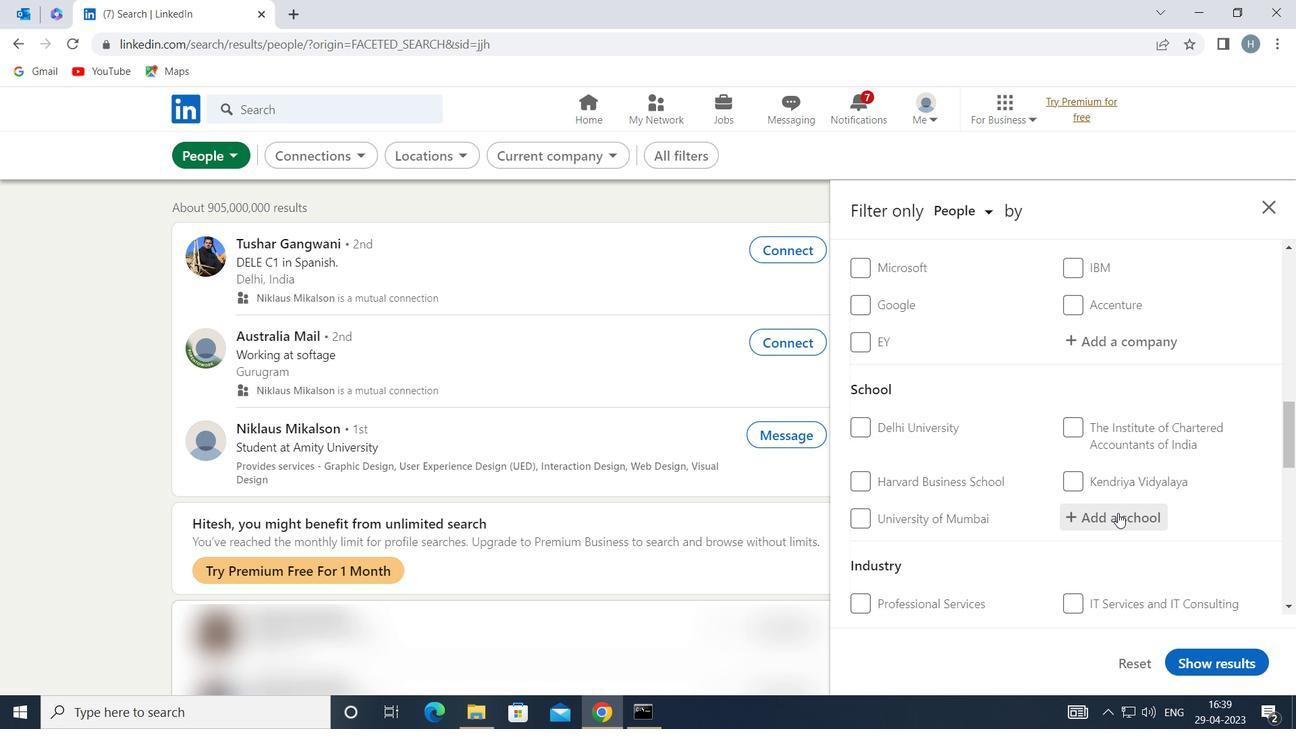 
Action: Mouse moved to (1105, 509)
Screenshot: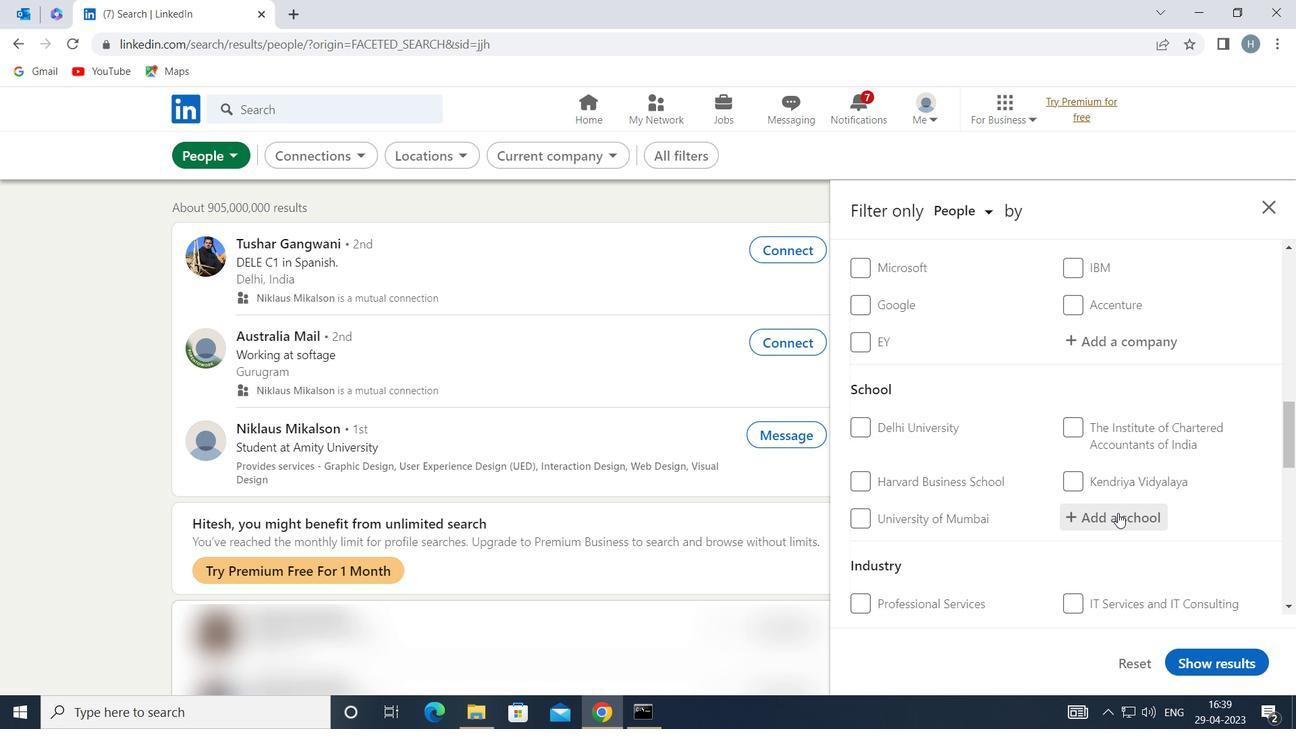 
Action: Key pressed <Key.shift><Key.shift><Key.shift>GREAT
Screenshot: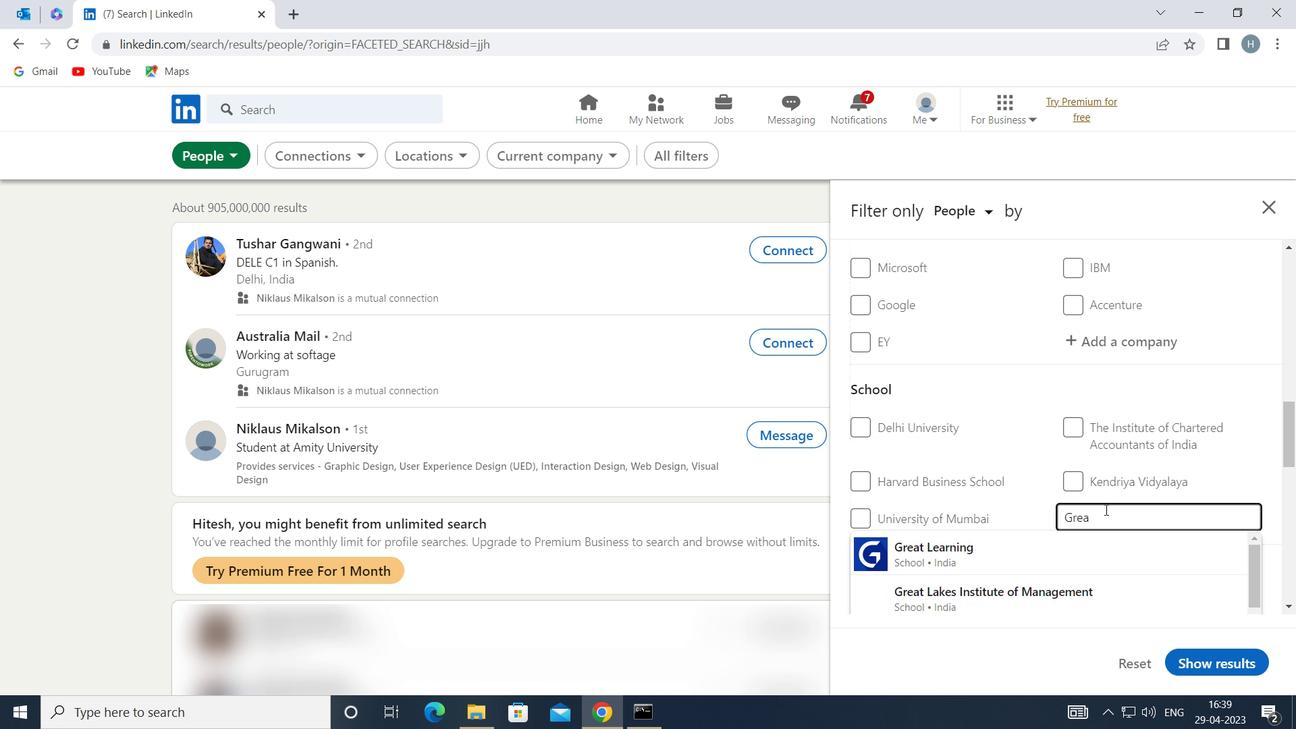 
Action: Mouse moved to (1031, 544)
Screenshot: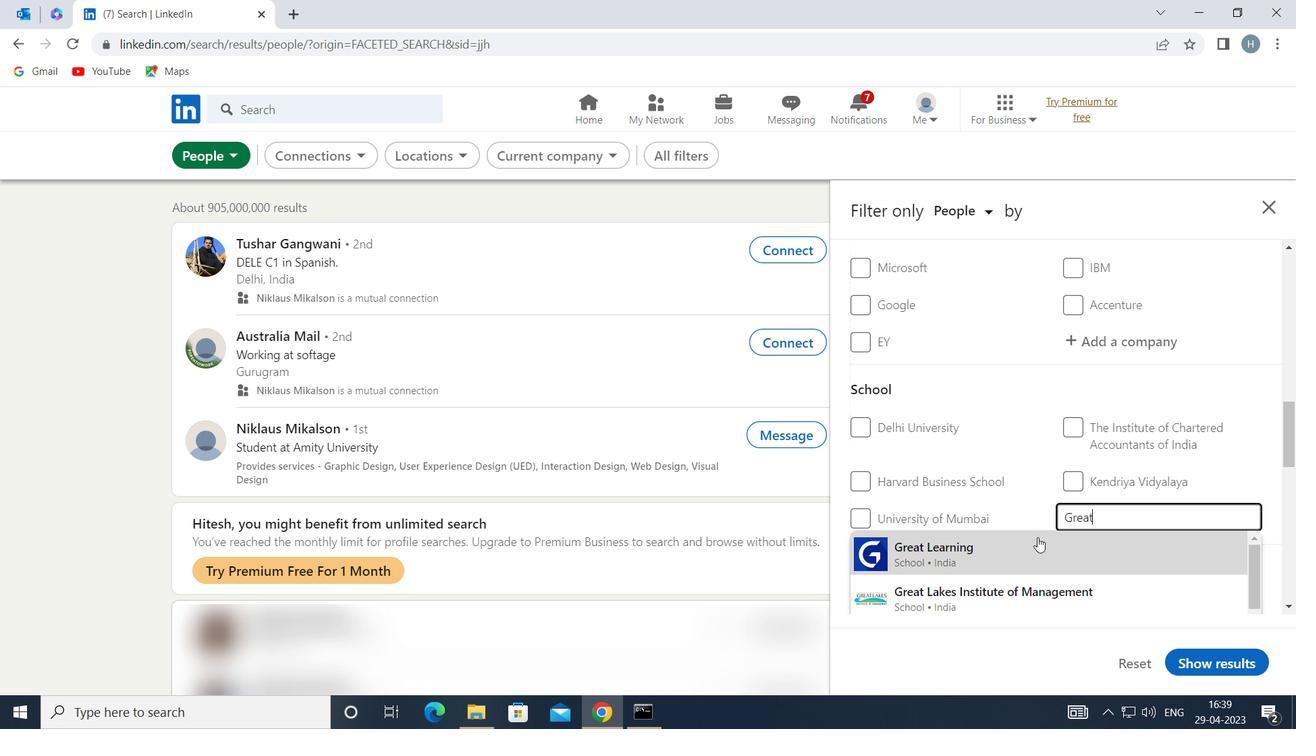 
Action: Mouse pressed left at (1031, 544)
Screenshot: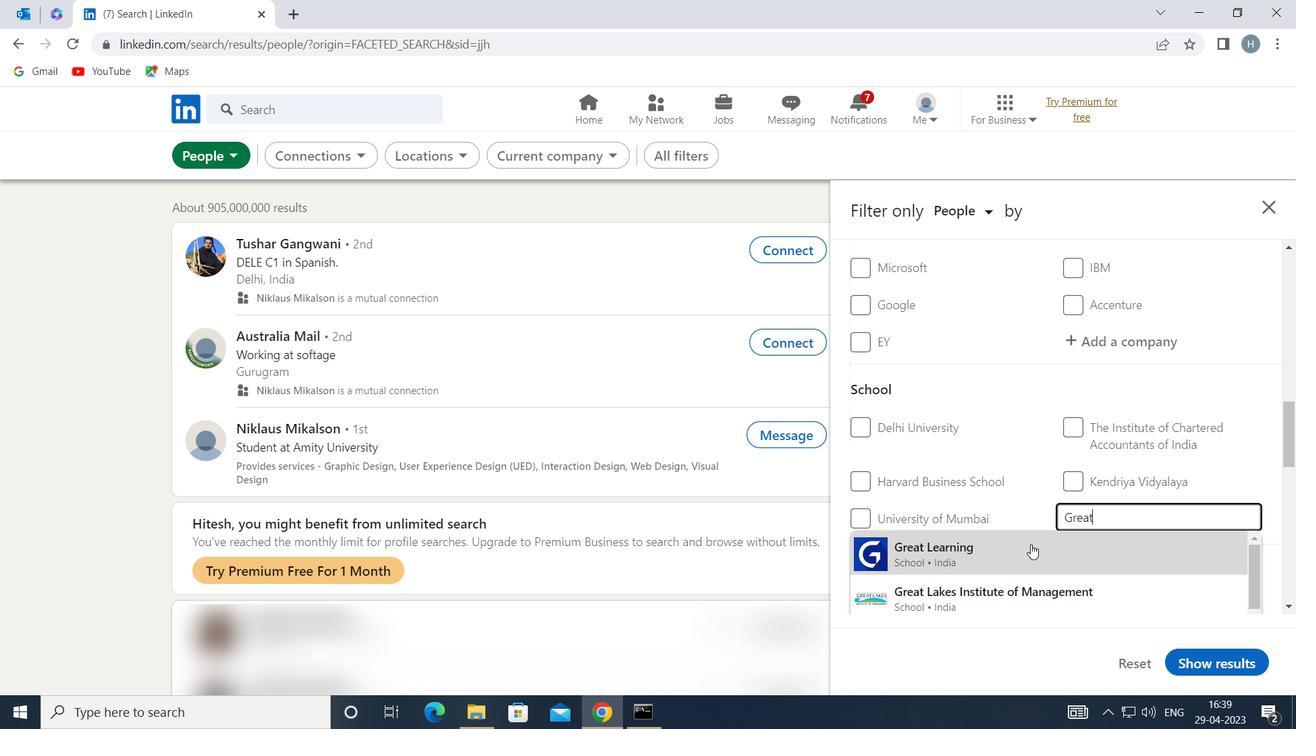 
Action: Mouse moved to (1019, 472)
Screenshot: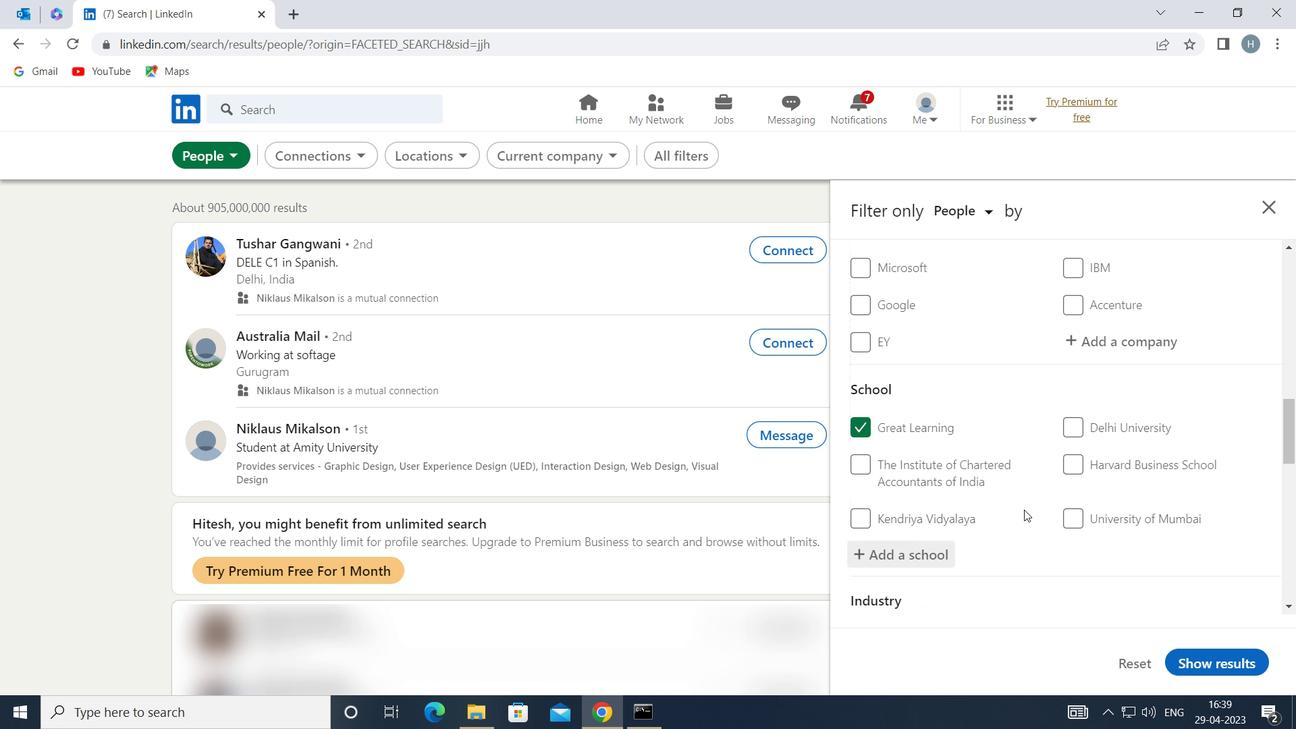 
Action: Mouse scrolled (1019, 472) with delta (0, 0)
Screenshot: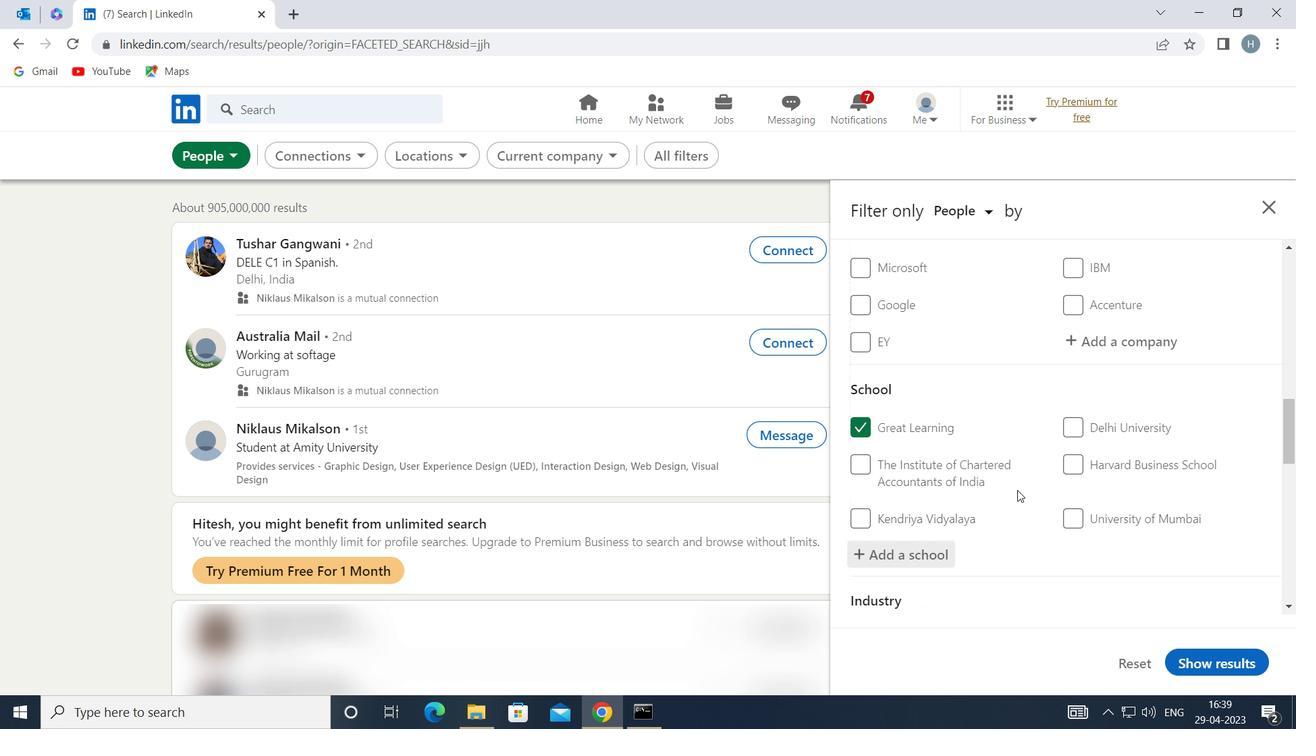 
Action: Mouse moved to (1024, 471)
Screenshot: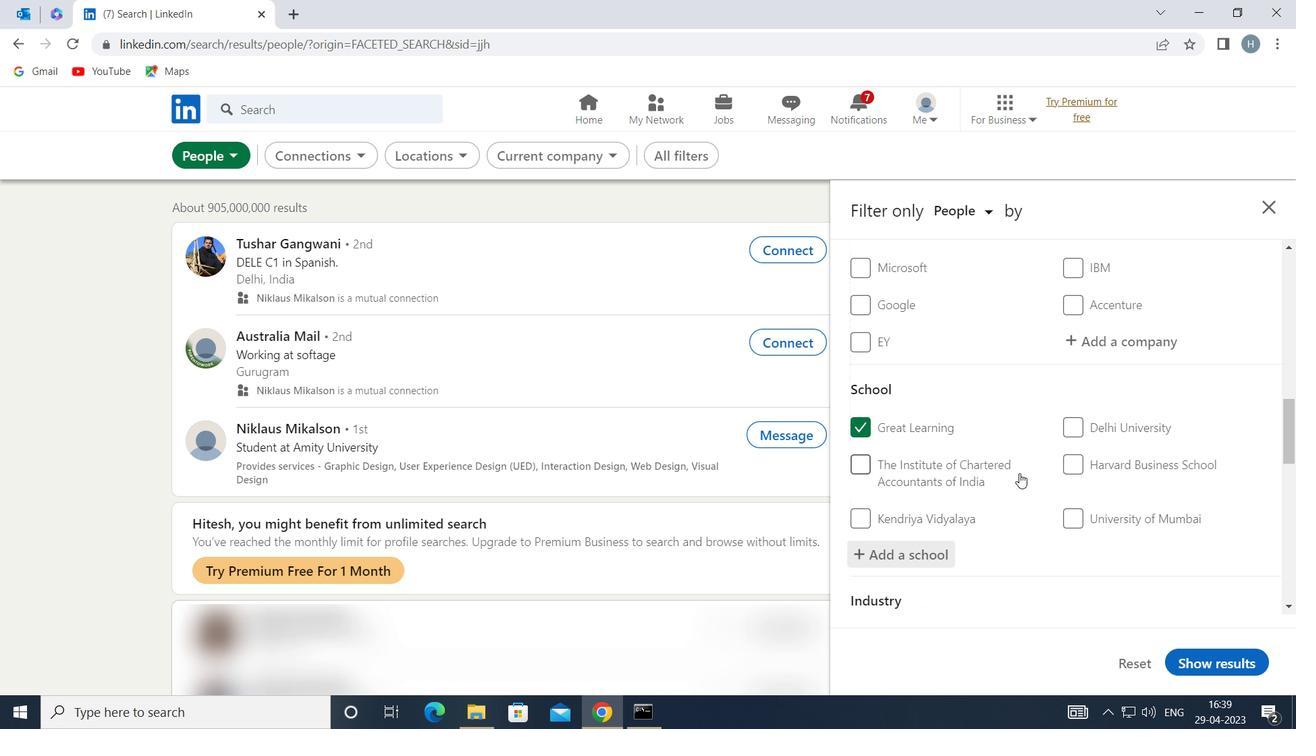
Action: Mouse scrolled (1024, 470) with delta (0, 0)
Screenshot: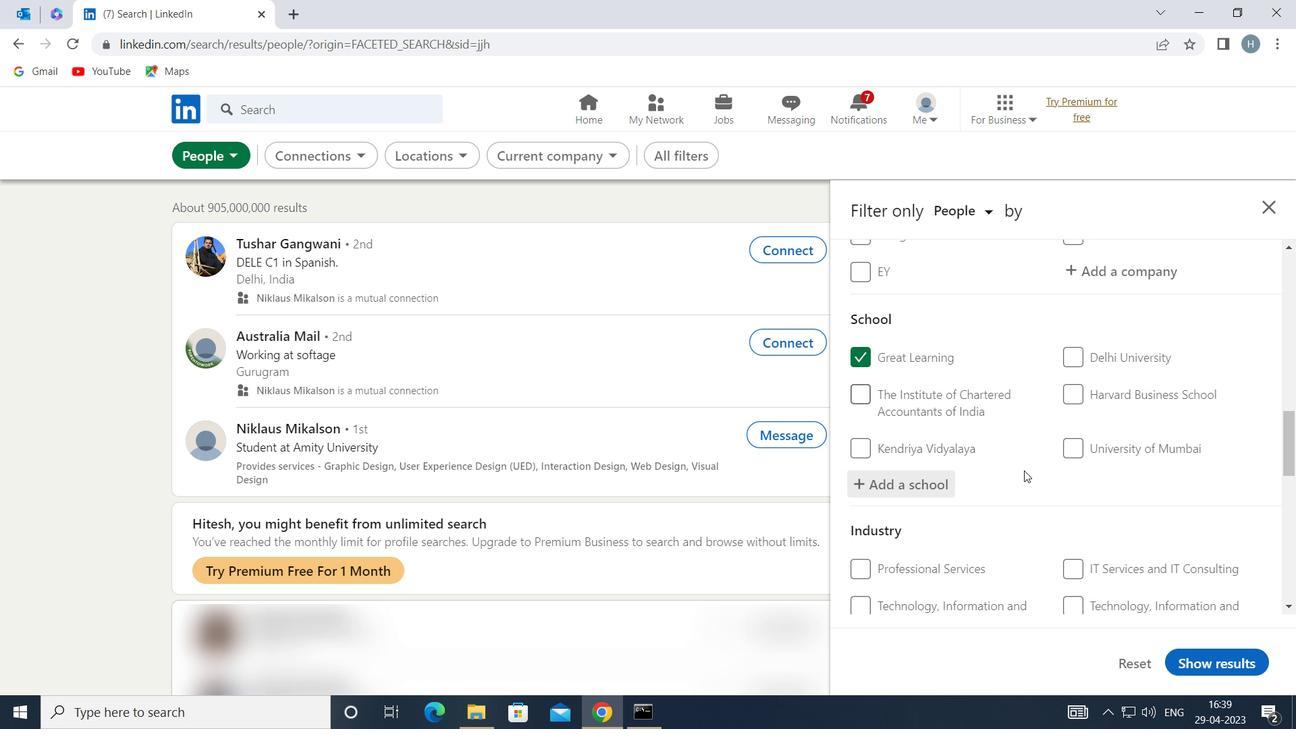 
Action: Mouse scrolled (1024, 470) with delta (0, 0)
Screenshot: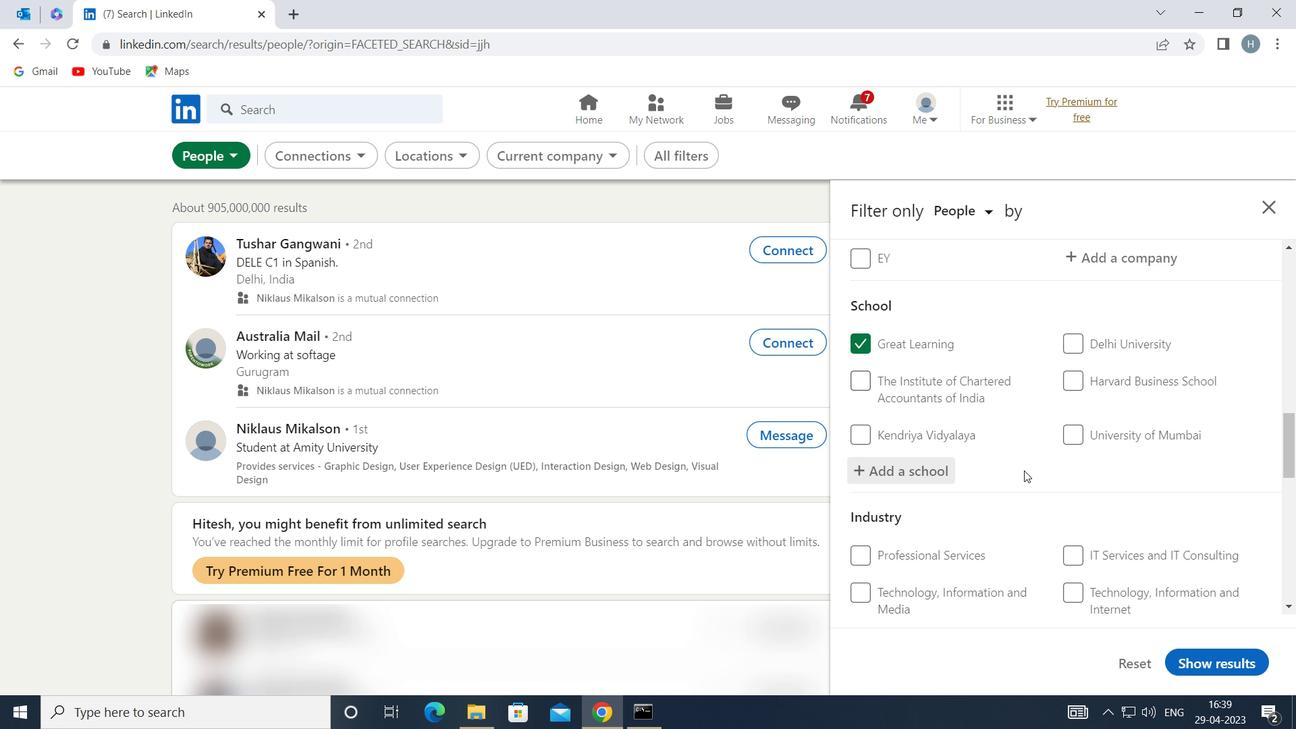 
Action: Mouse scrolled (1024, 470) with delta (0, 0)
Screenshot: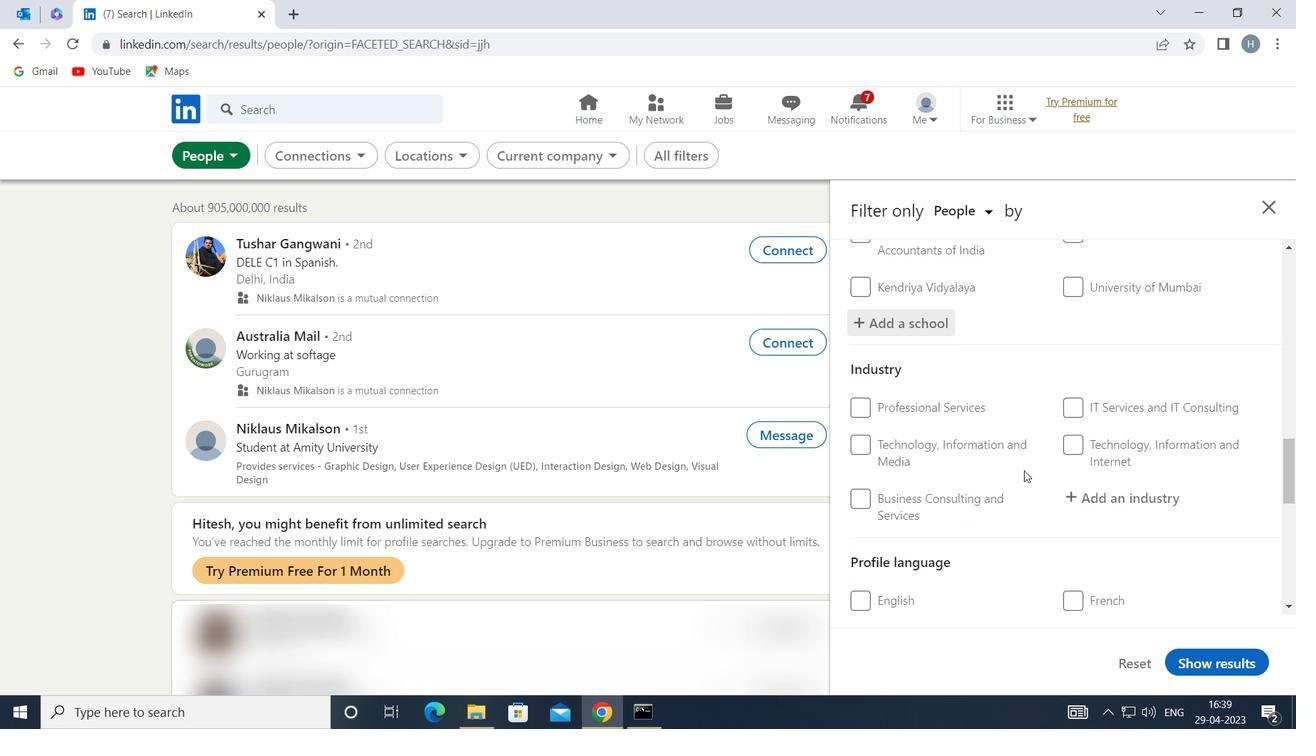
Action: Mouse moved to (1164, 395)
Screenshot: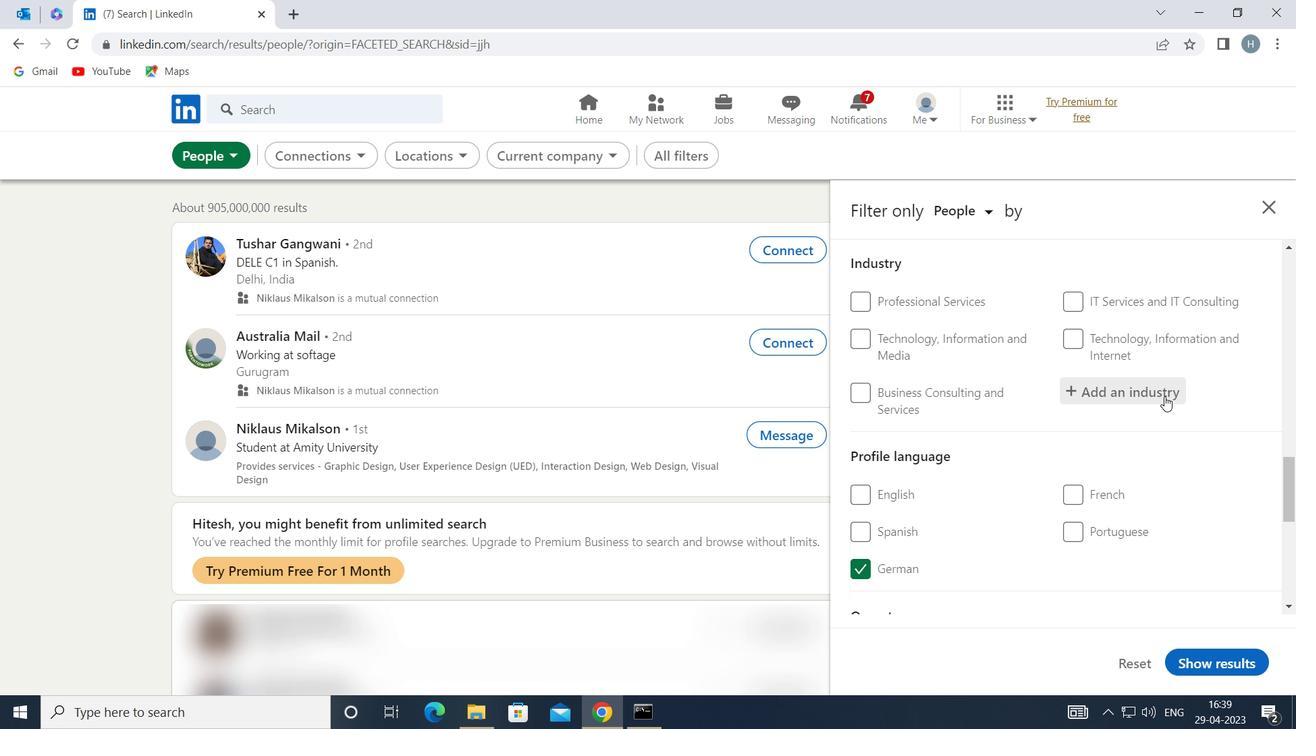 
Action: Mouse pressed left at (1164, 395)
Screenshot: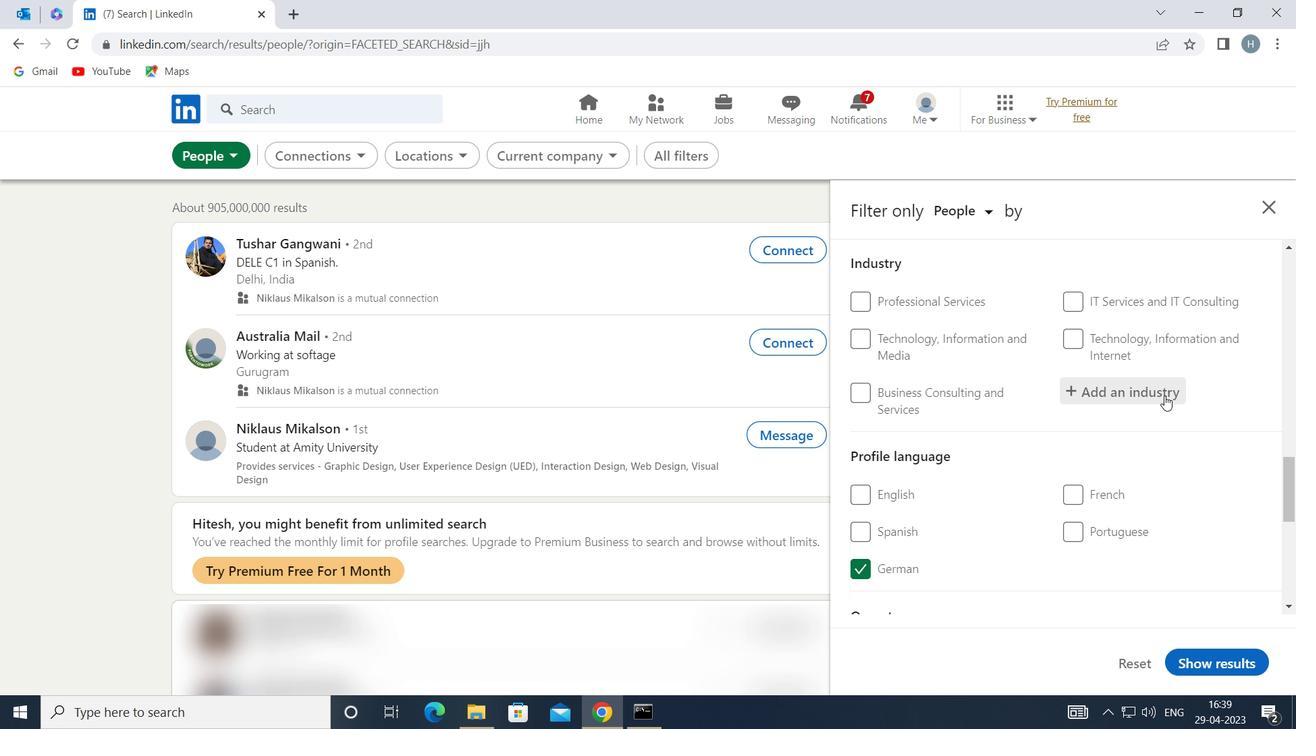 
Action: Mouse moved to (1170, 382)
Screenshot: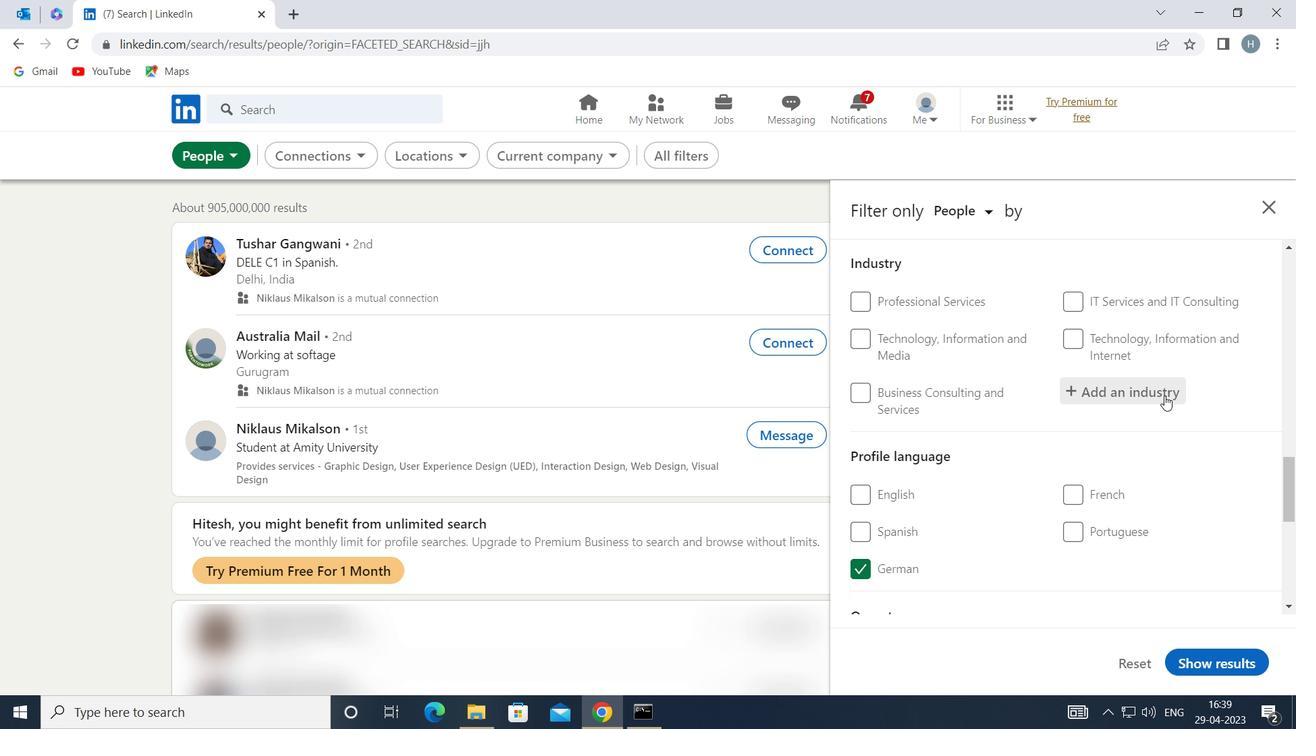 
Action: Key pressed <Key.shift>HOSPITALS
Screenshot: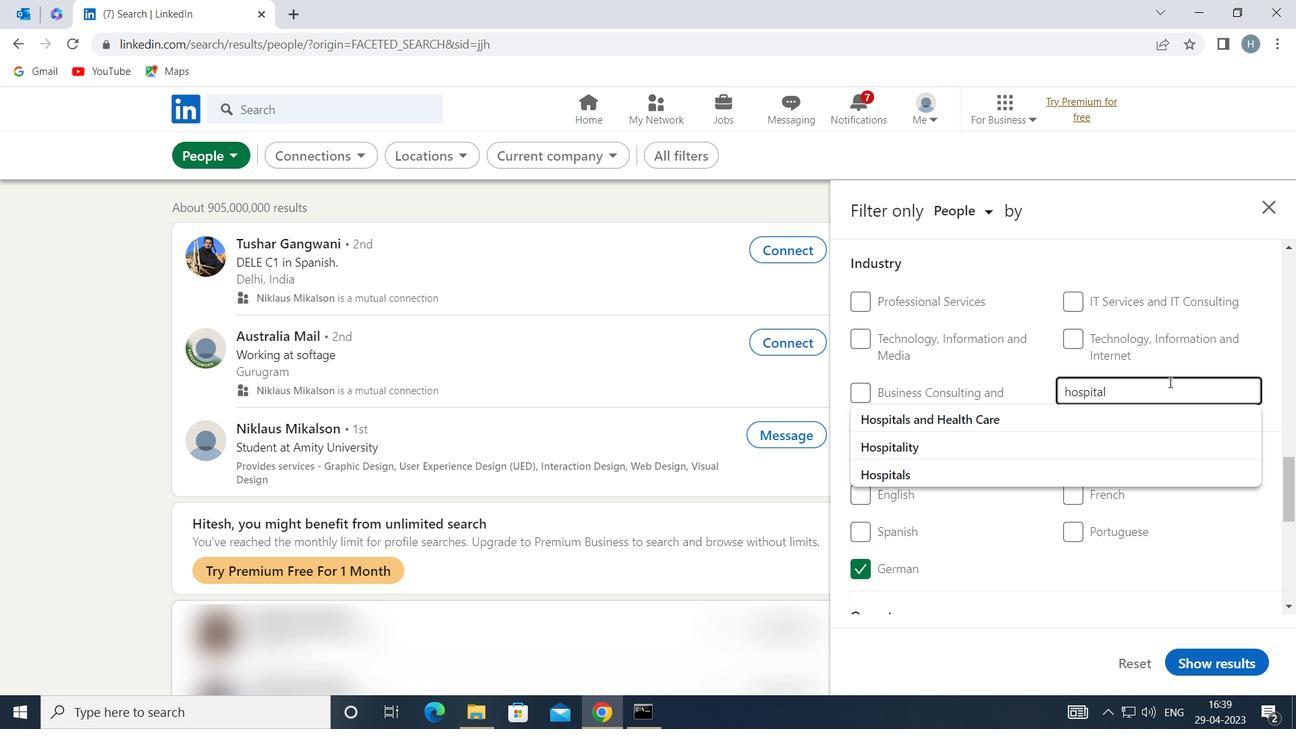 
Action: Mouse moved to (1093, 439)
Screenshot: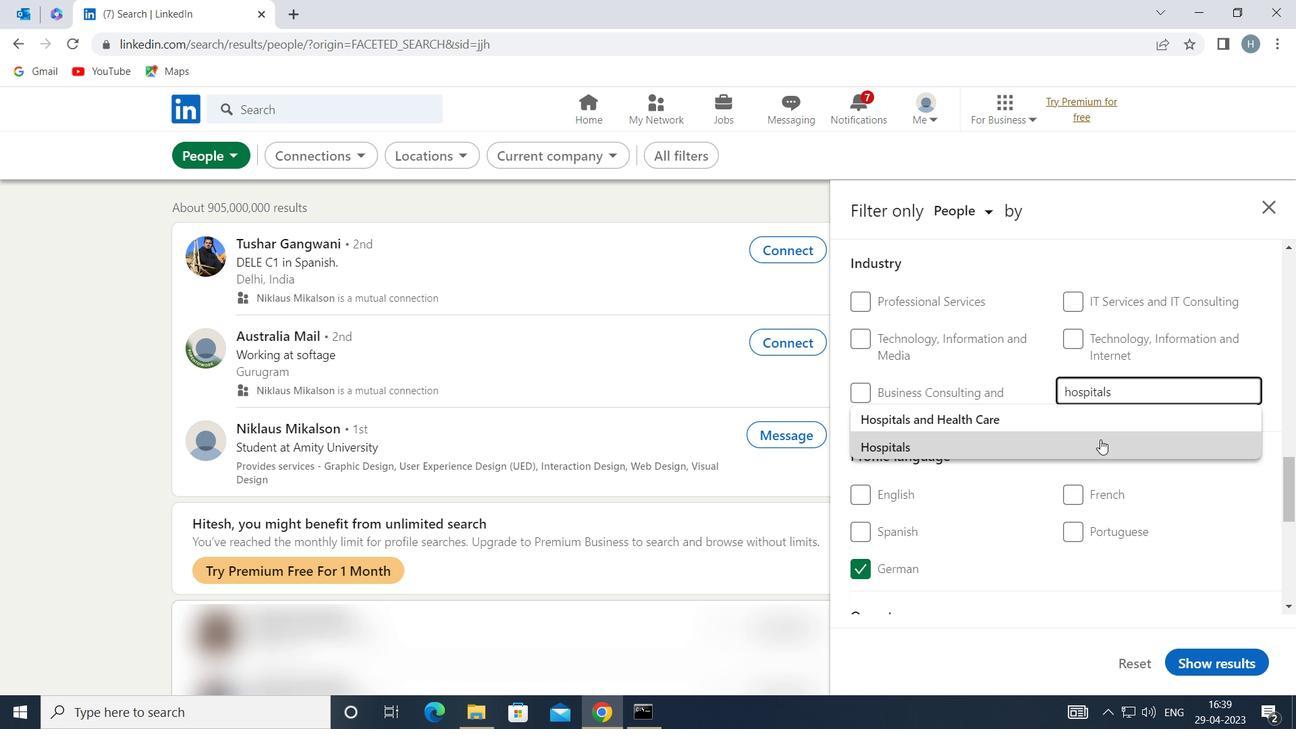 
Action: Mouse pressed left at (1093, 439)
Screenshot: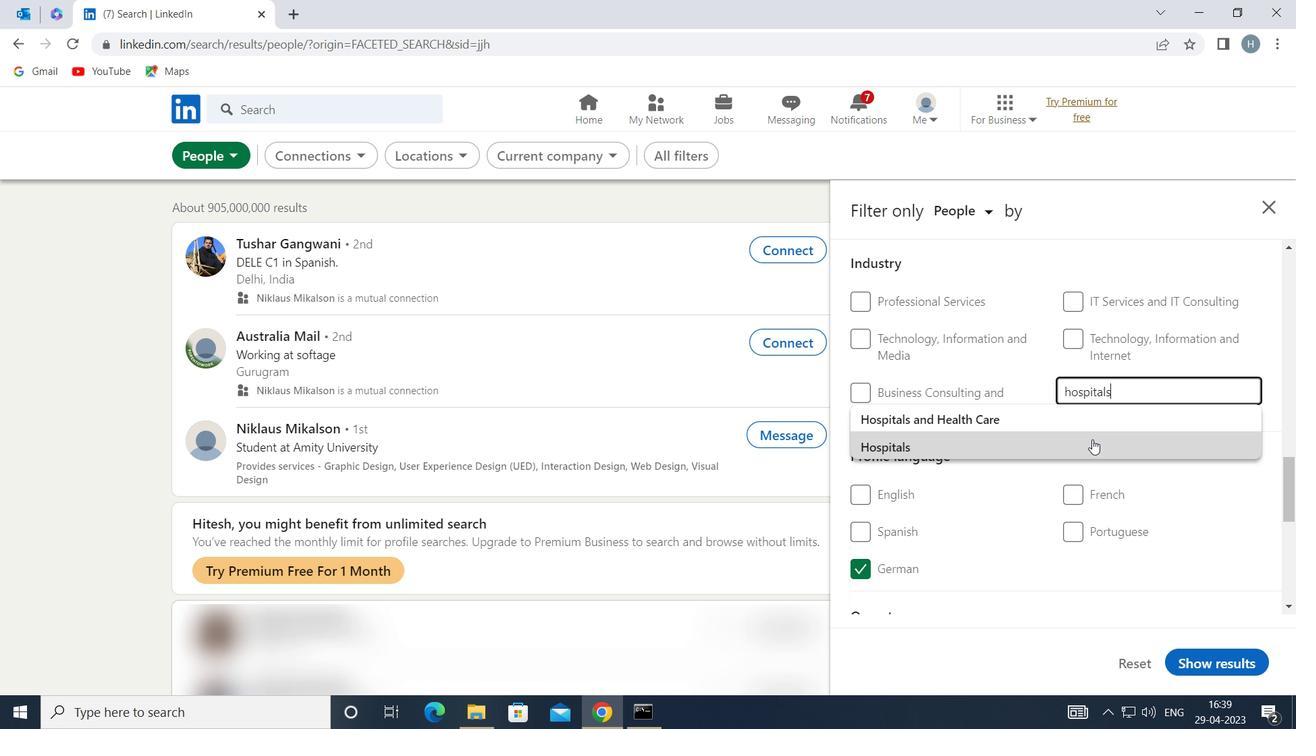 
Action: Mouse moved to (1054, 443)
Screenshot: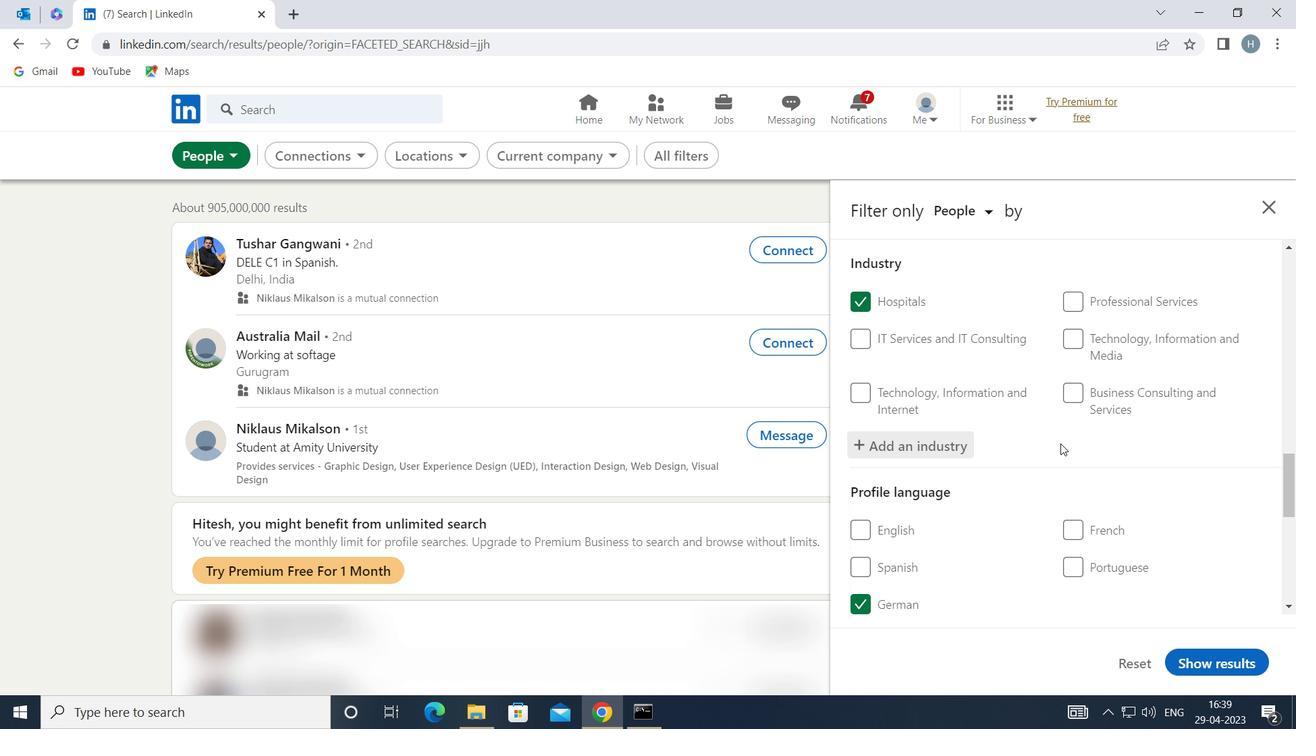 
Action: Mouse scrolled (1054, 443) with delta (0, 0)
Screenshot: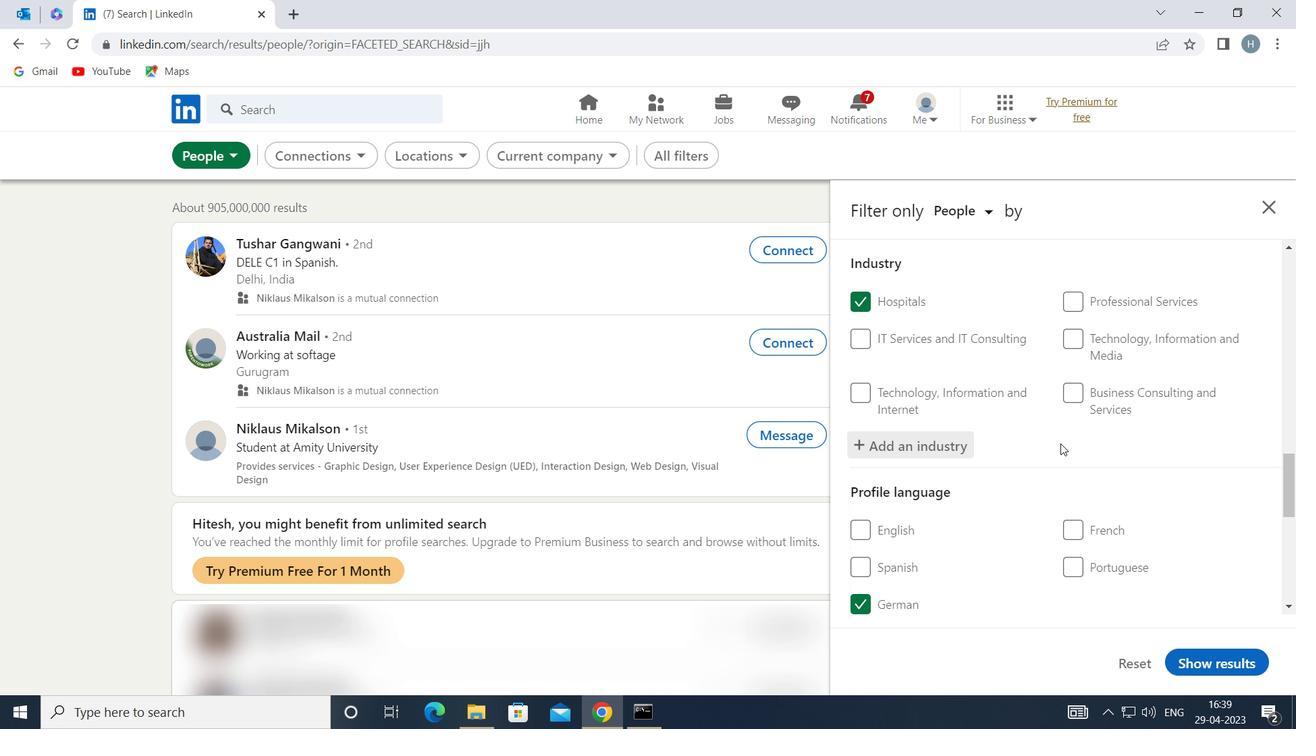 
Action: Mouse moved to (1045, 443)
Screenshot: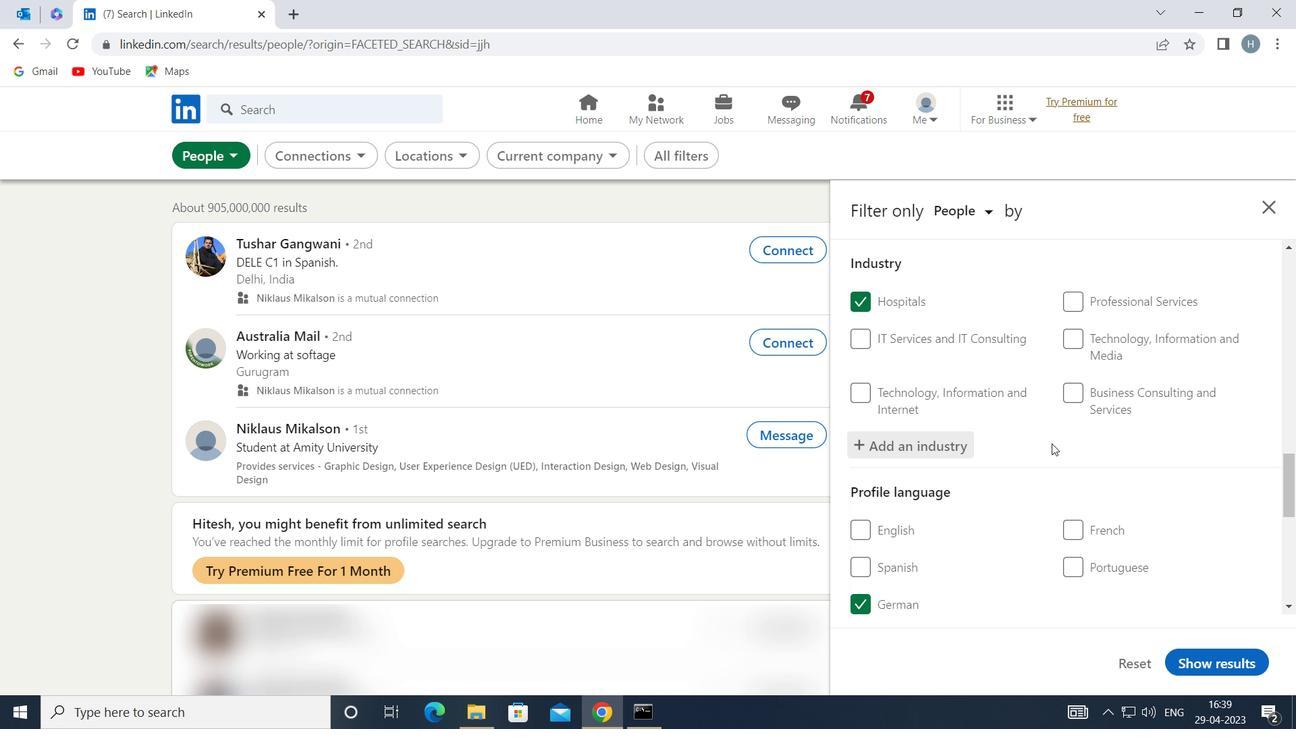 
Action: Mouse scrolled (1045, 443) with delta (0, 0)
Screenshot: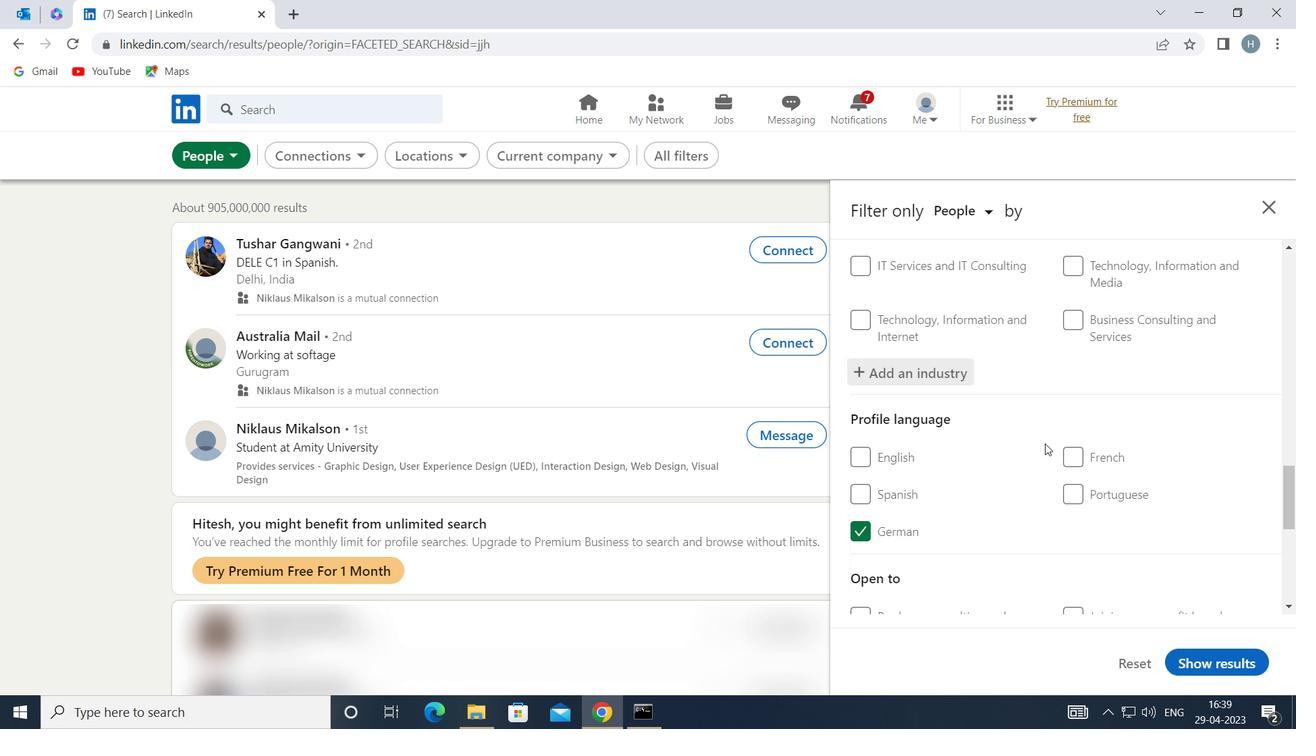 
Action: Mouse scrolled (1045, 443) with delta (0, 0)
Screenshot: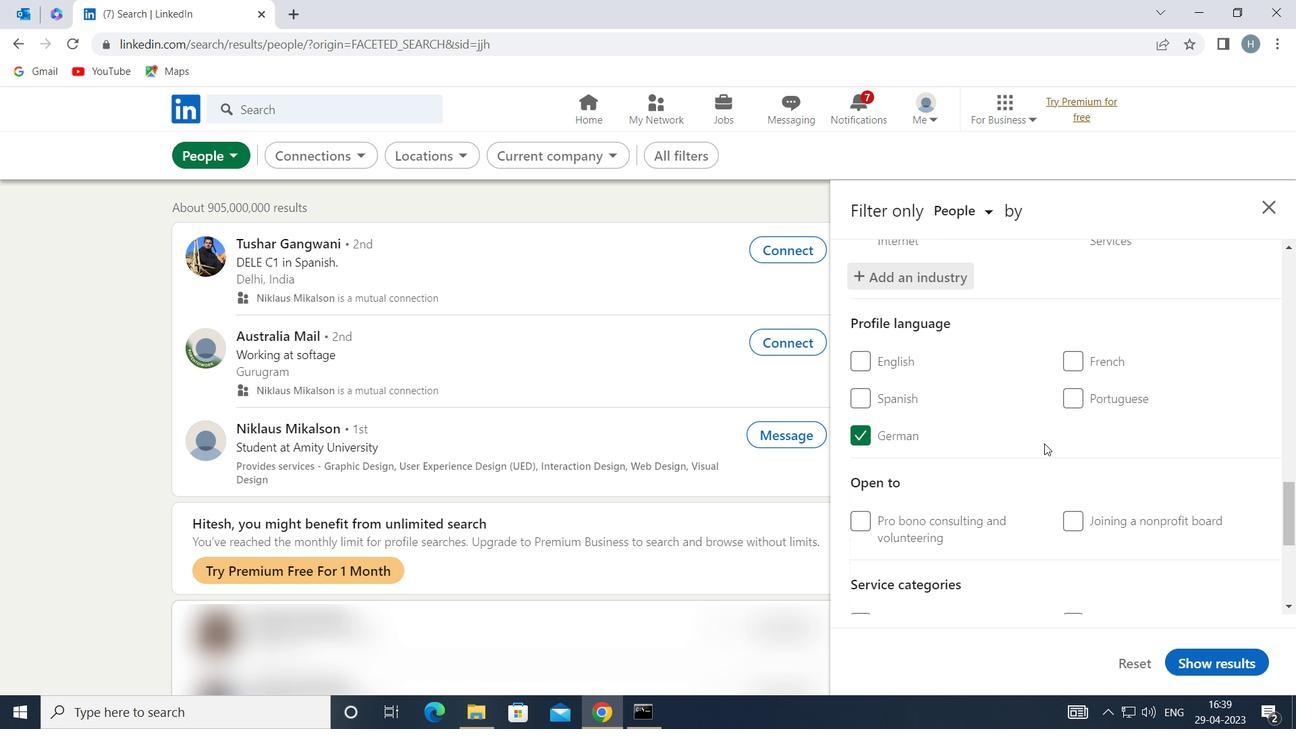 
Action: Mouse scrolled (1045, 443) with delta (0, 0)
Screenshot: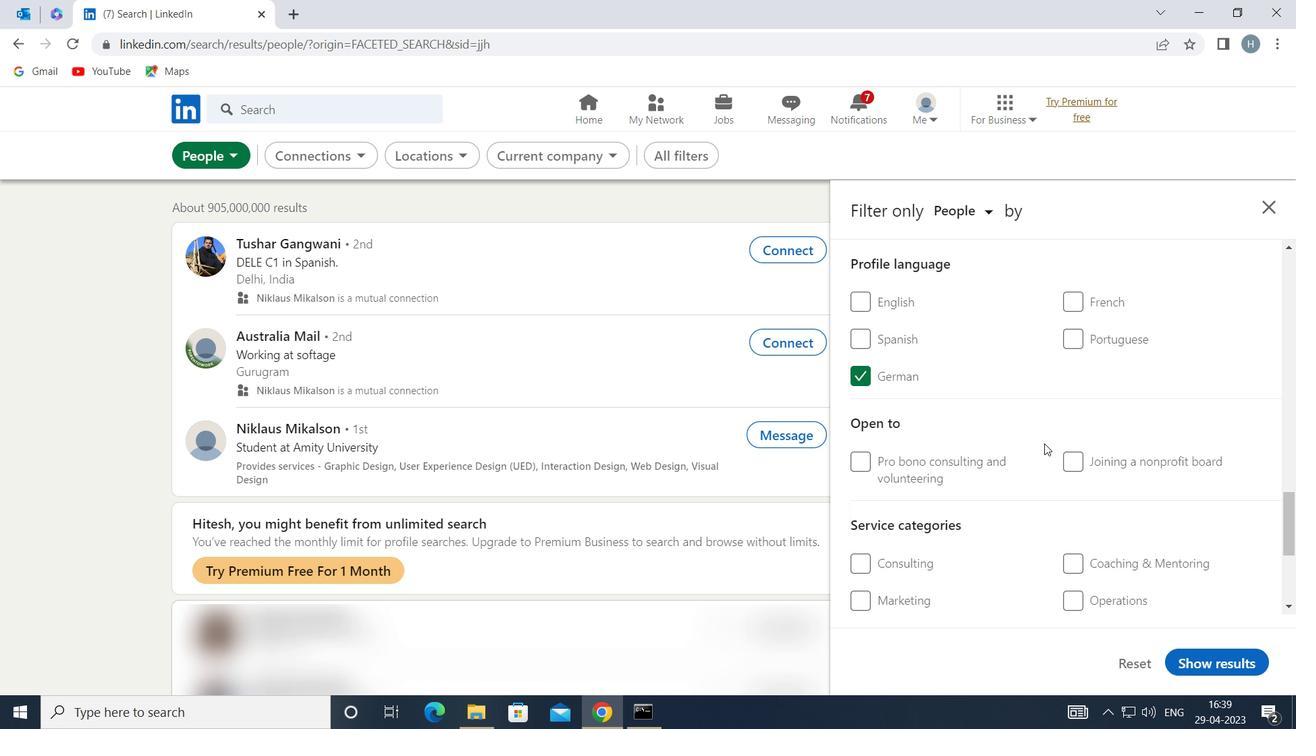 
Action: Mouse scrolled (1045, 443) with delta (0, 0)
Screenshot: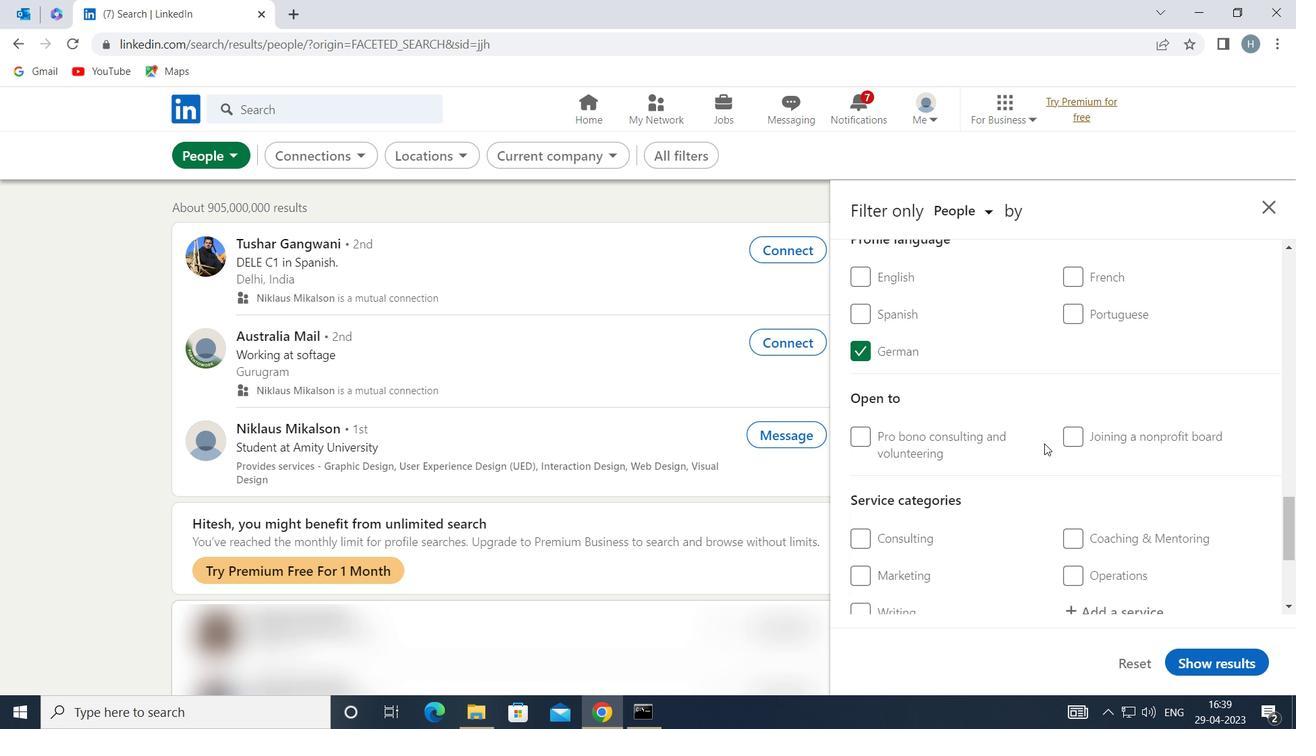 
Action: Mouse moved to (1129, 437)
Screenshot: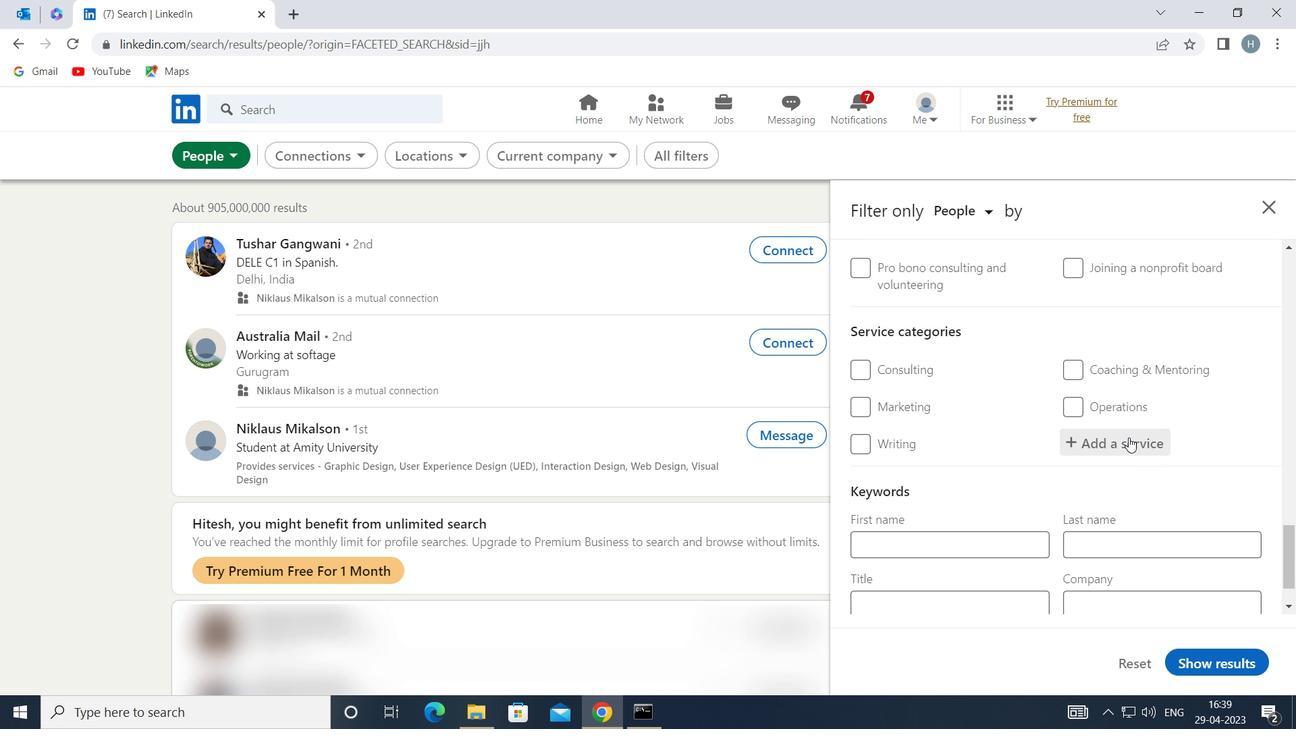
Action: Mouse pressed left at (1129, 437)
Screenshot: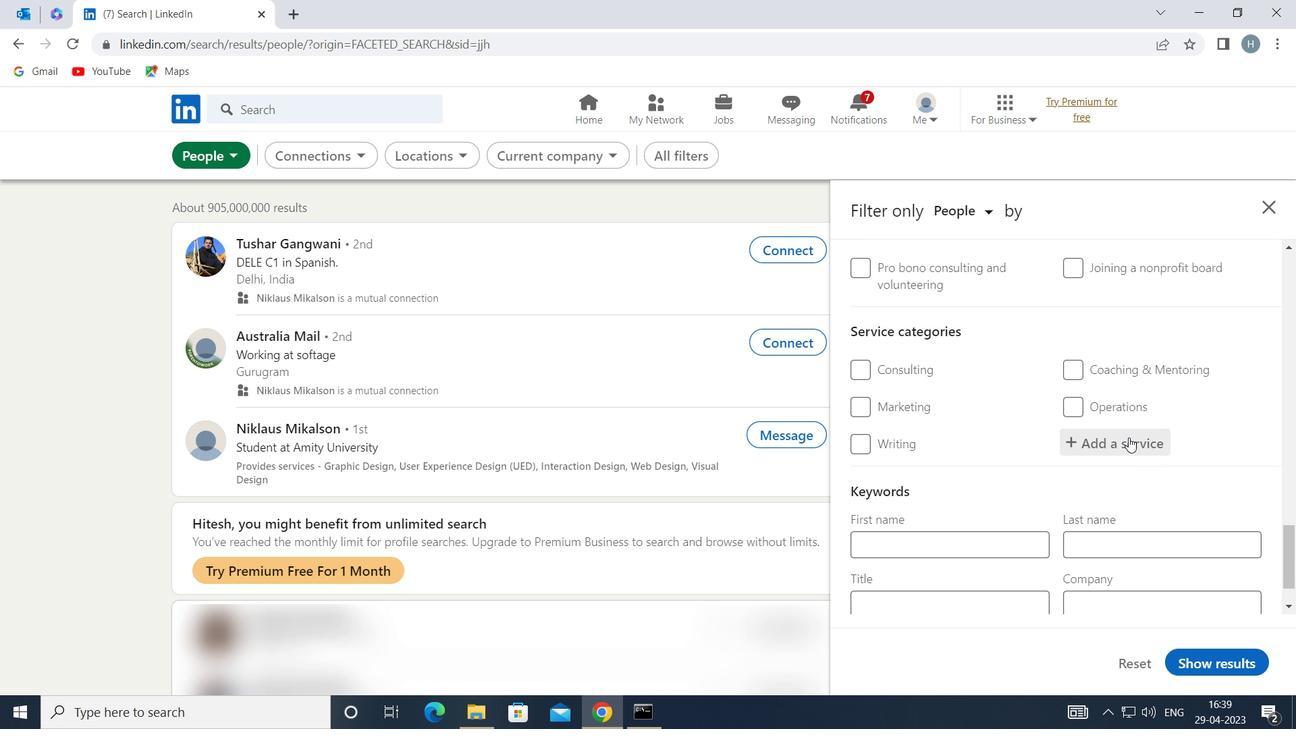 
Action: Mouse moved to (1127, 432)
Screenshot: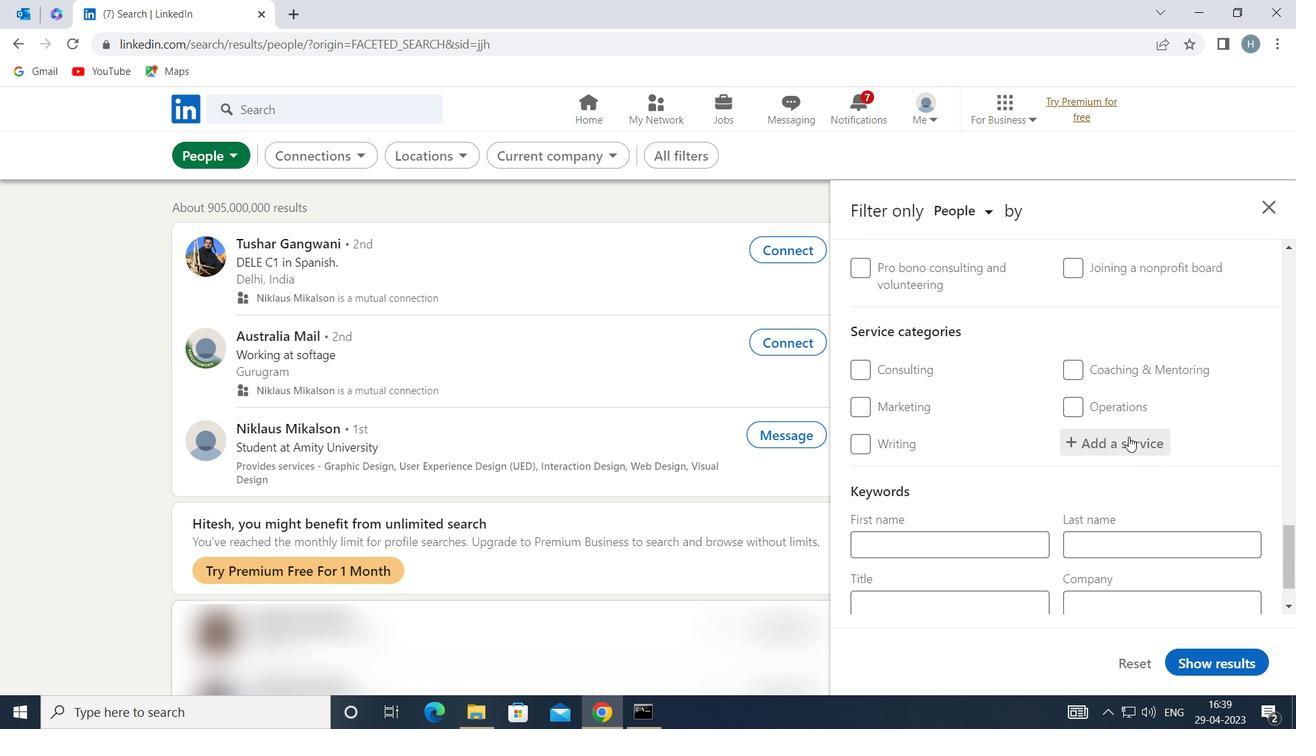 
Action: Key pressed <Key.shift>WOR
Screenshot: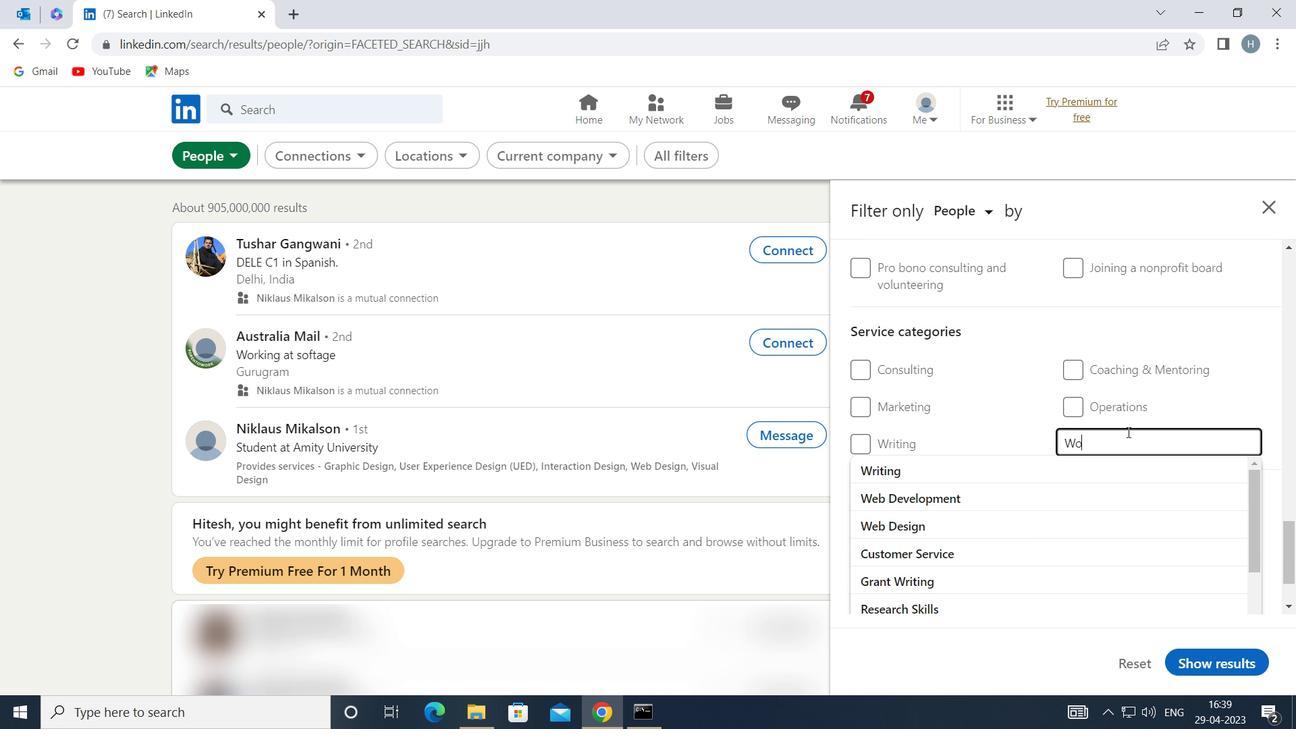 
Action: Mouse moved to (1127, 431)
Screenshot: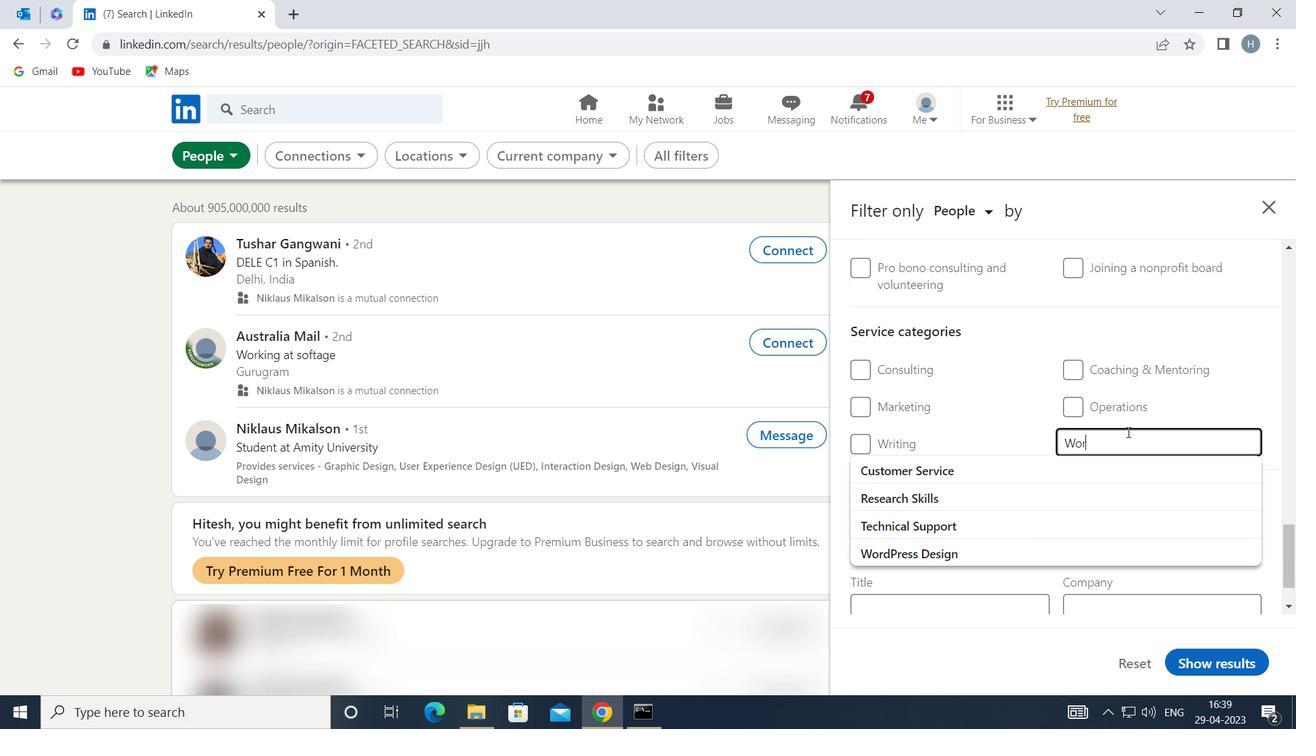 
Action: Key pressed DP
Screenshot: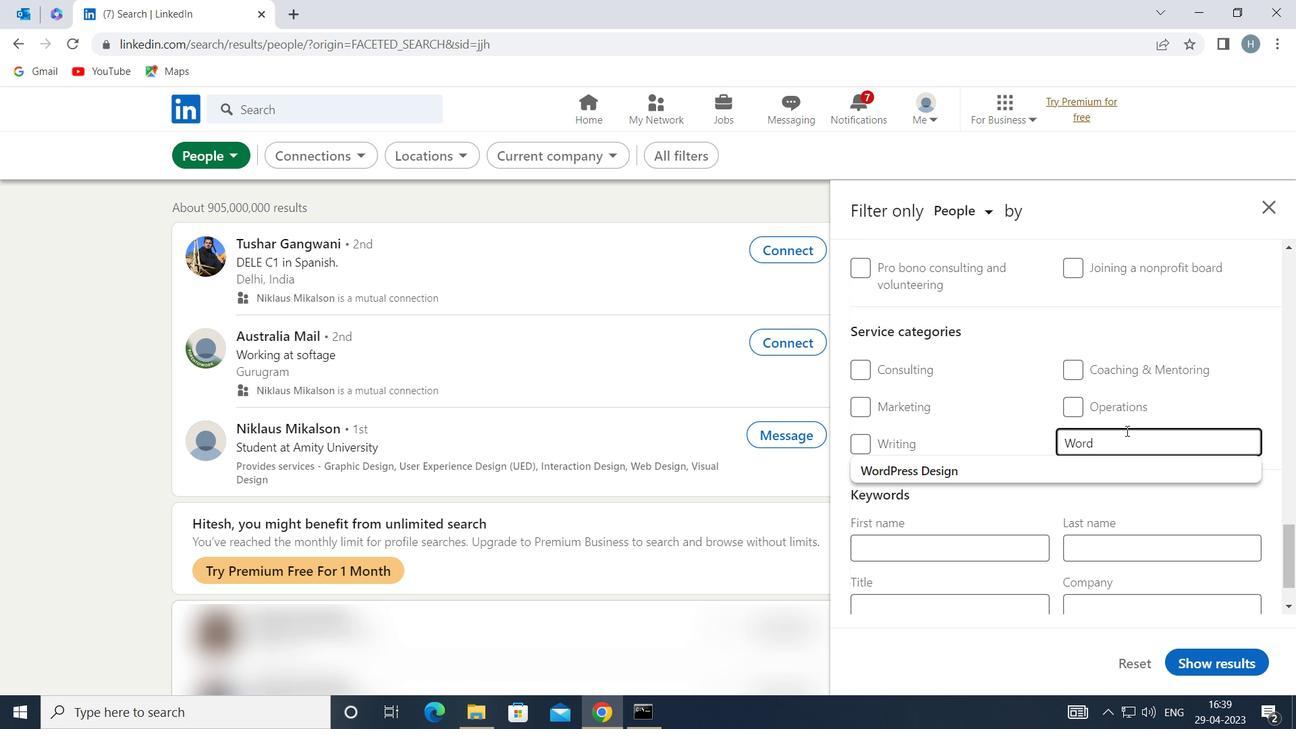
Action: Mouse moved to (1035, 475)
Screenshot: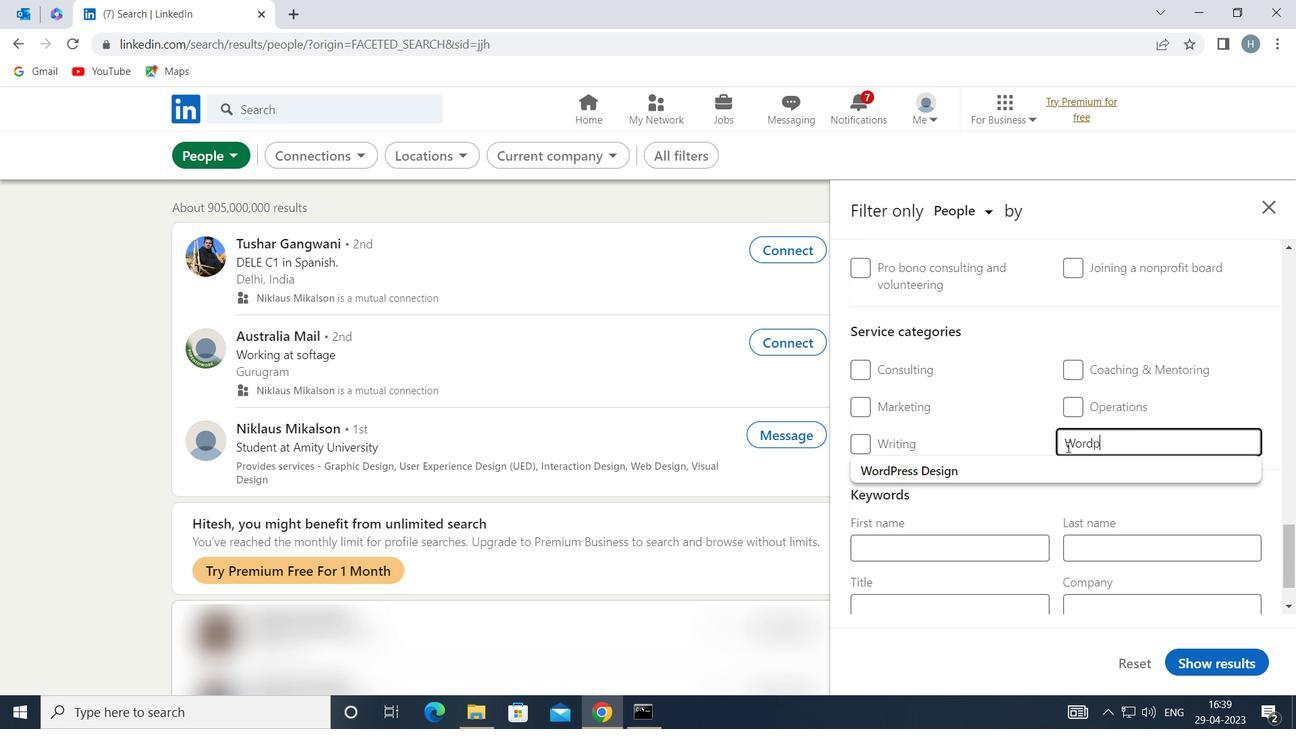 
Action: Mouse pressed left at (1035, 475)
Screenshot: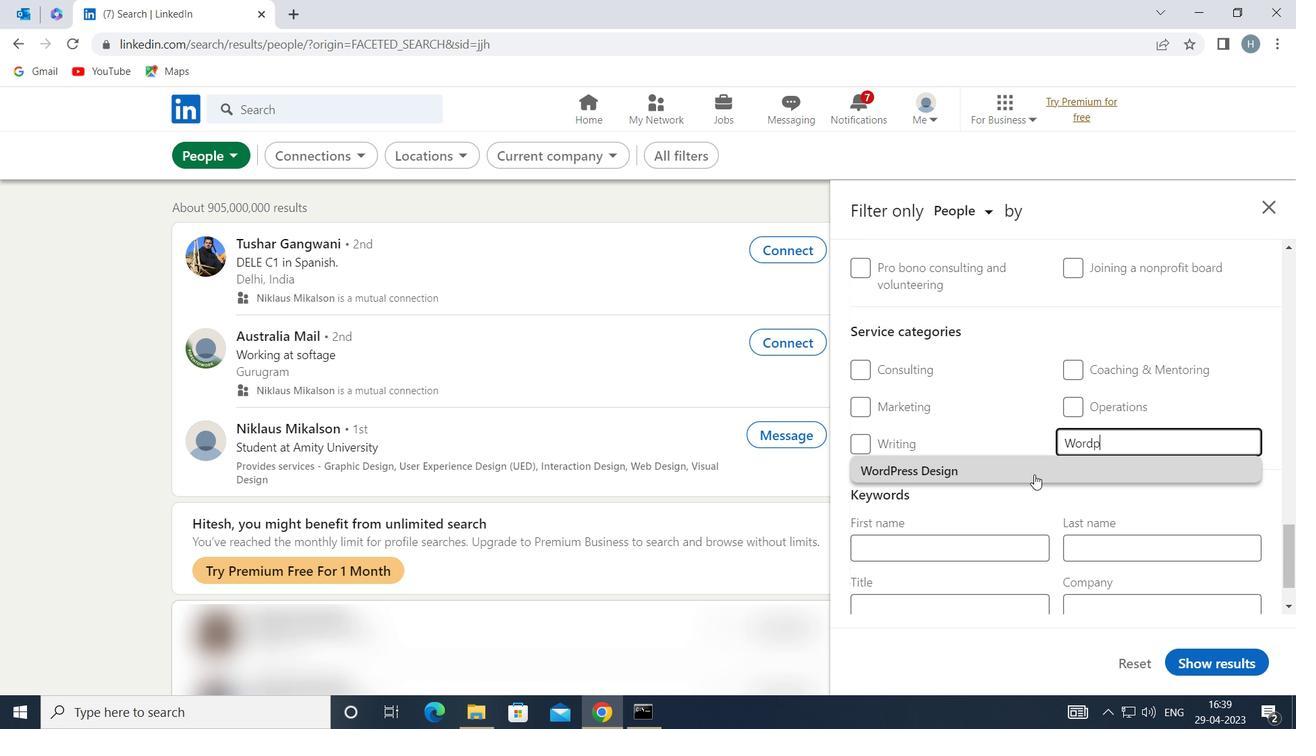 
Action: Mouse moved to (1029, 470)
Screenshot: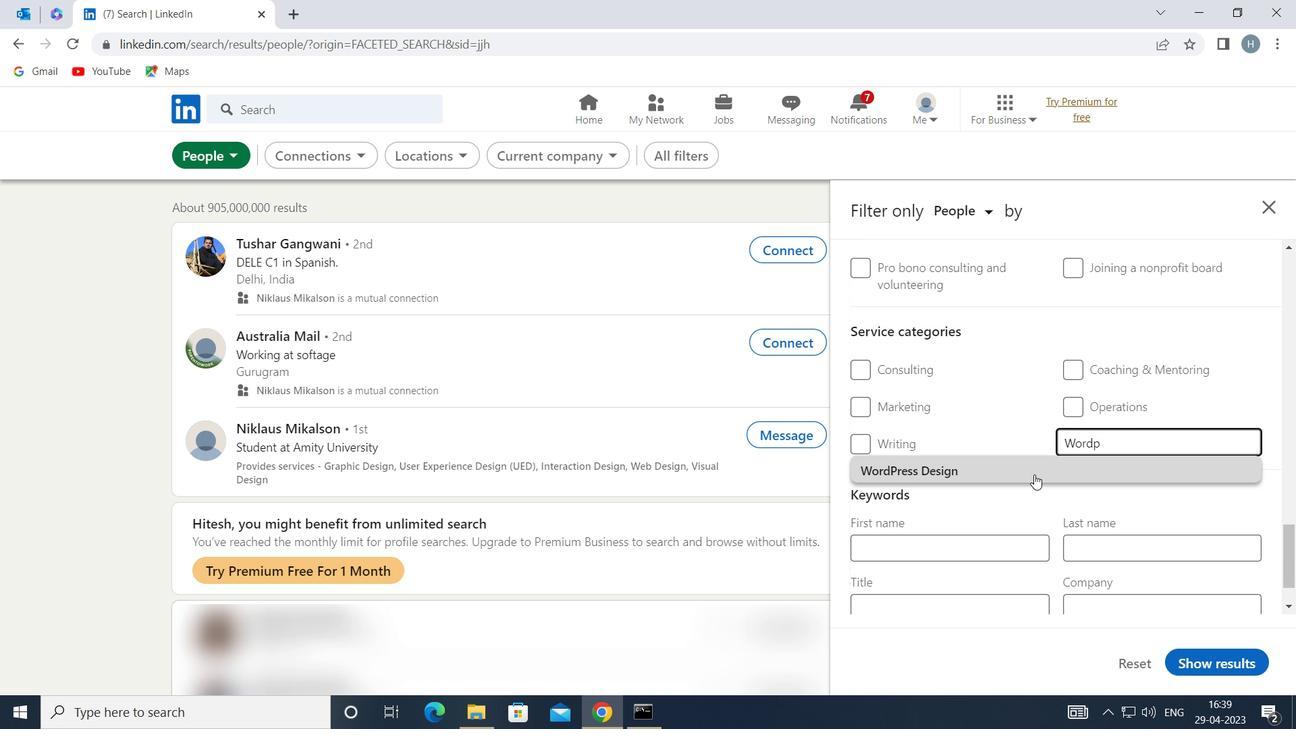 
Action: Mouse scrolled (1029, 470) with delta (0, 0)
Screenshot: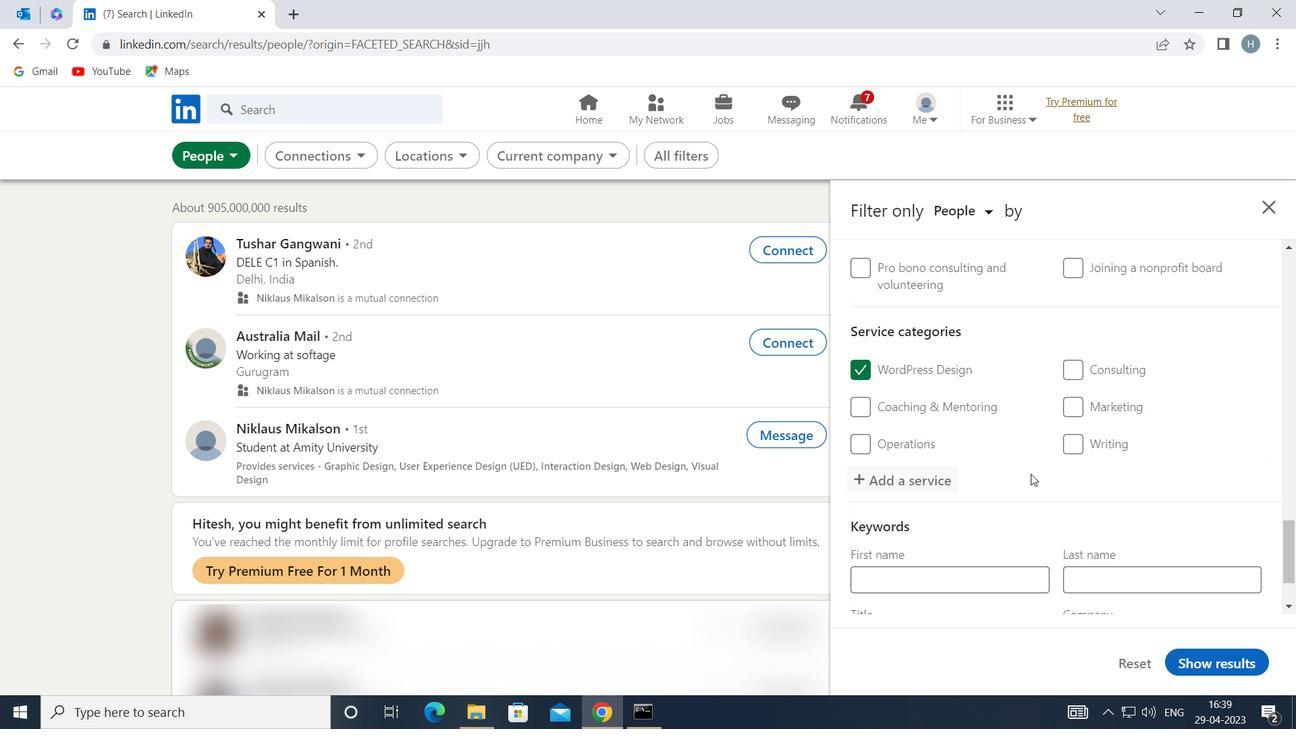 
Action: Mouse scrolled (1029, 470) with delta (0, 0)
Screenshot: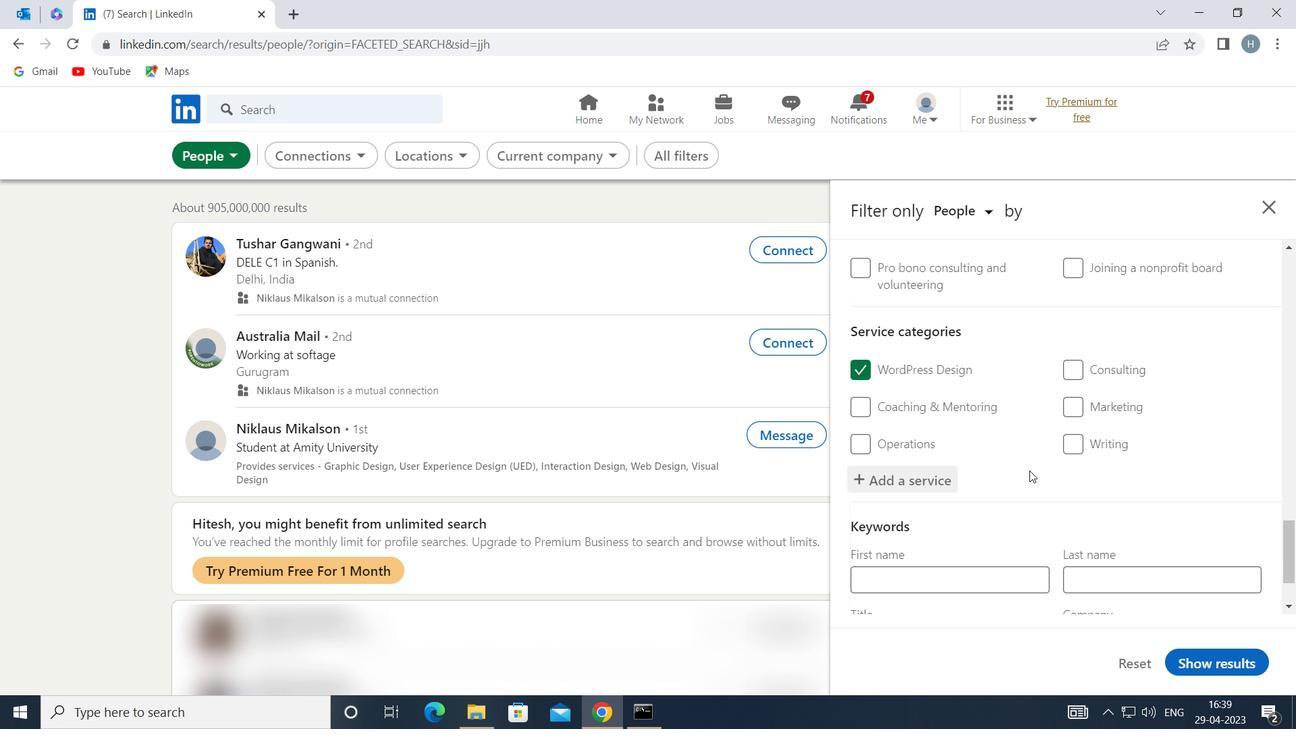 
Action: Mouse scrolled (1029, 470) with delta (0, 0)
Screenshot: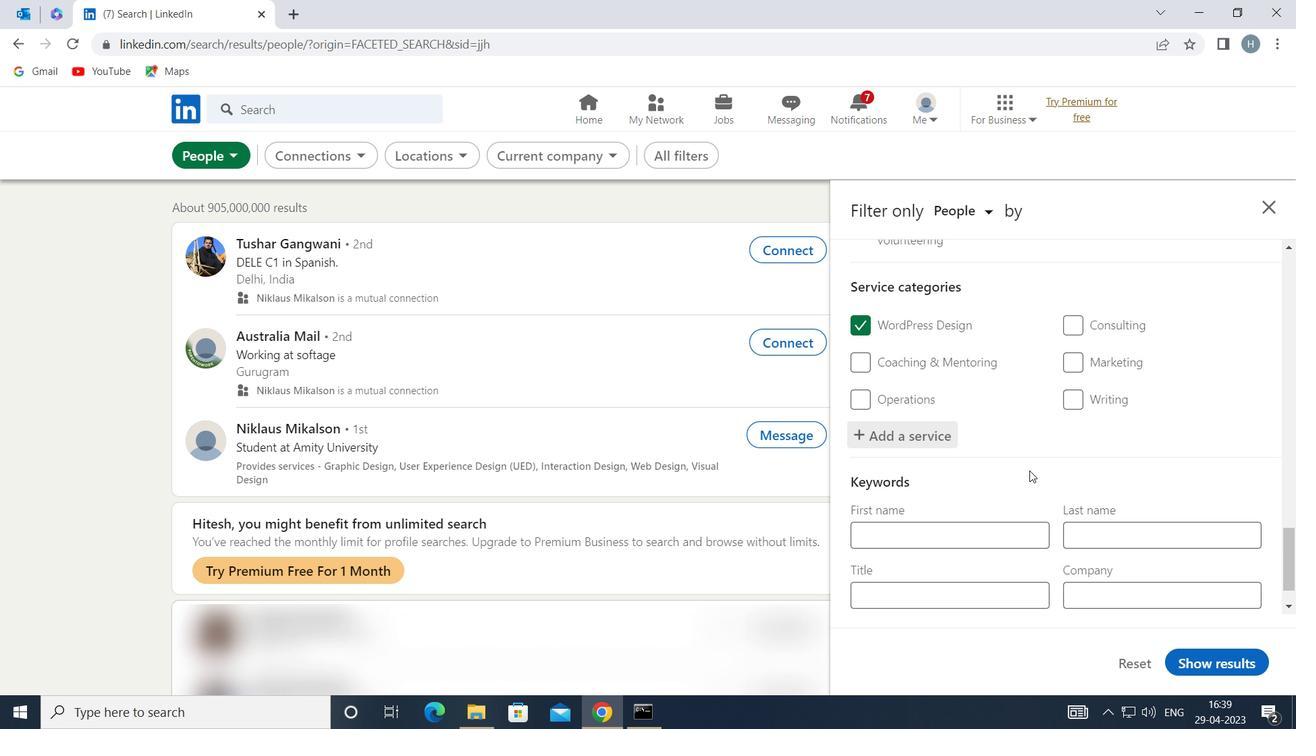
Action: Mouse scrolled (1029, 470) with delta (0, 0)
Screenshot: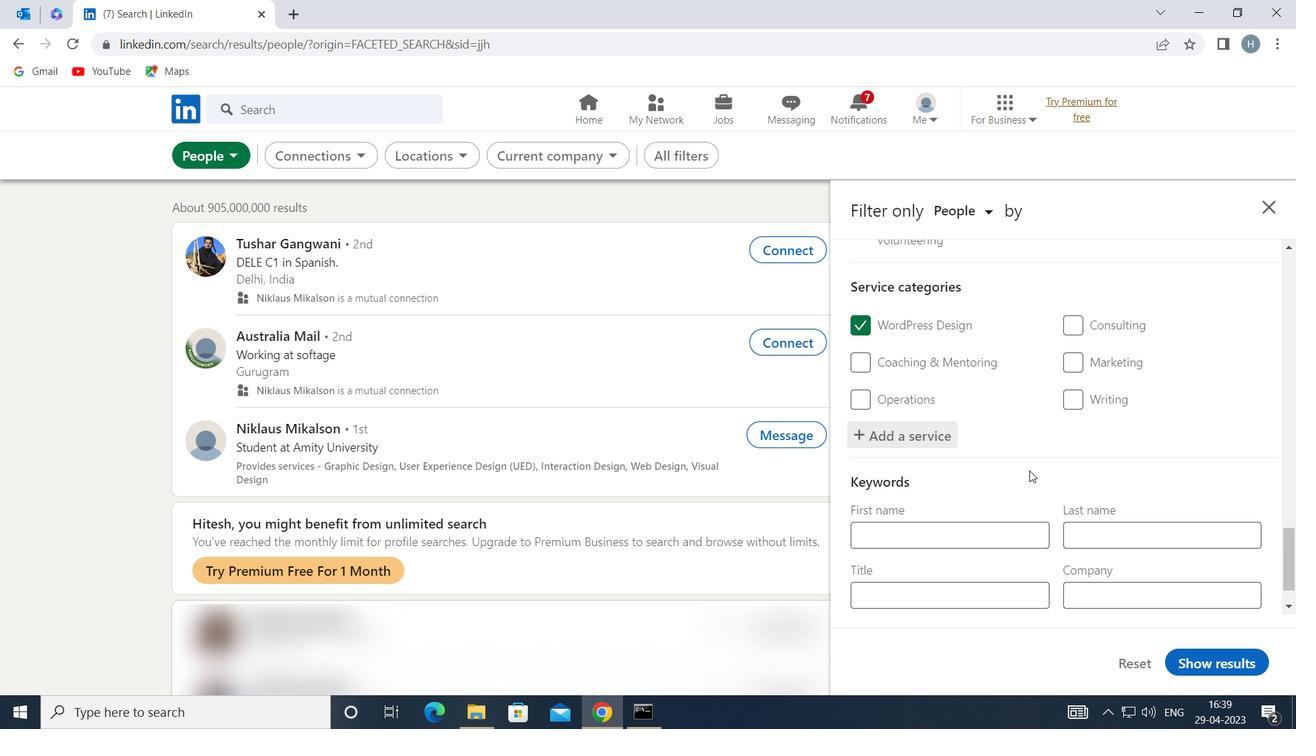 
Action: Mouse scrolled (1029, 470) with delta (0, 0)
Screenshot: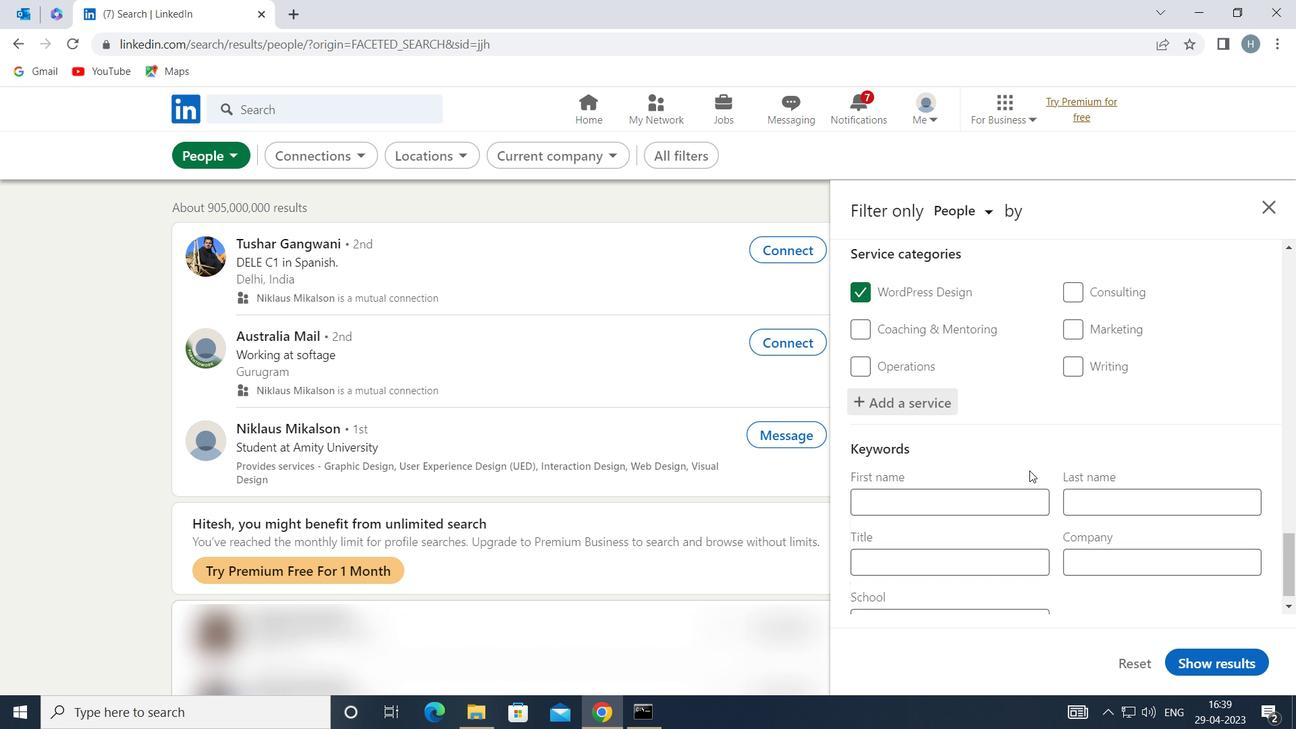 
Action: Mouse moved to (1004, 534)
Screenshot: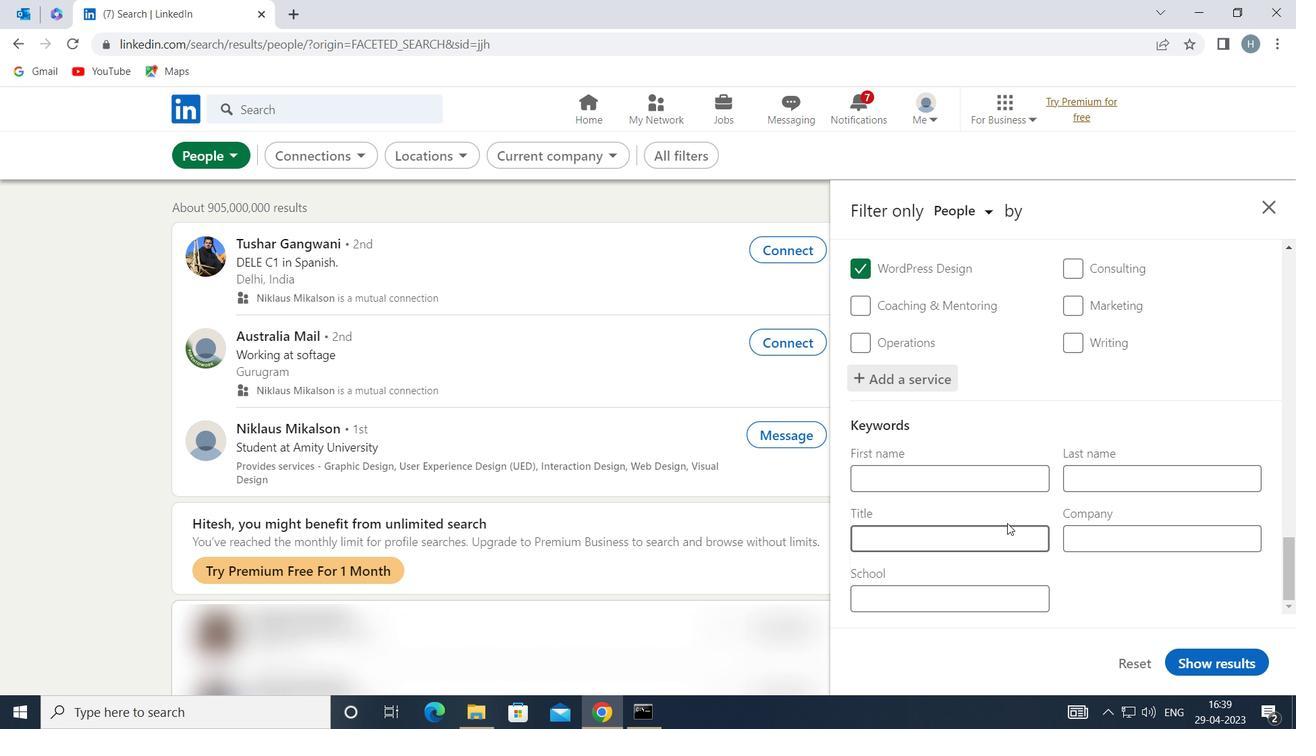 
Action: Mouse pressed left at (1004, 534)
Screenshot: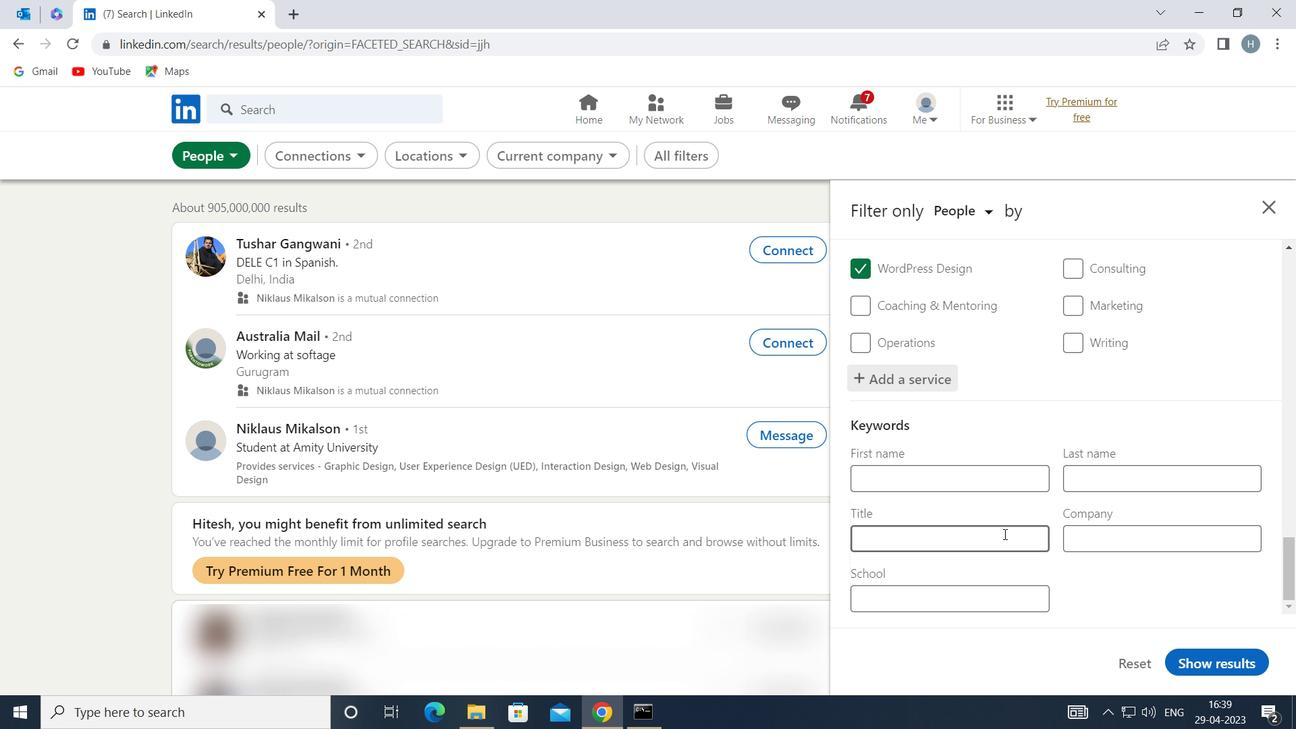 
Action: Mouse moved to (1002, 533)
Screenshot: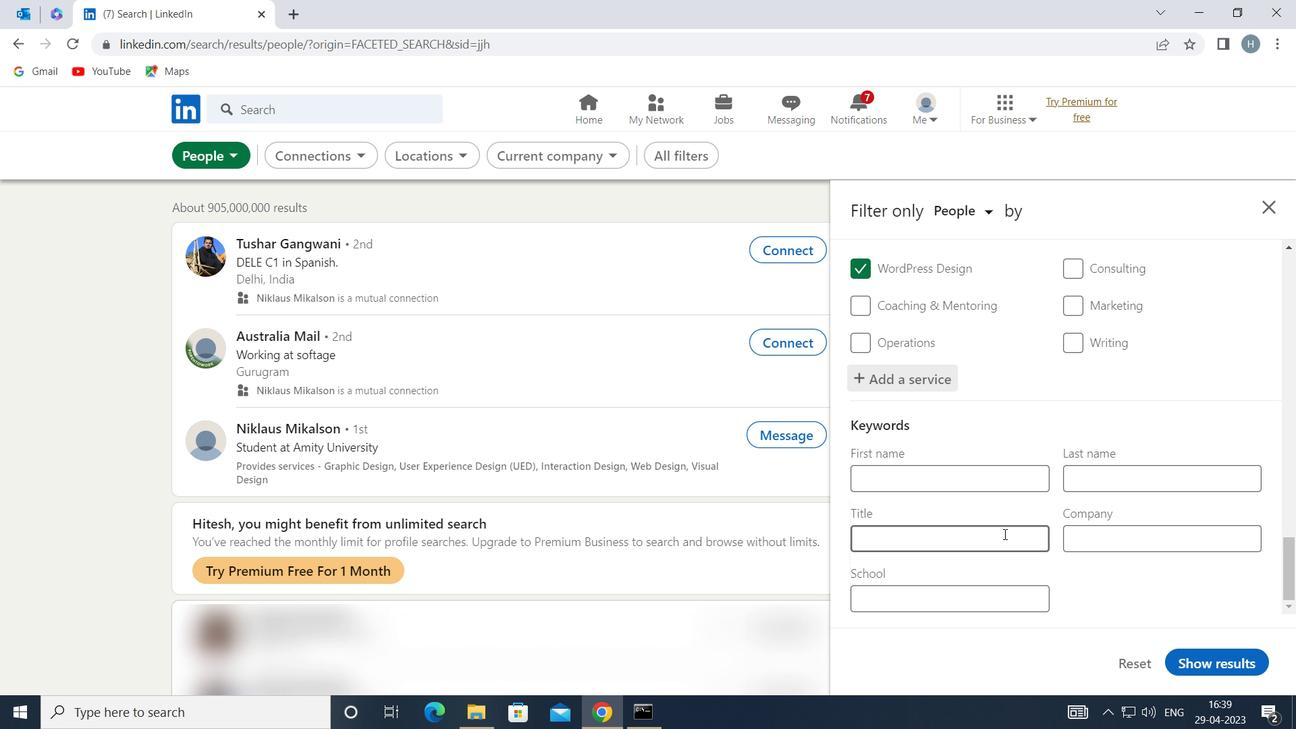 
Action: Key pressed <Key.shift>MATHEMATICIAN
Screenshot: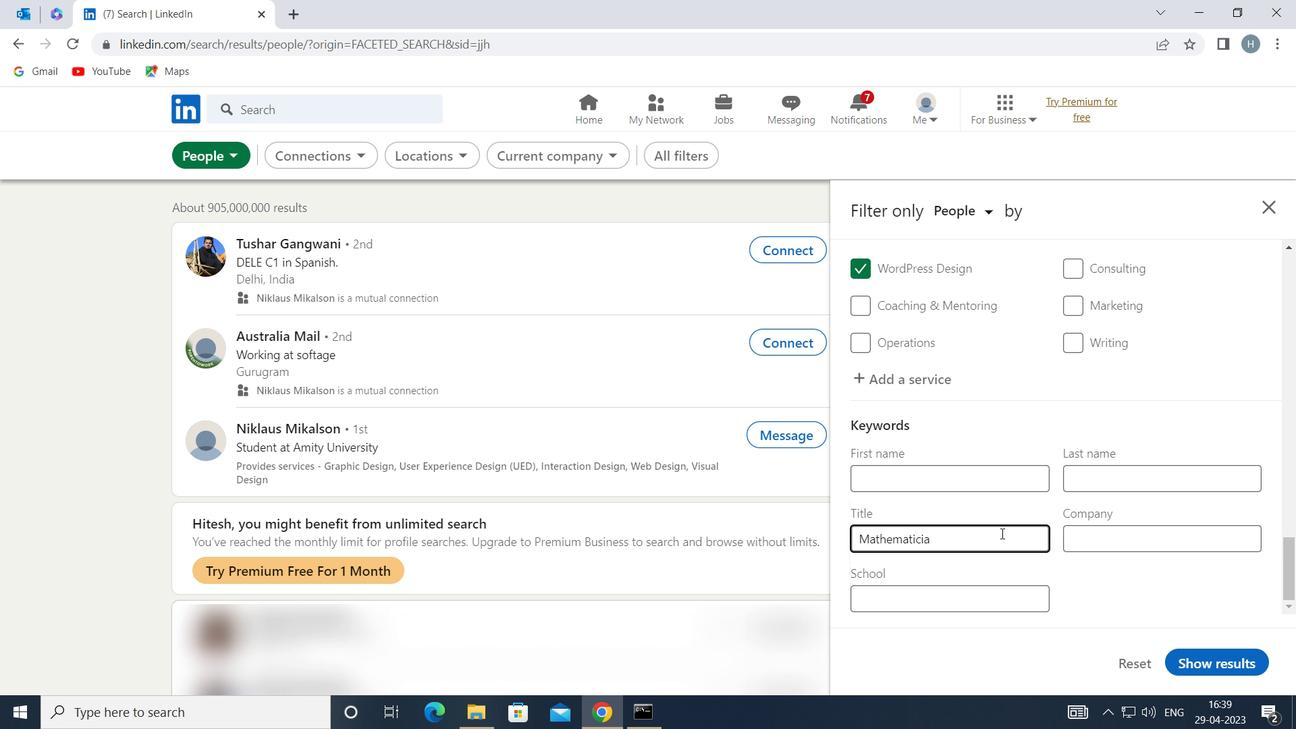
Action: Mouse moved to (1225, 657)
Screenshot: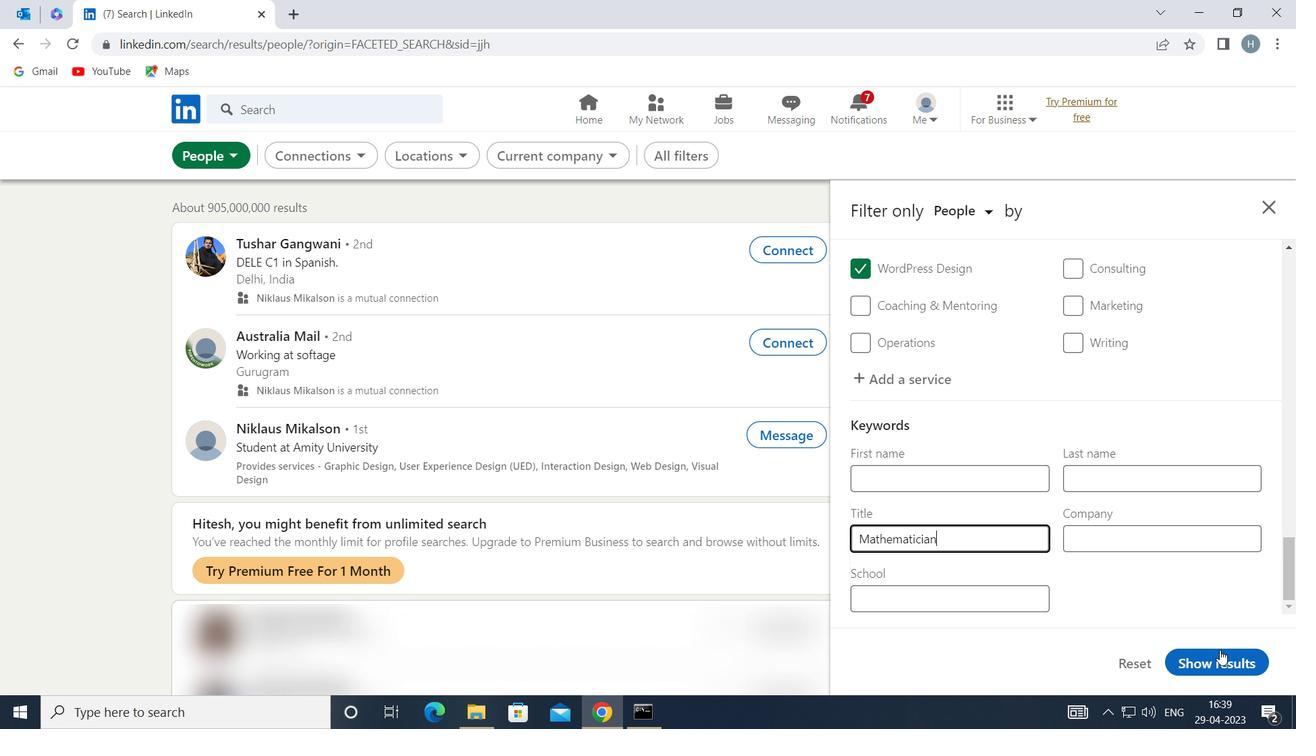 
Action: Mouse pressed left at (1225, 657)
Screenshot: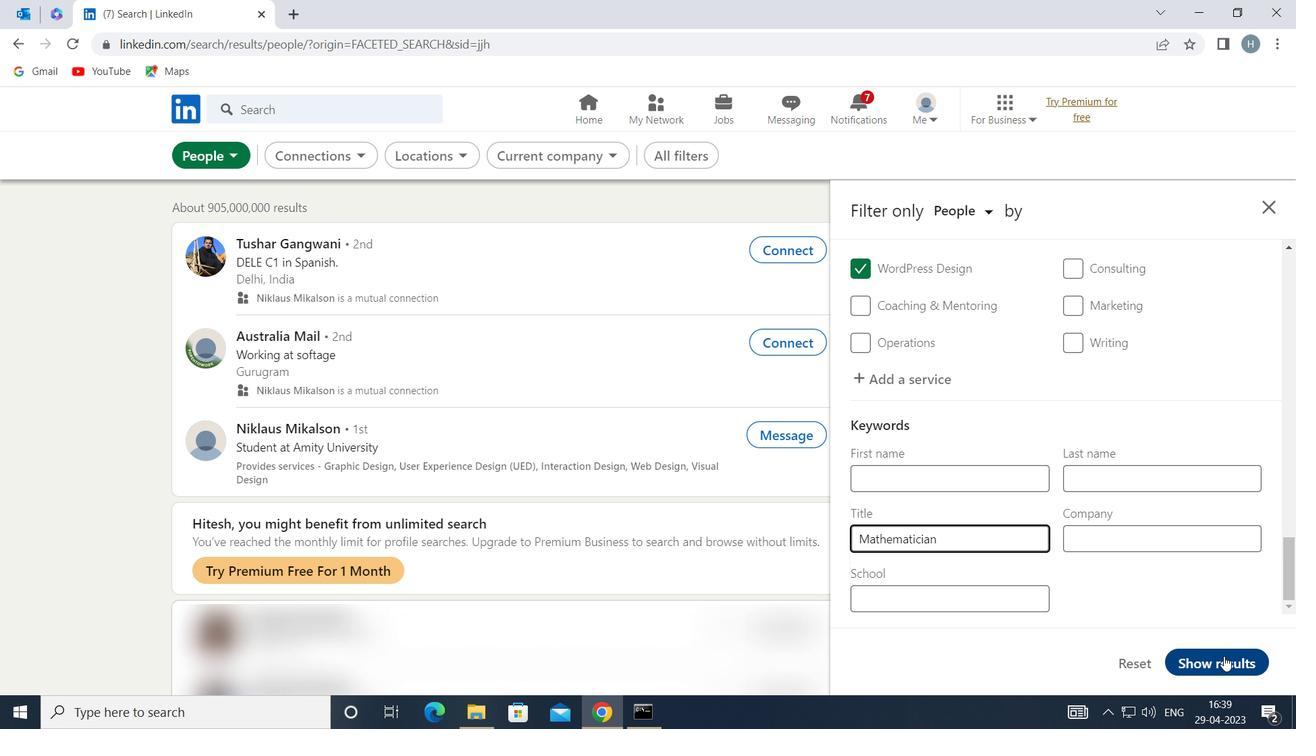 
Action: Mouse moved to (910, 430)
Screenshot: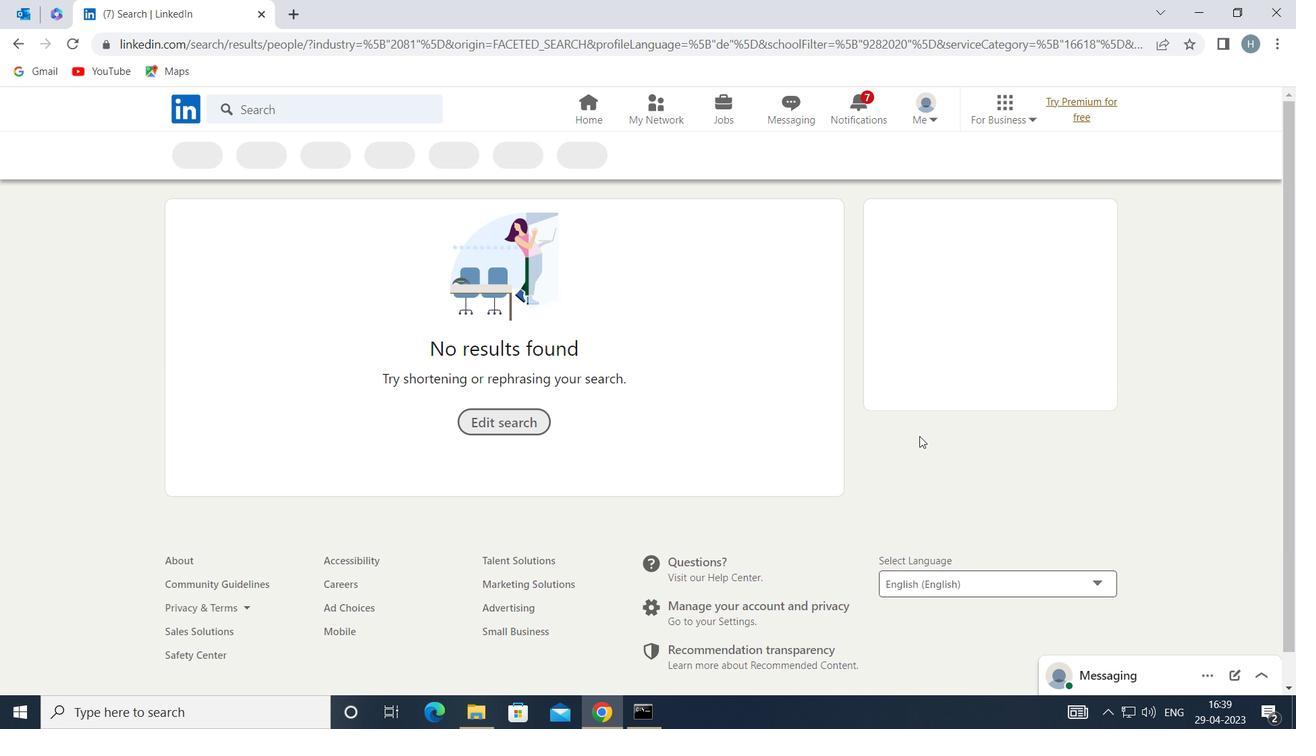 
